 Task: Find connections with filter location San Vicente de Moravia with filter topic #helpingothers with filter profile language Spanish with filter current company American Express with filter school Sinhgad Institute of Technology & Science with filter industry Renewable Energy Semiconductor Manufacturing with filter service category Logo Design with filter keywords title Graphic Designer
Action: Mouse moved to (678, 117)
Screenshot: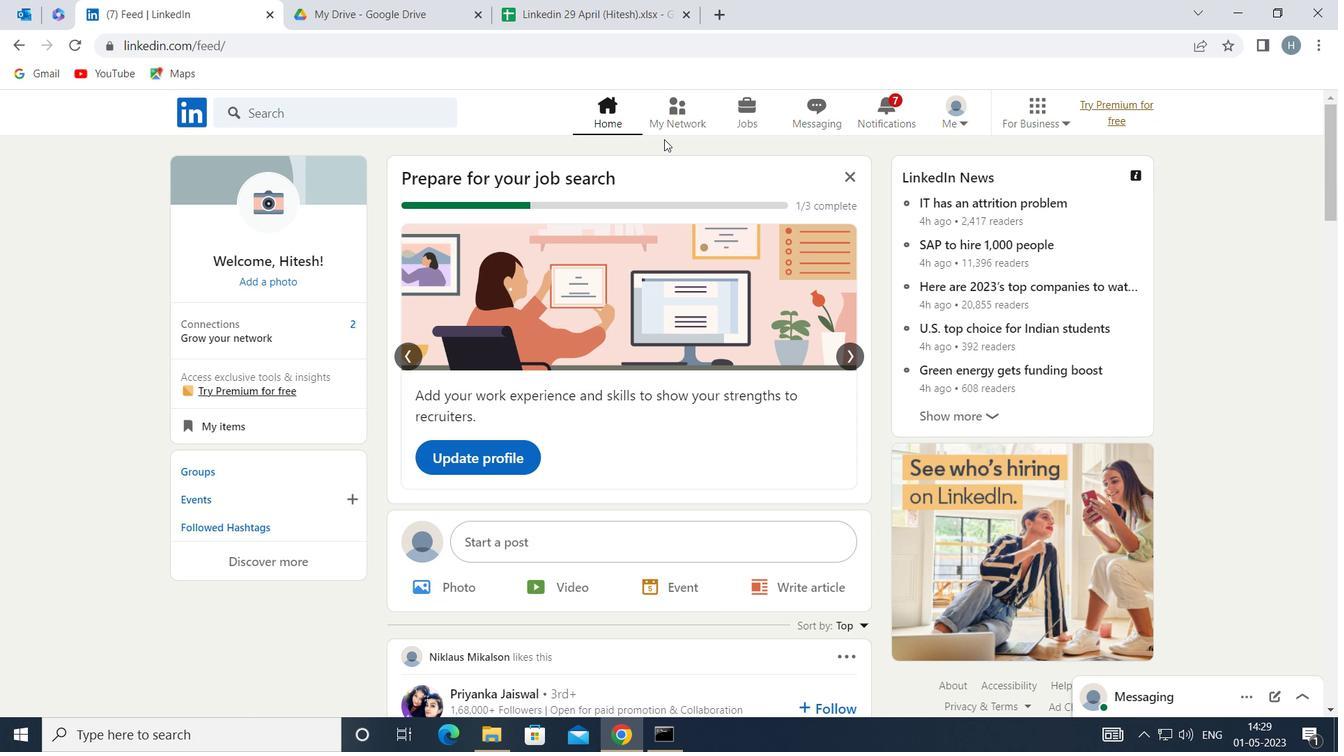 
Action: Mouse pressed left at (678, 117)
Screenshot: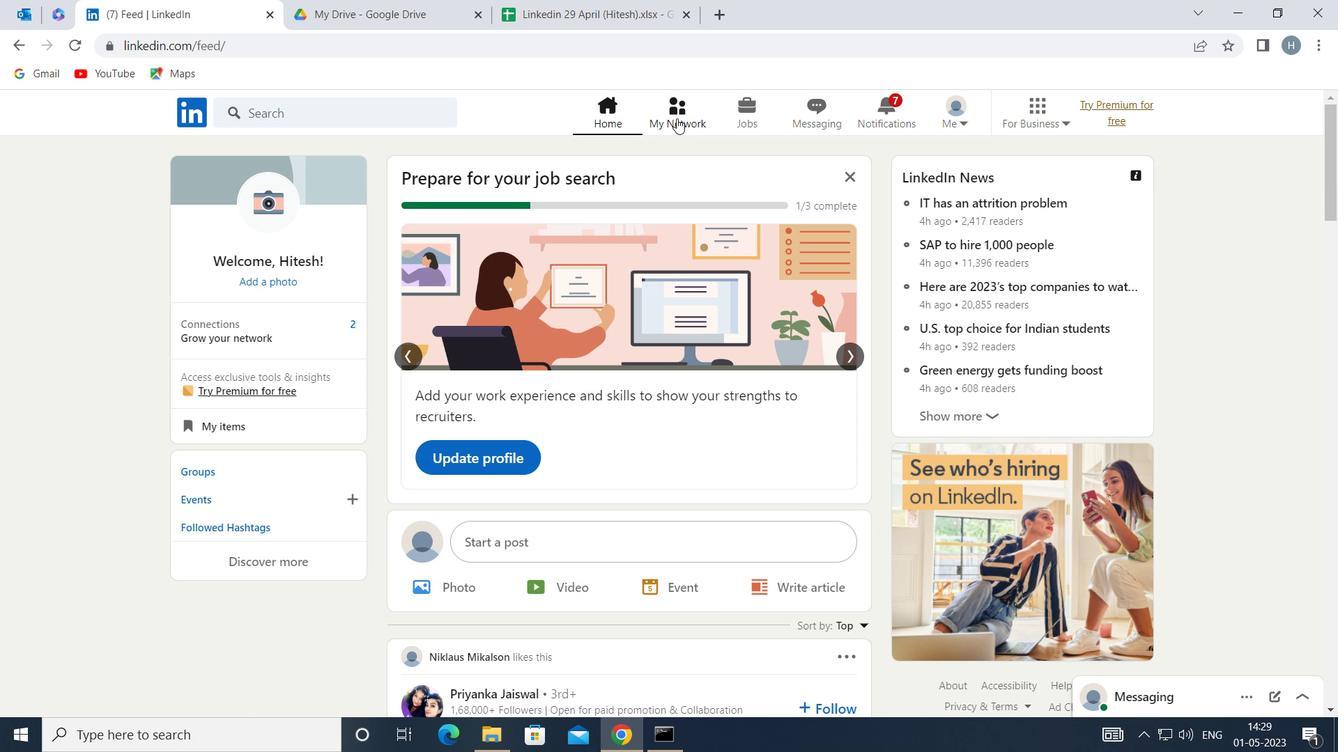 
Action: Mouse moved to (373, 210)
Screenshot: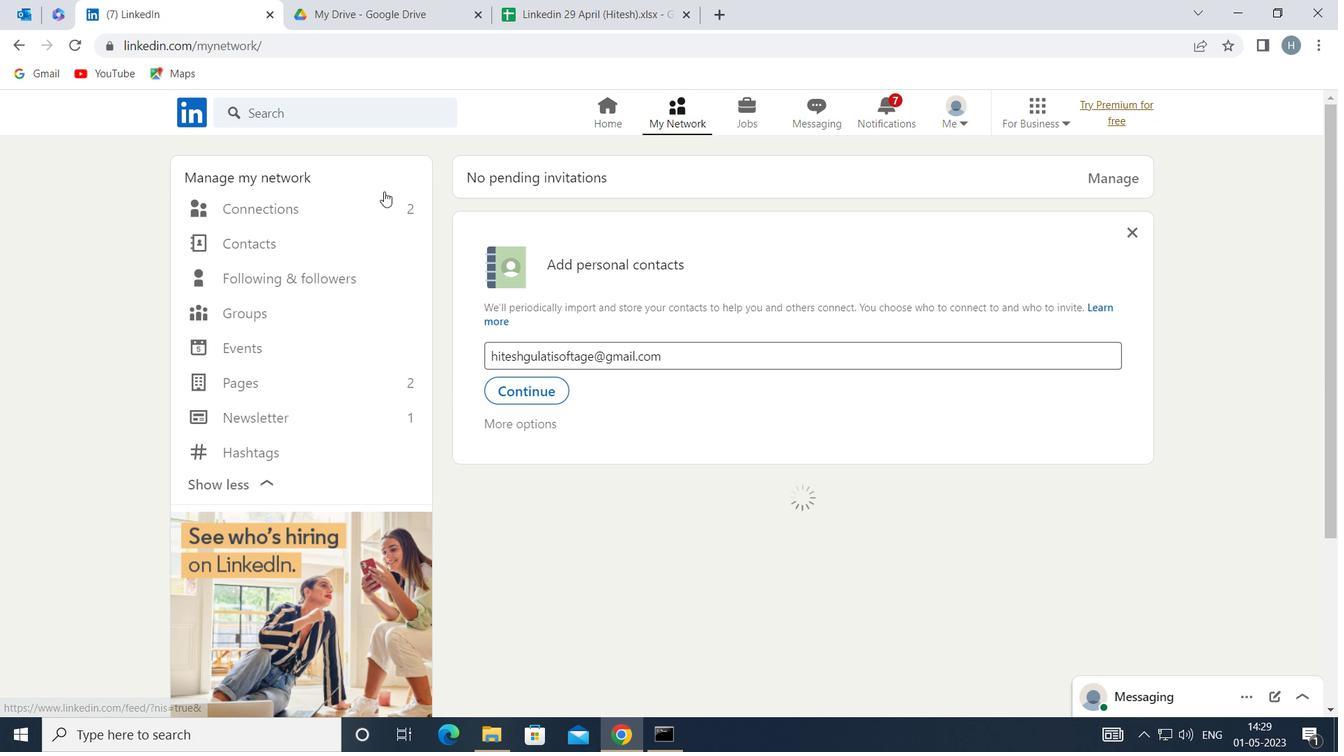 
Action: Mouse pressed left at (373, 210)
Screenshot: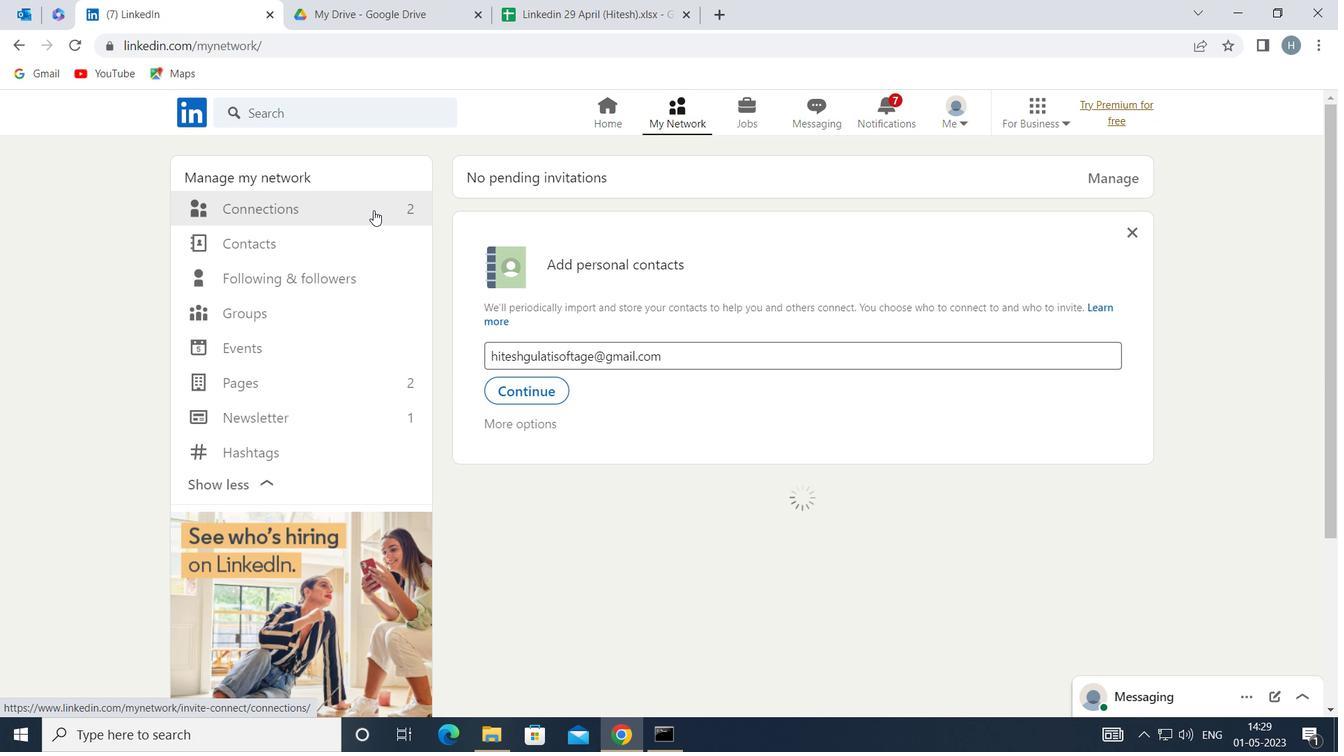 
Action: Mouse moved to (802, 209)
Screenshot: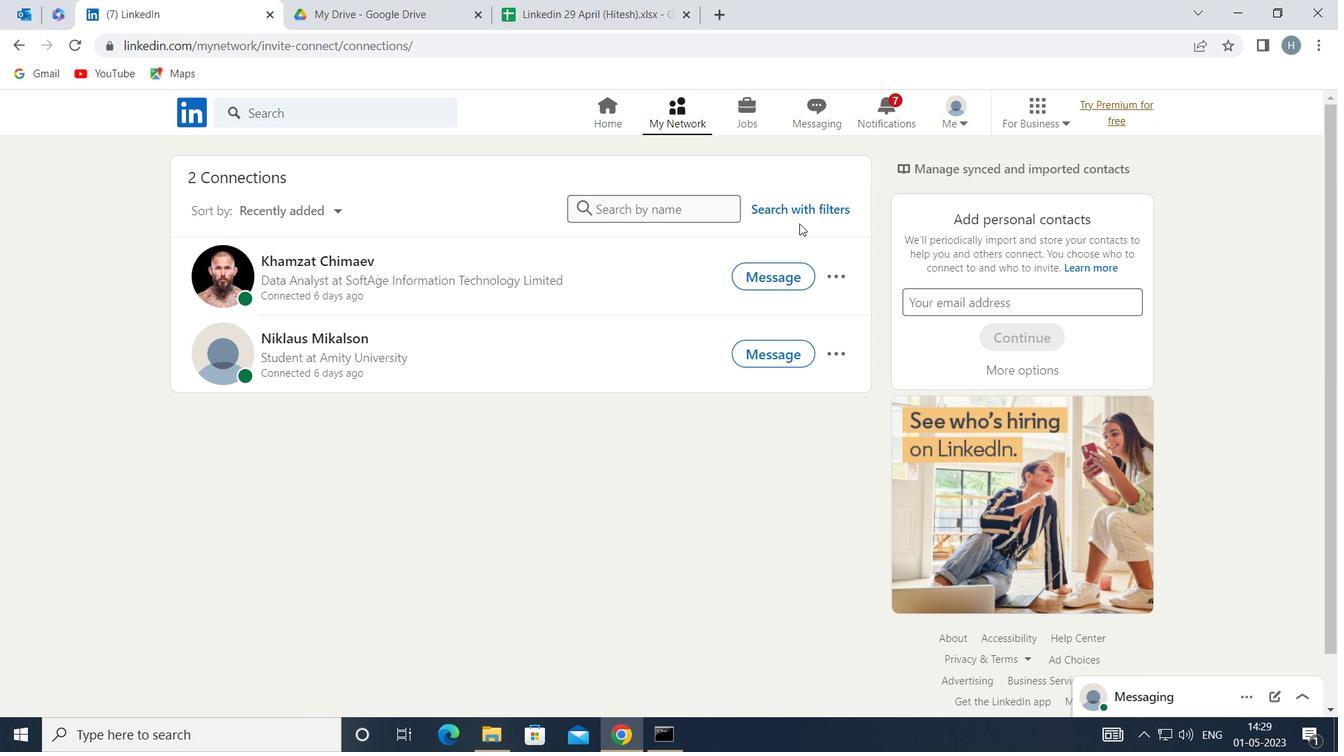 
Action: Mouse pressed left at (802, 209)
Screenshot: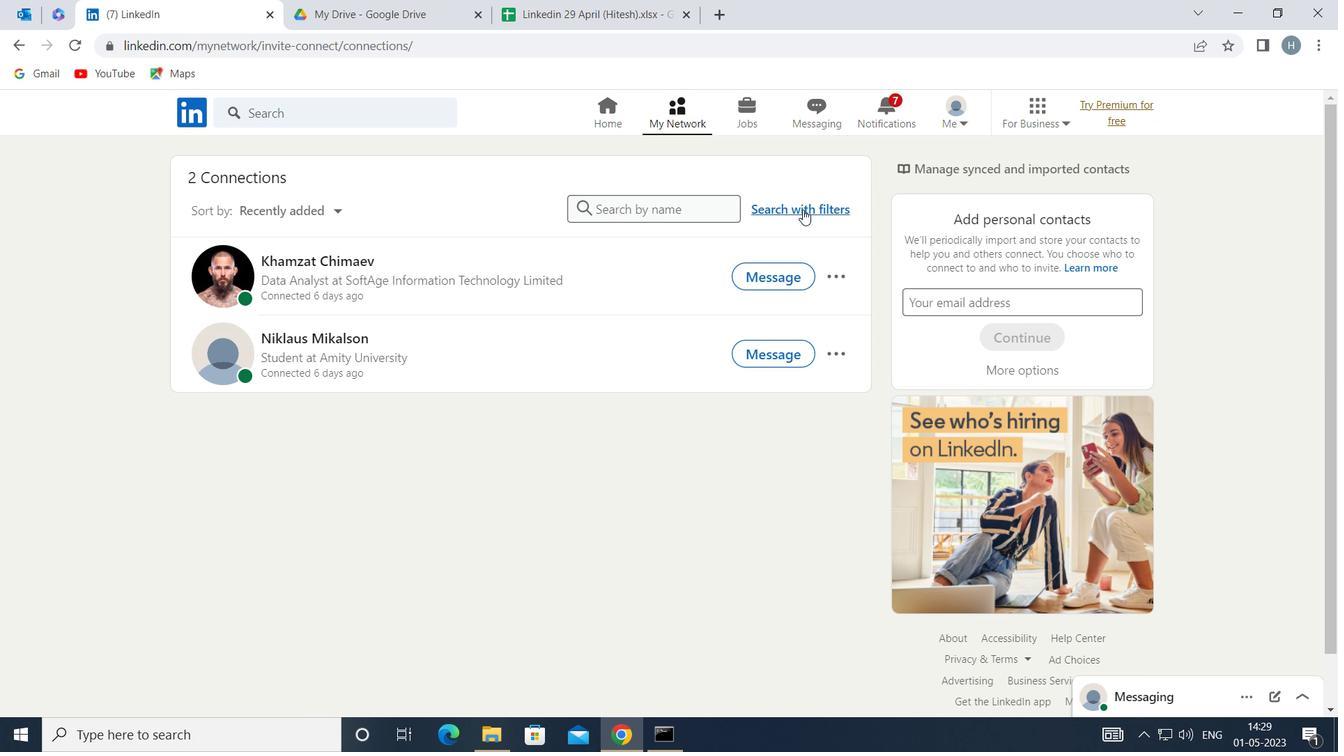 
Action: Mouse moved to (729, 160)
Screenshot: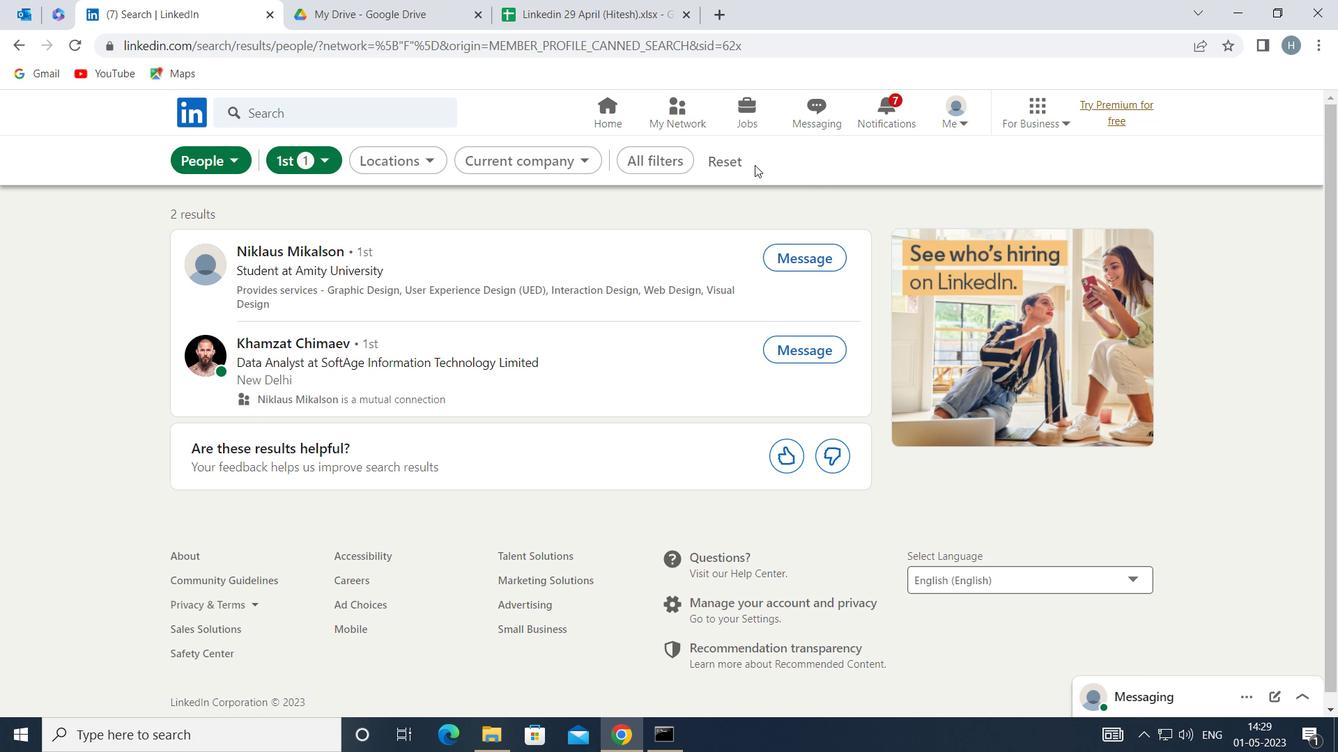 
Action: Mouse pressed left at (729, 160)
Screenshot: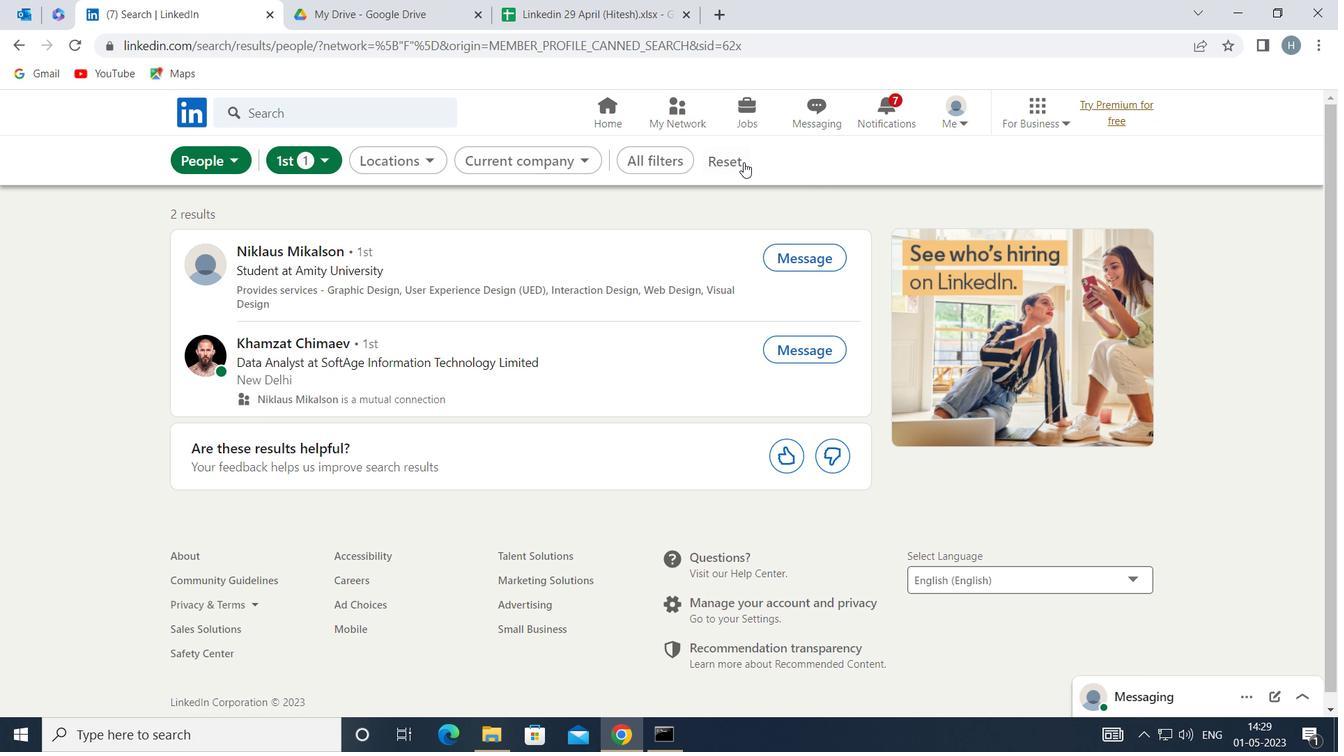 
Action: Mouse moved to (712, 160)
Screenshot: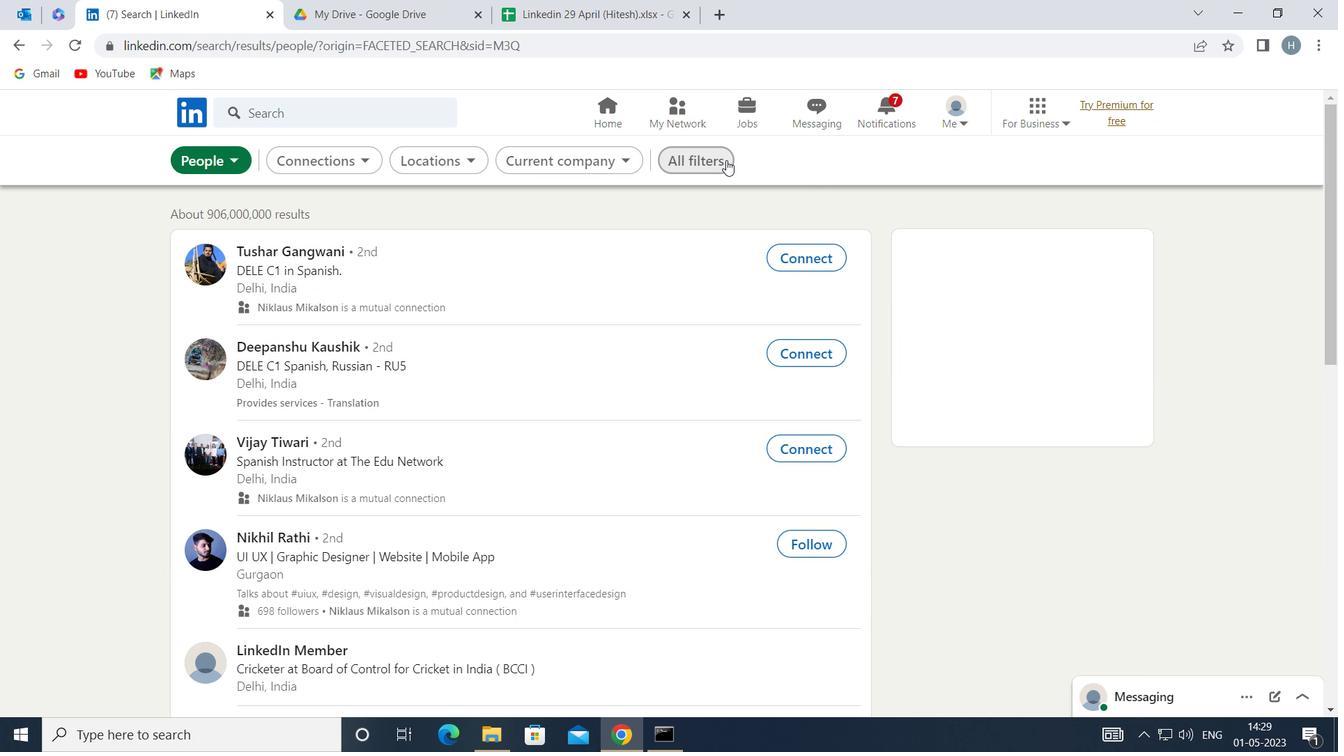 
Action: Mouse pressed left at (712, 160)
Screenshot: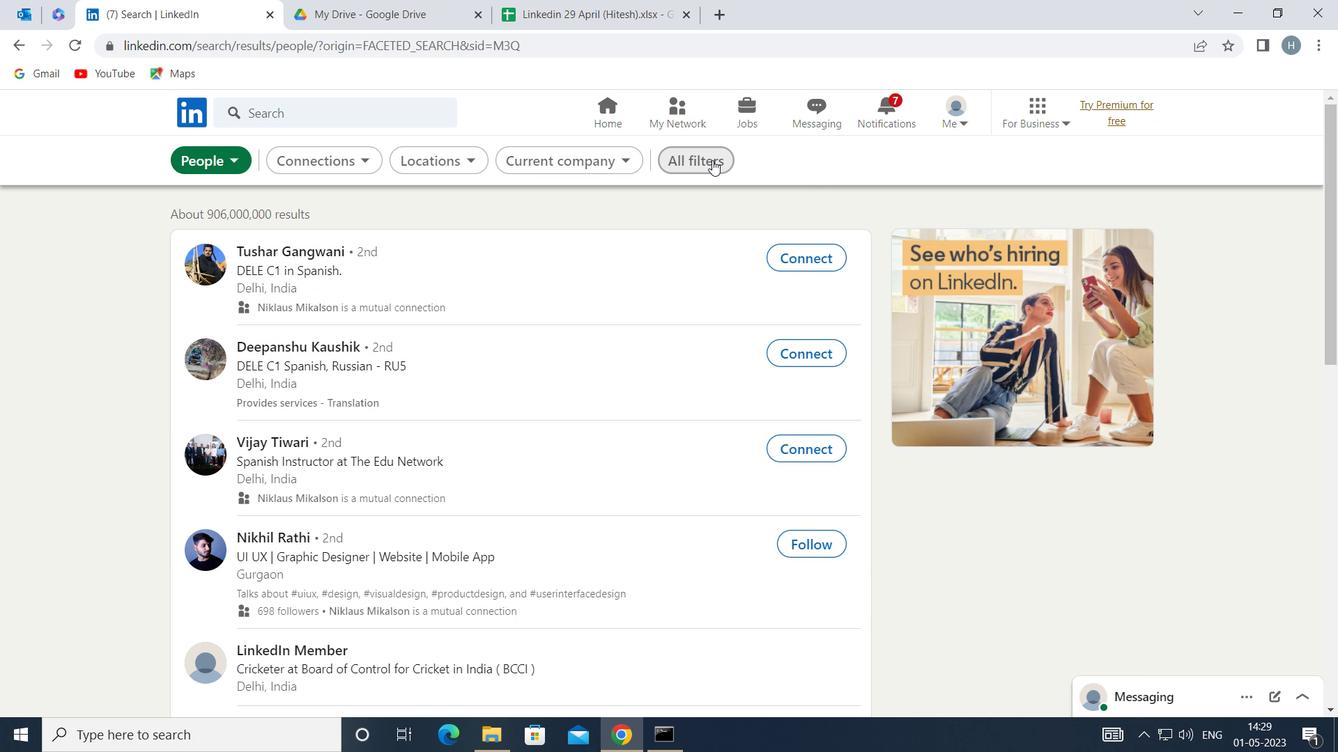 
Action: Mouse moved to (979, 352)
Screenshot: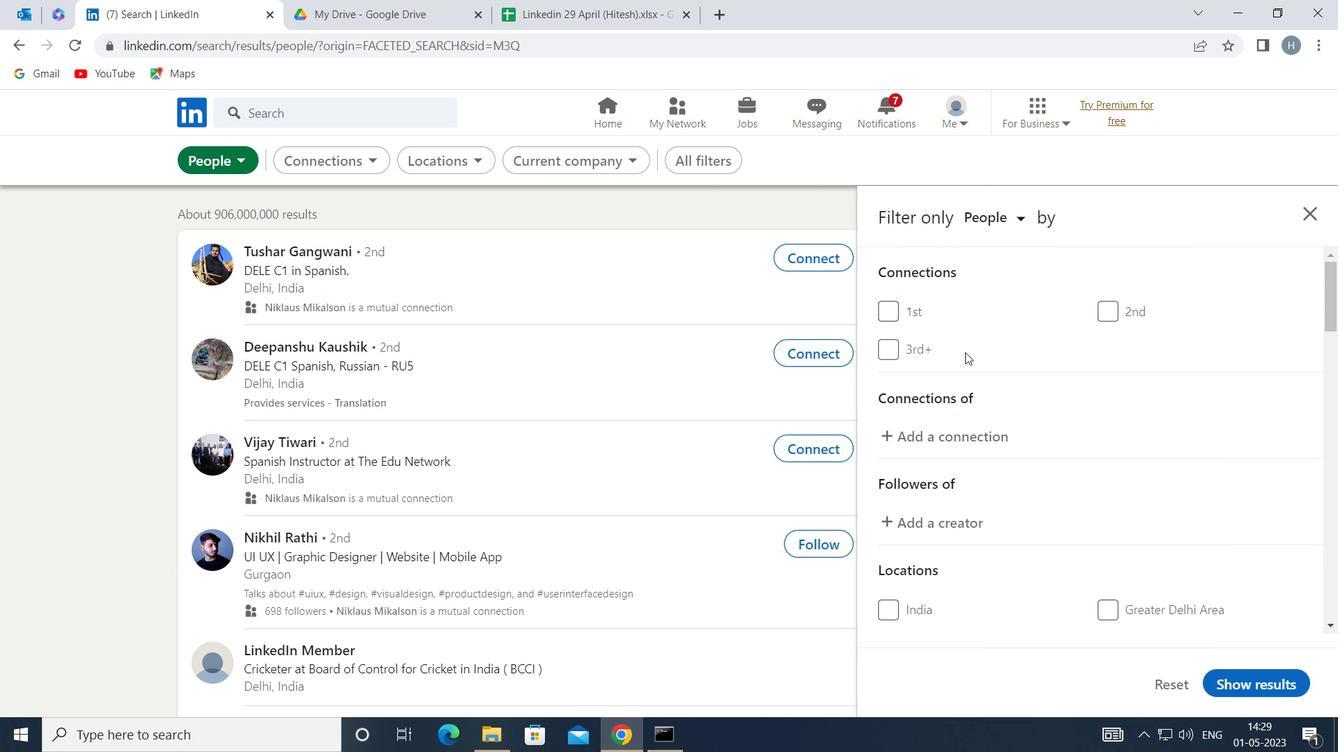 
Action: Mouse scrolled (979, 351) with delta (0, 0)
Screenshot: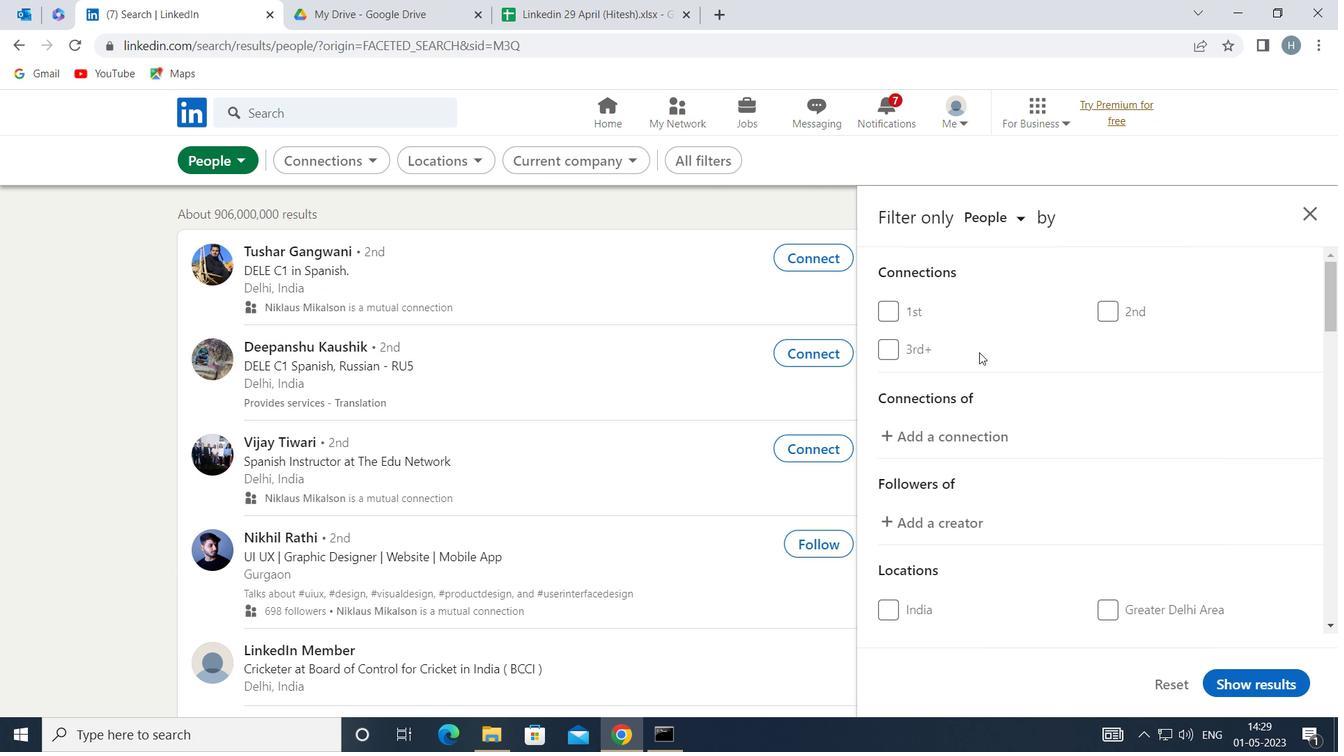 
Action: Mouse scrolled (979, 351) with delta (0, 0)
Screenshot: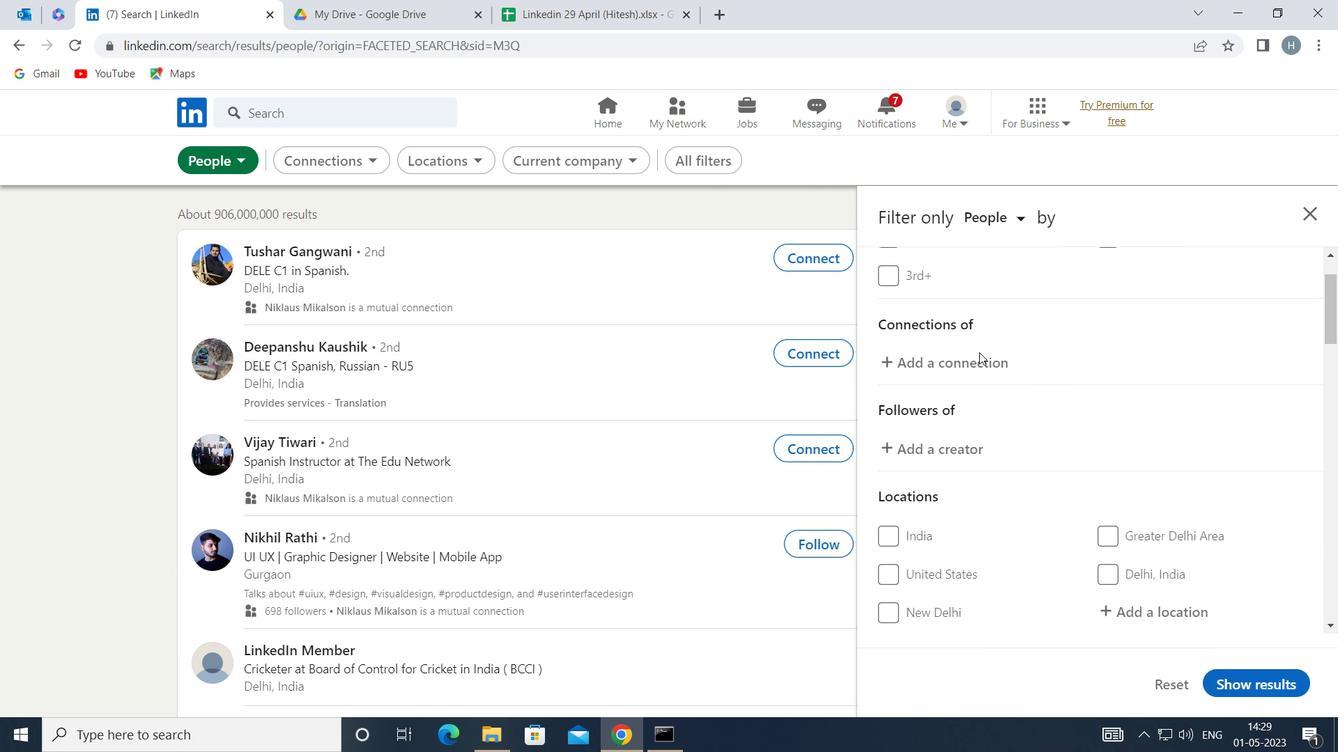 
Action: Mouse scrolled (979, 351) with delta (0, 0)
Screenshot: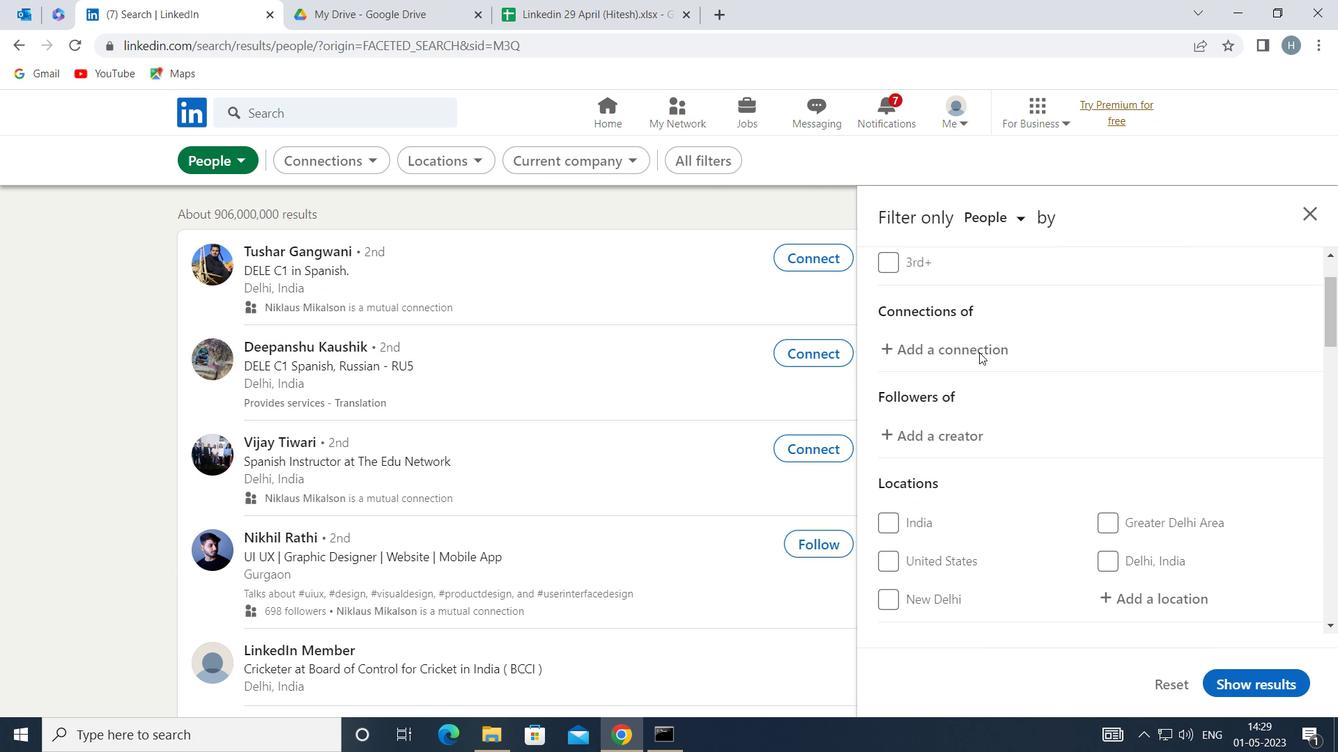
Action: Mouse moved to (1130, 414)
Screenshot: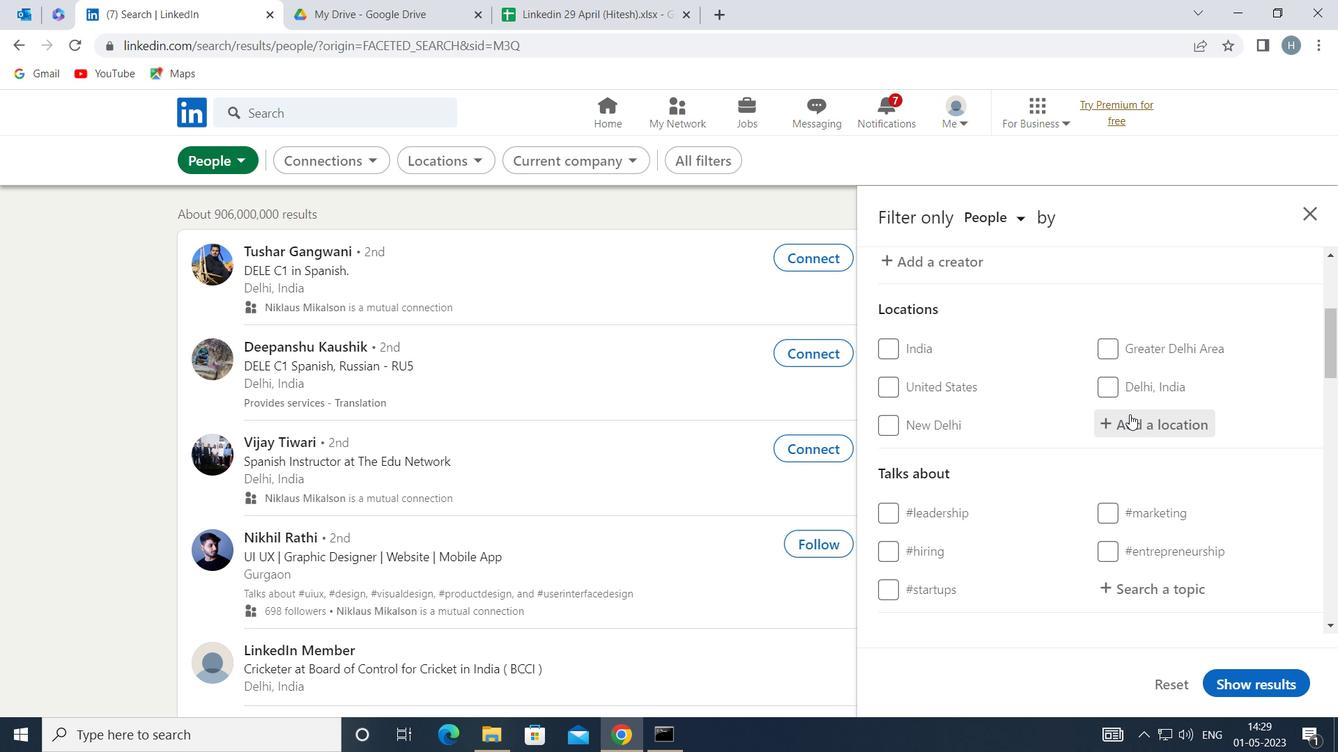 
Action: Mouse pressed left at (1130, 414)
Screenshot: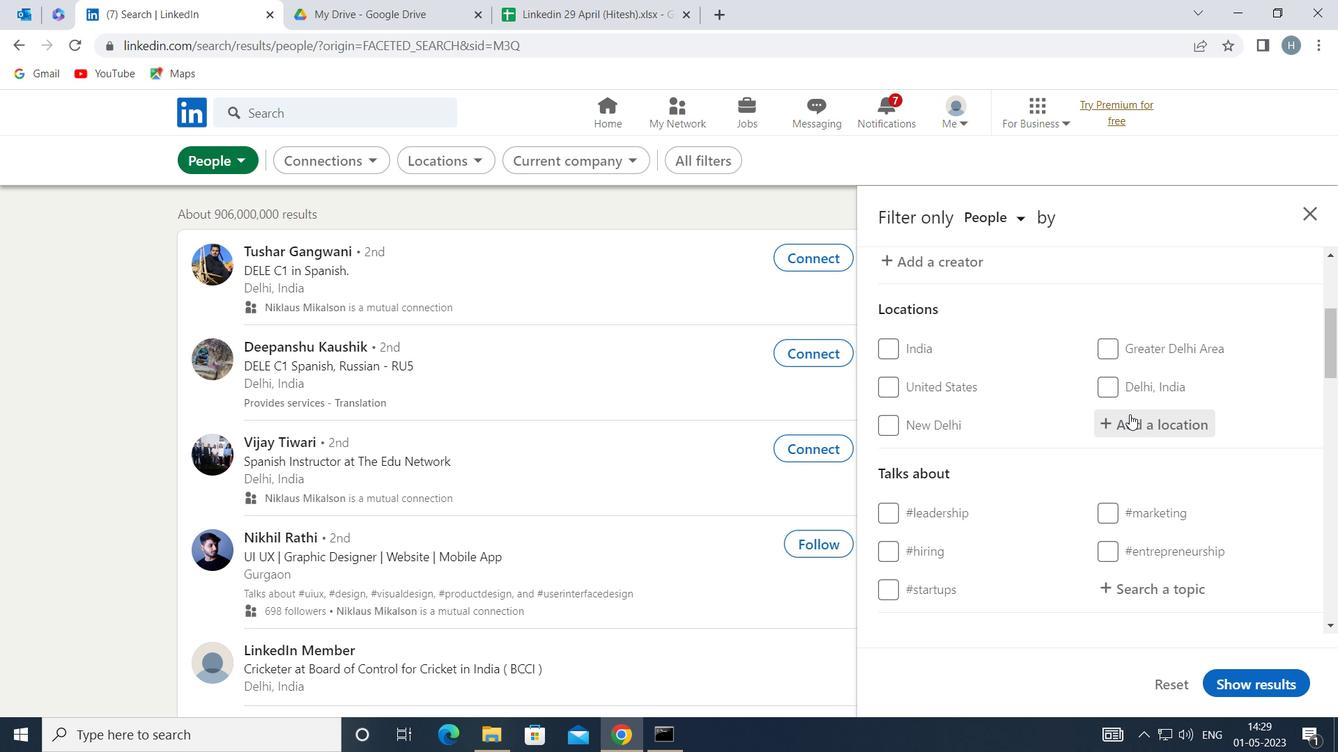 
Action: Mouse moved to (1131, 414)
Screenshot: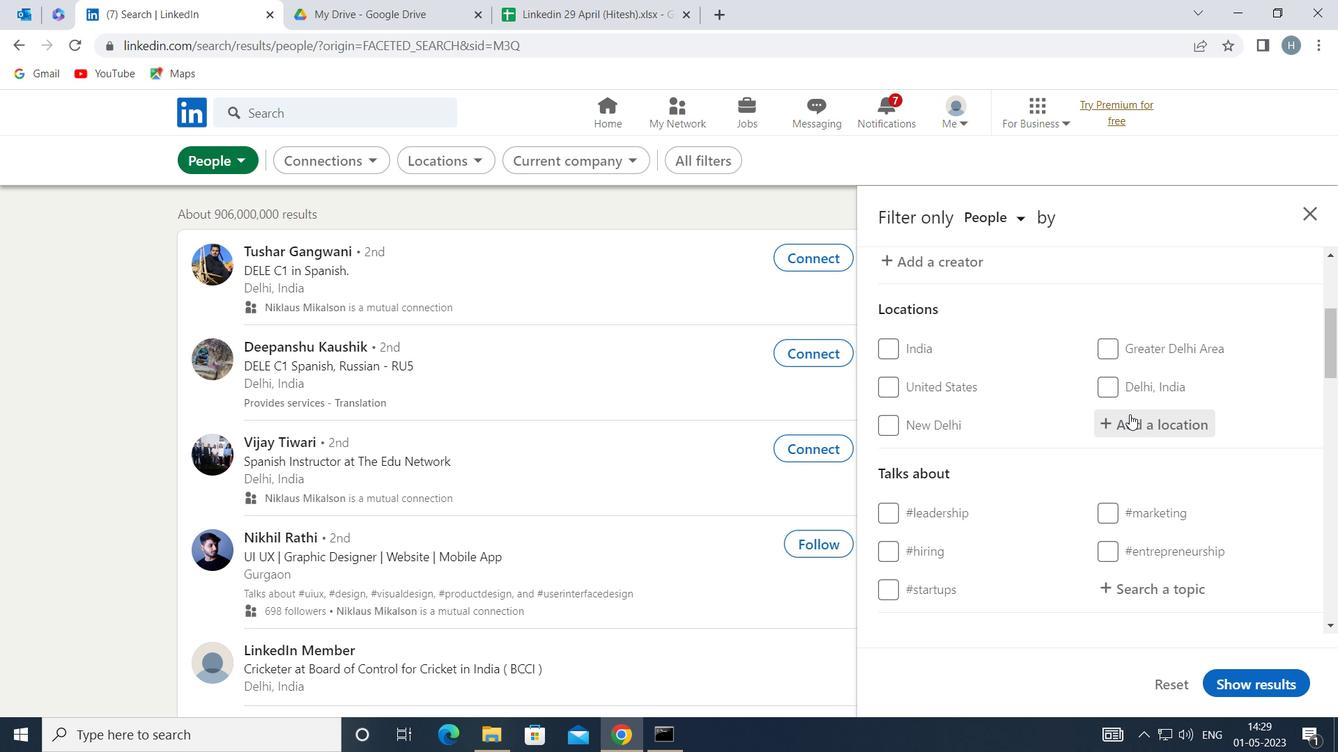 
Action: Key pressed <Key.shift><Key.shift>SAN<Key.space><Key.shift>VICENTE<Key.space><Key.shift>DE<Key.space><Key.shift>MORAV
Screenshot: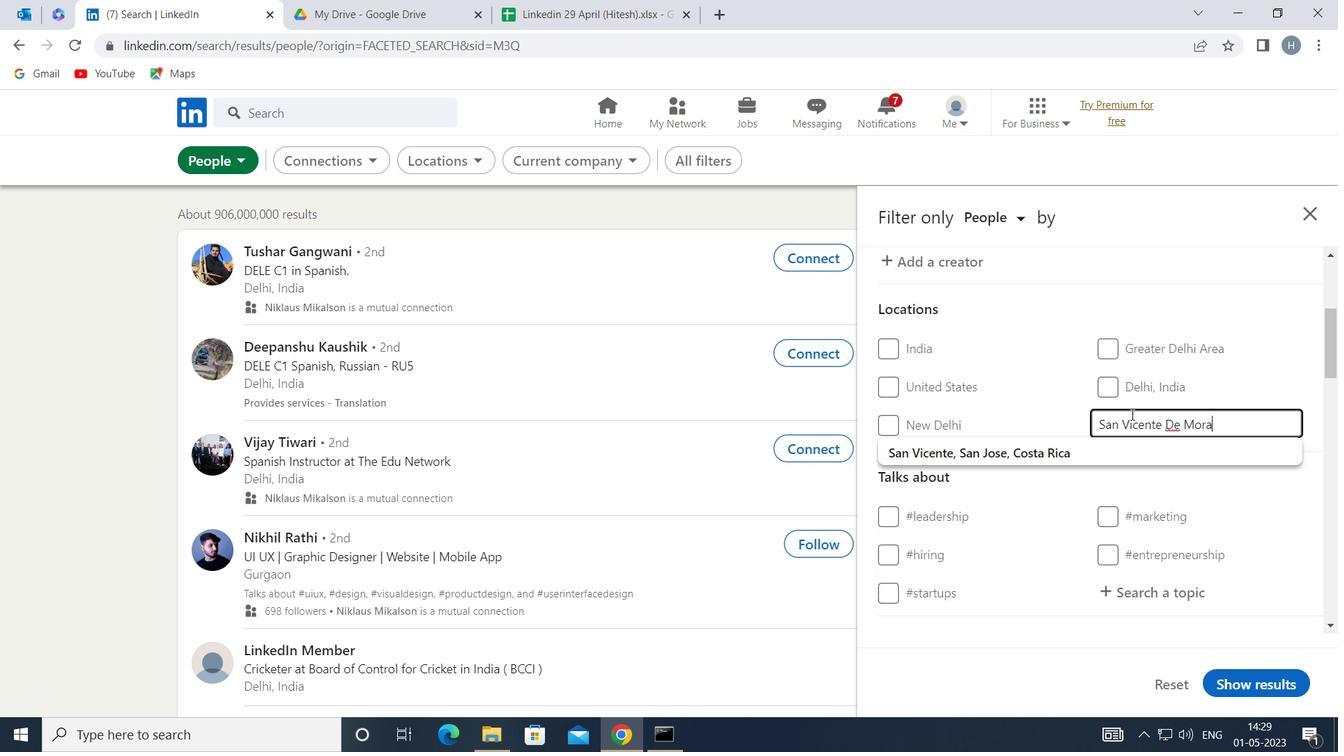 
Action: Mouse moved to (1180, 437)
Screenshot: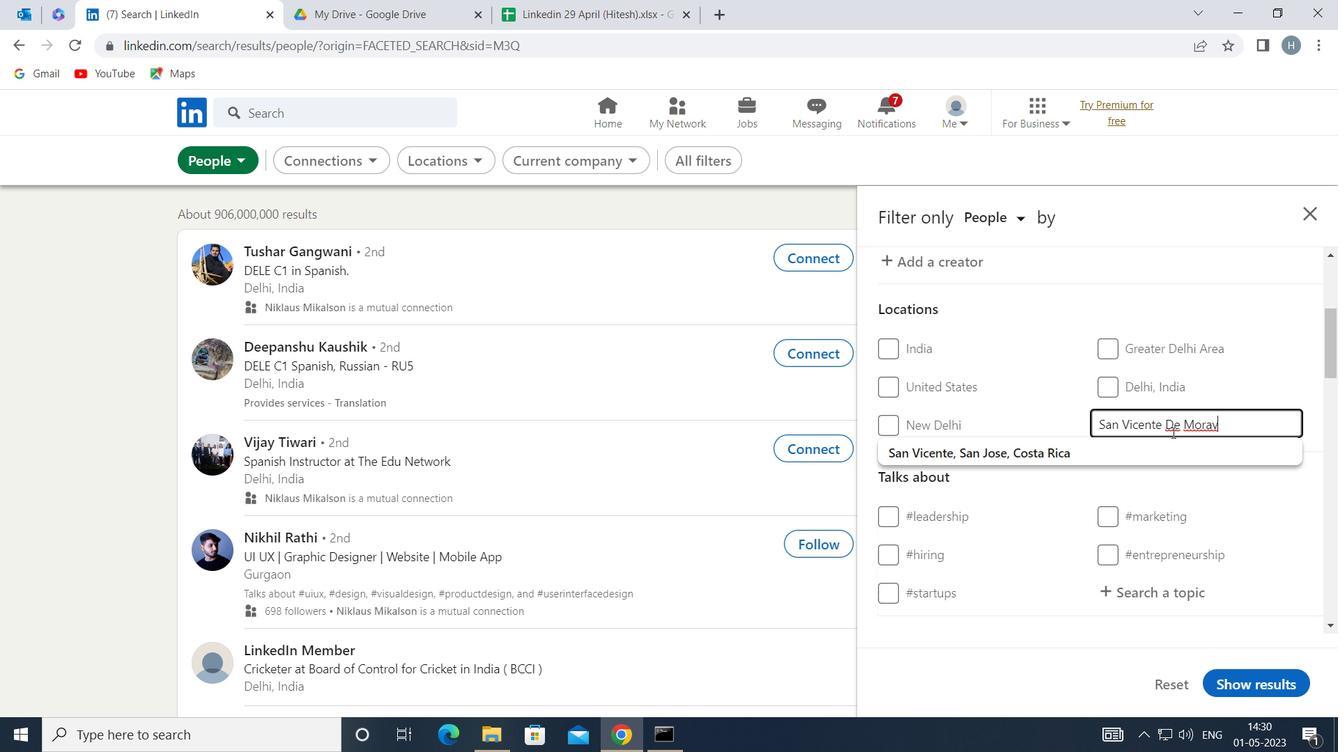 
Action: Key pressed A
Screenshot: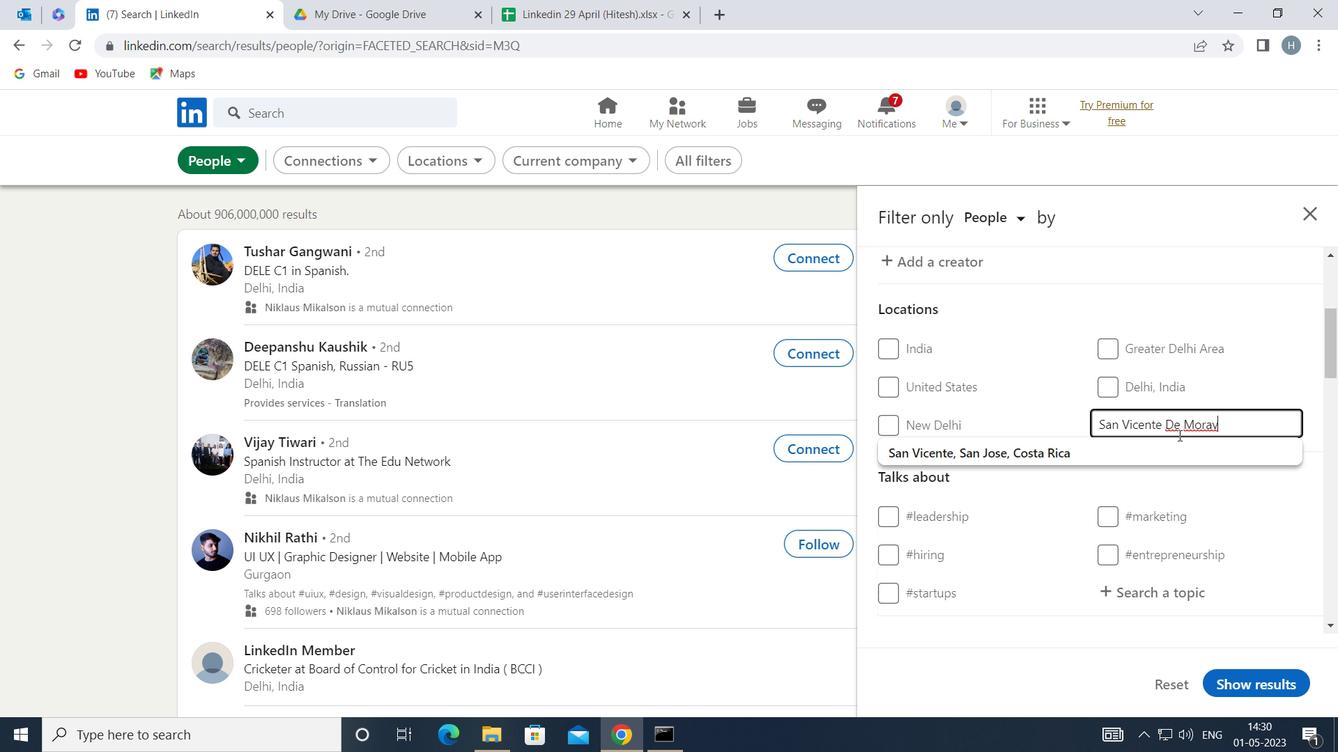 
Action: Mouse moved to (1193, 440)
Screenshot: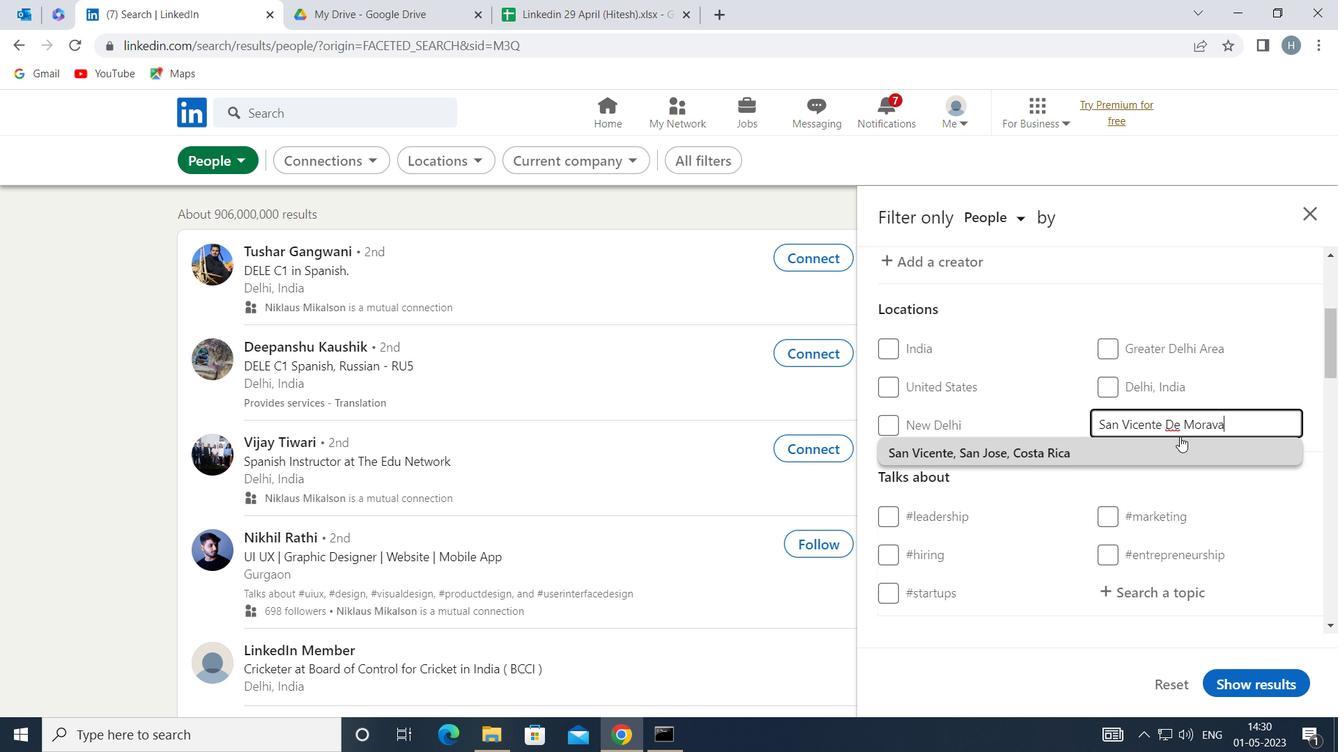 
Action: Key pressed <Key.backspace>IA<Key.enter>
Screenshot: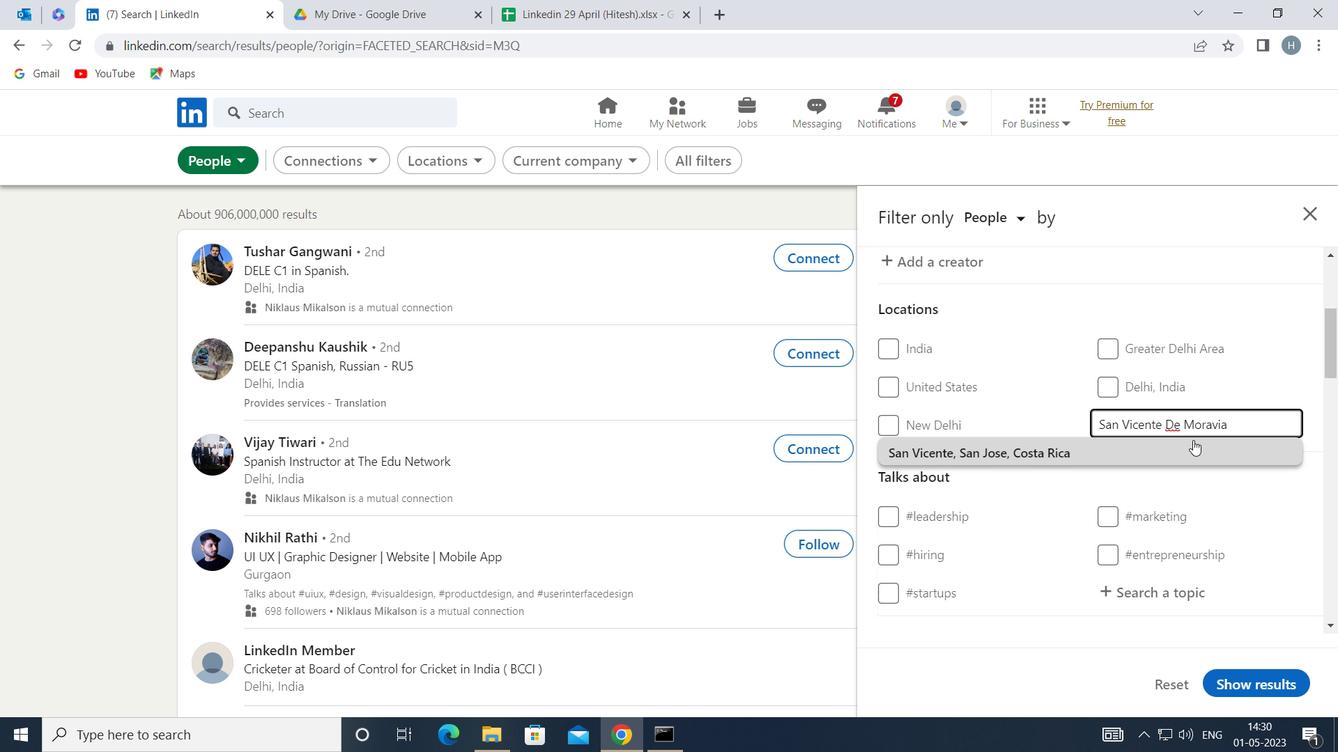 
Action: Mouse moved to (1163, 455)
Screenshot: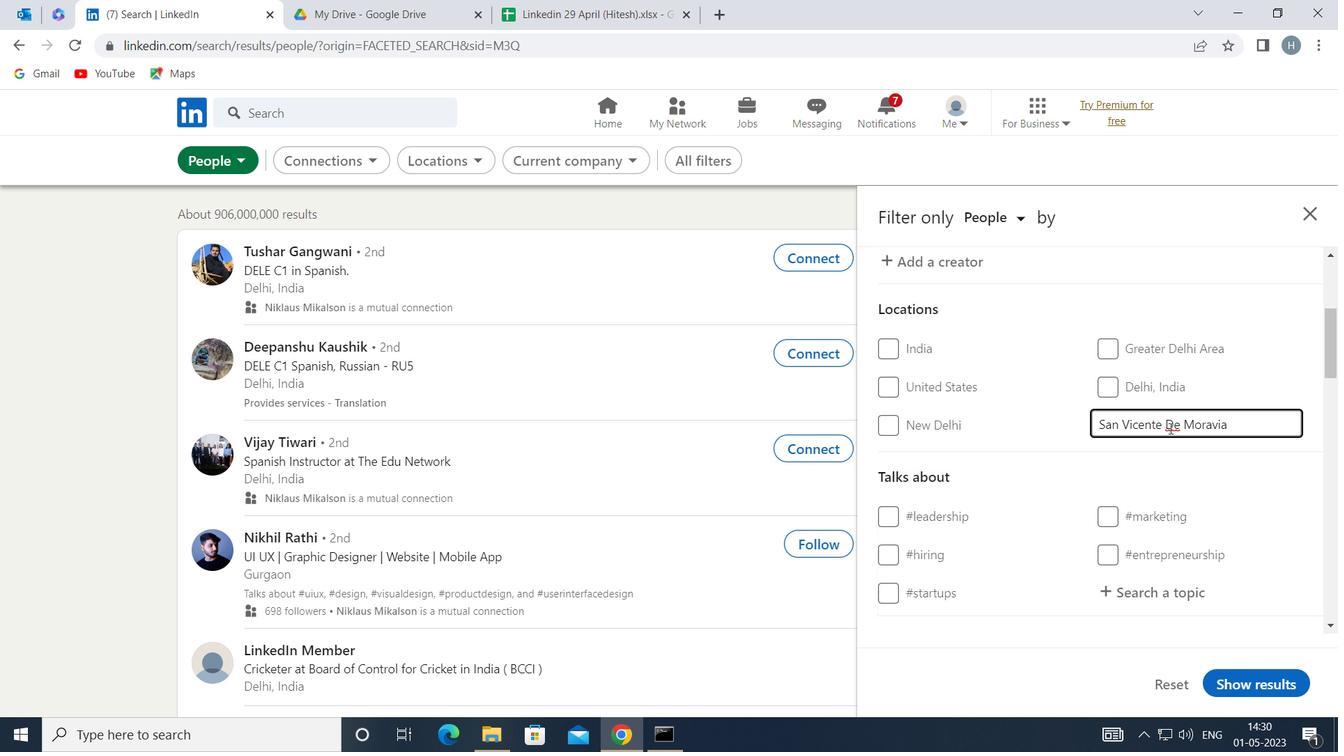 
Action: Mouse scrolled (1163, 455) with delta (0, 0)
Screenshot: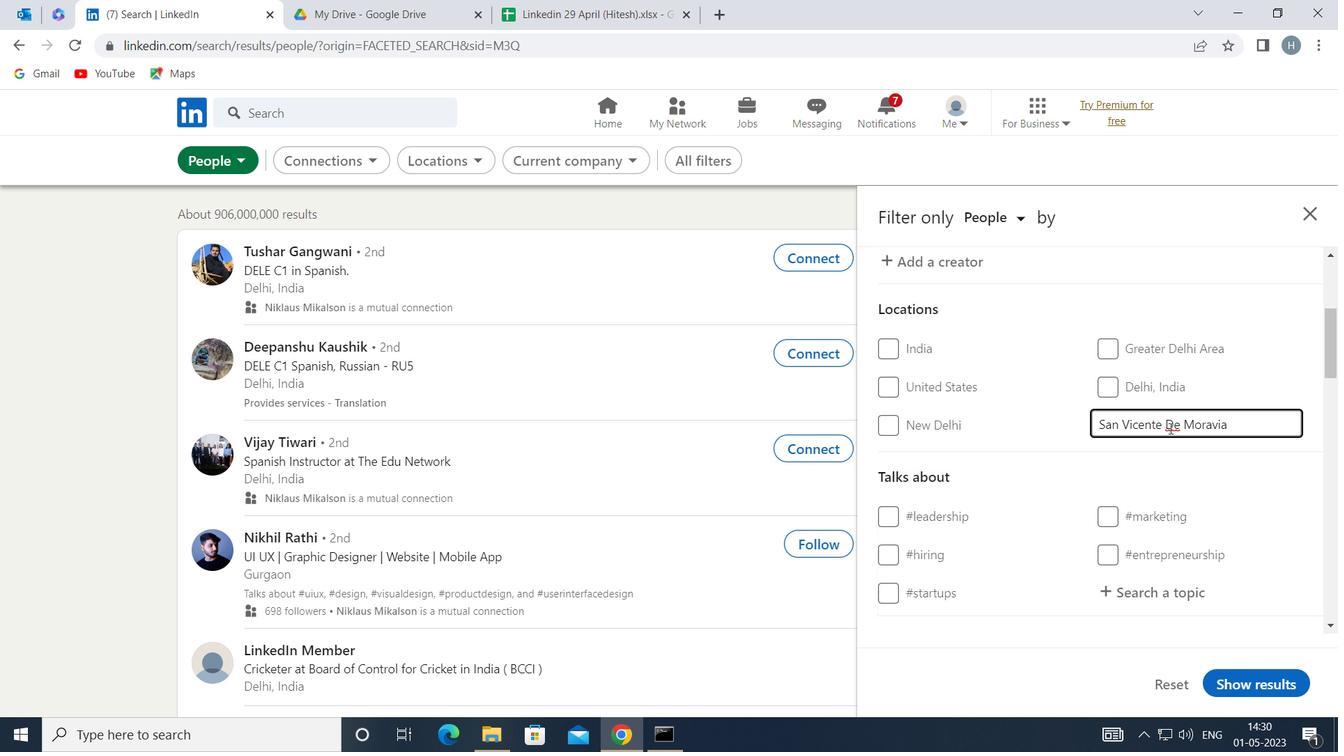 
Action: Mouse moved to (1163, 459)
Screenshot: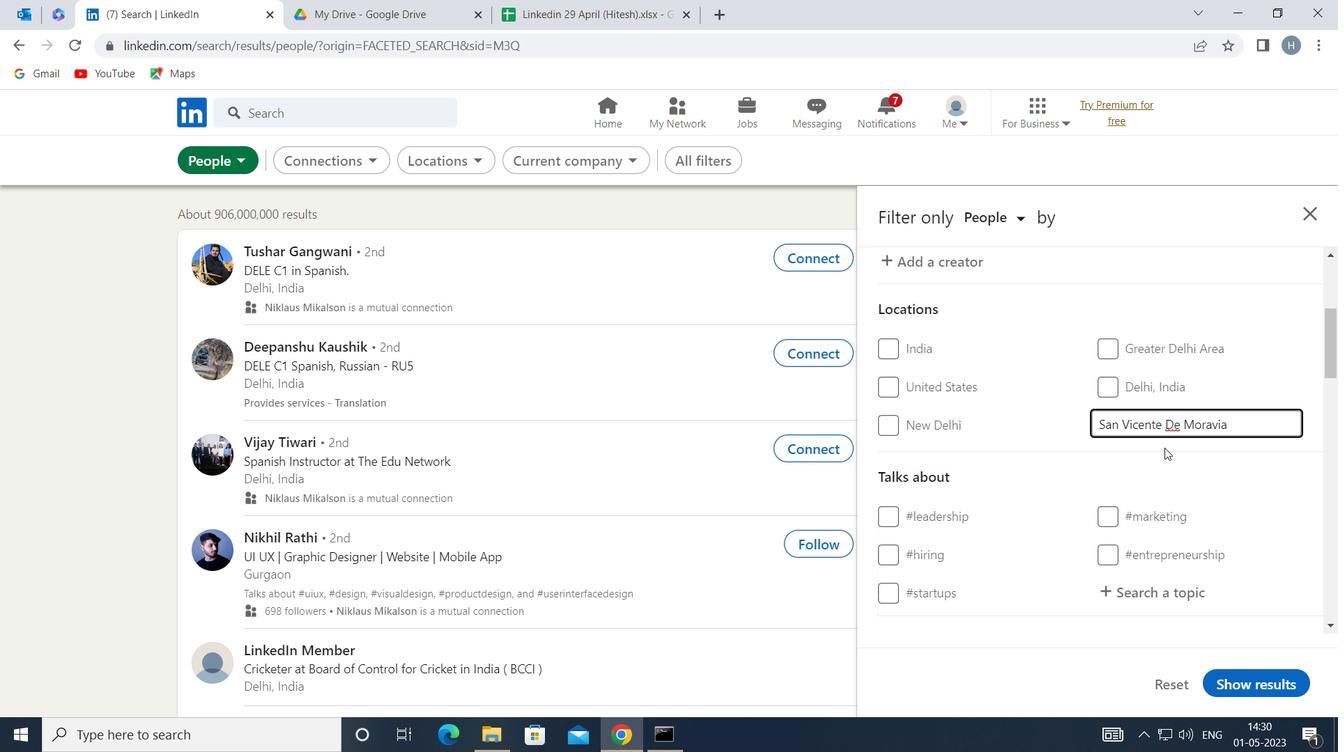 
Action: Mouse scrolled (1163, 459) with delta (0, 0)
Screenshot: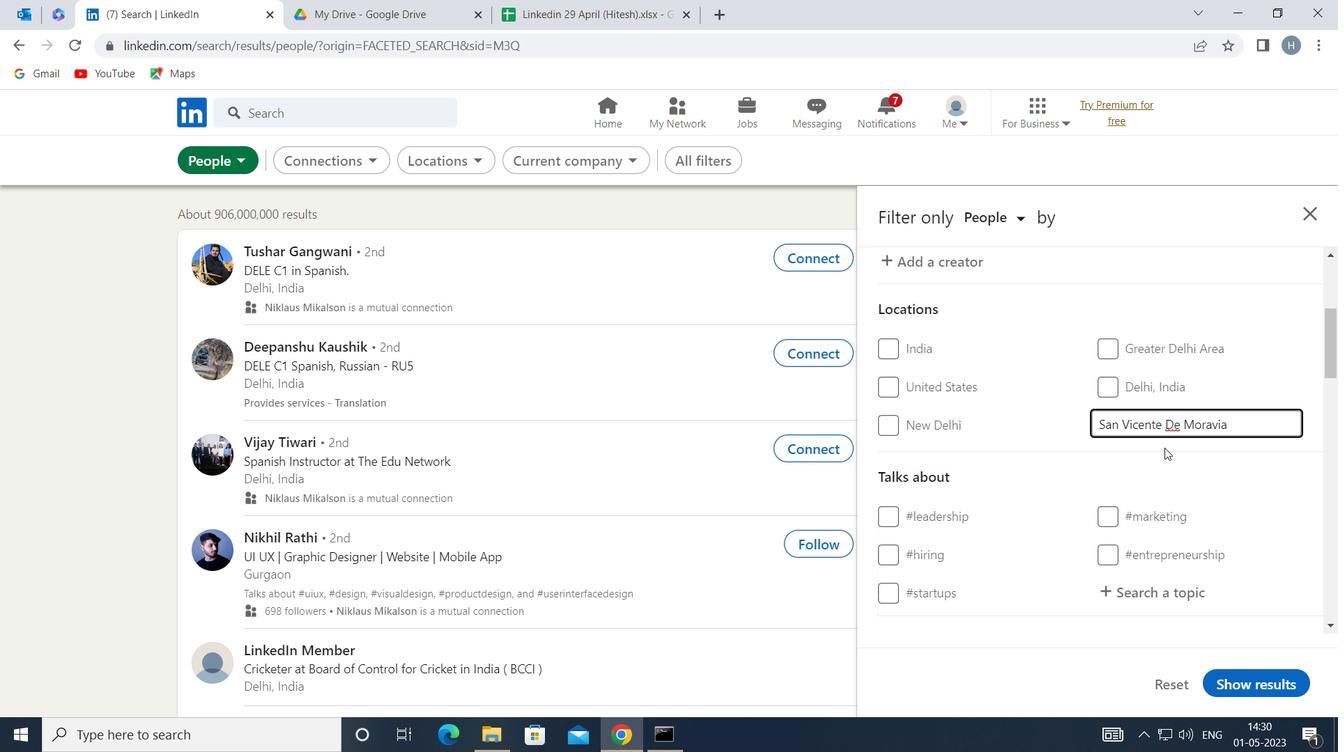 
Action: Mouse moved to (1195, 415)
Screenshot: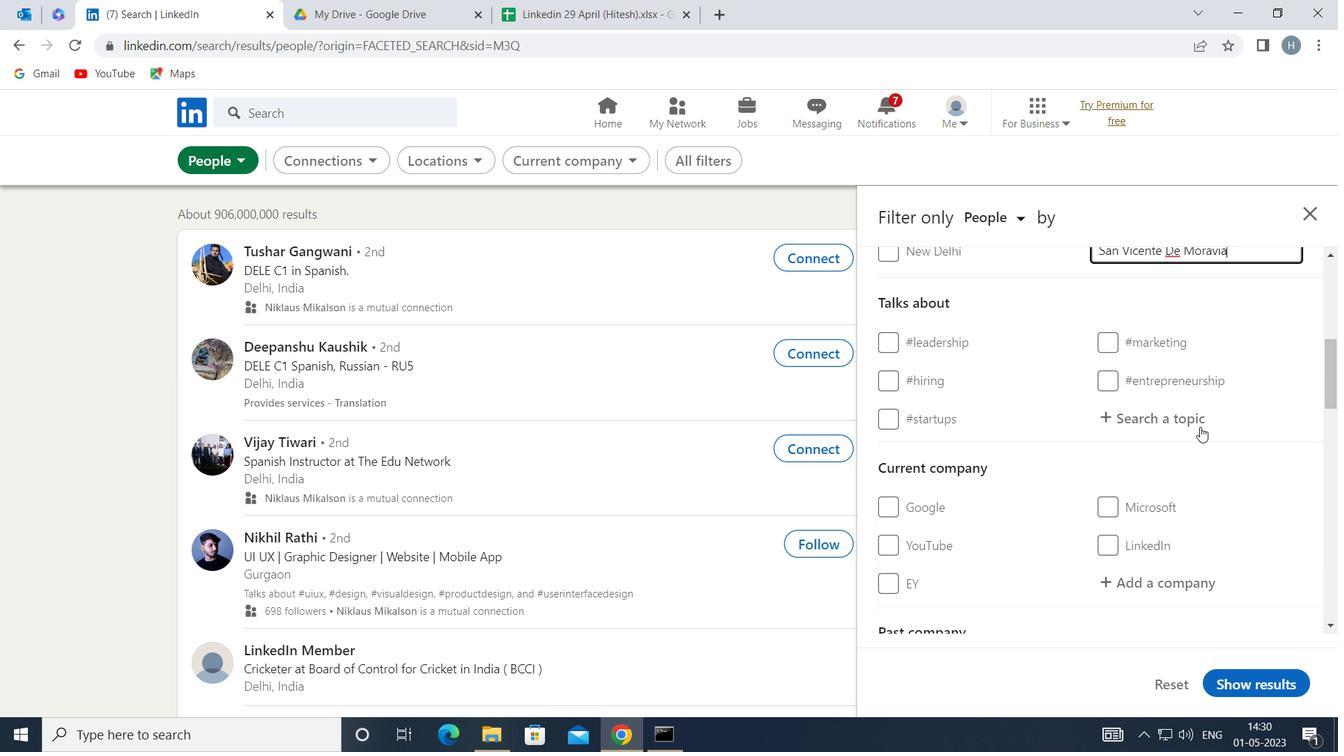 
Action: Mouse pressed left at (1195, 415)
Screenshot: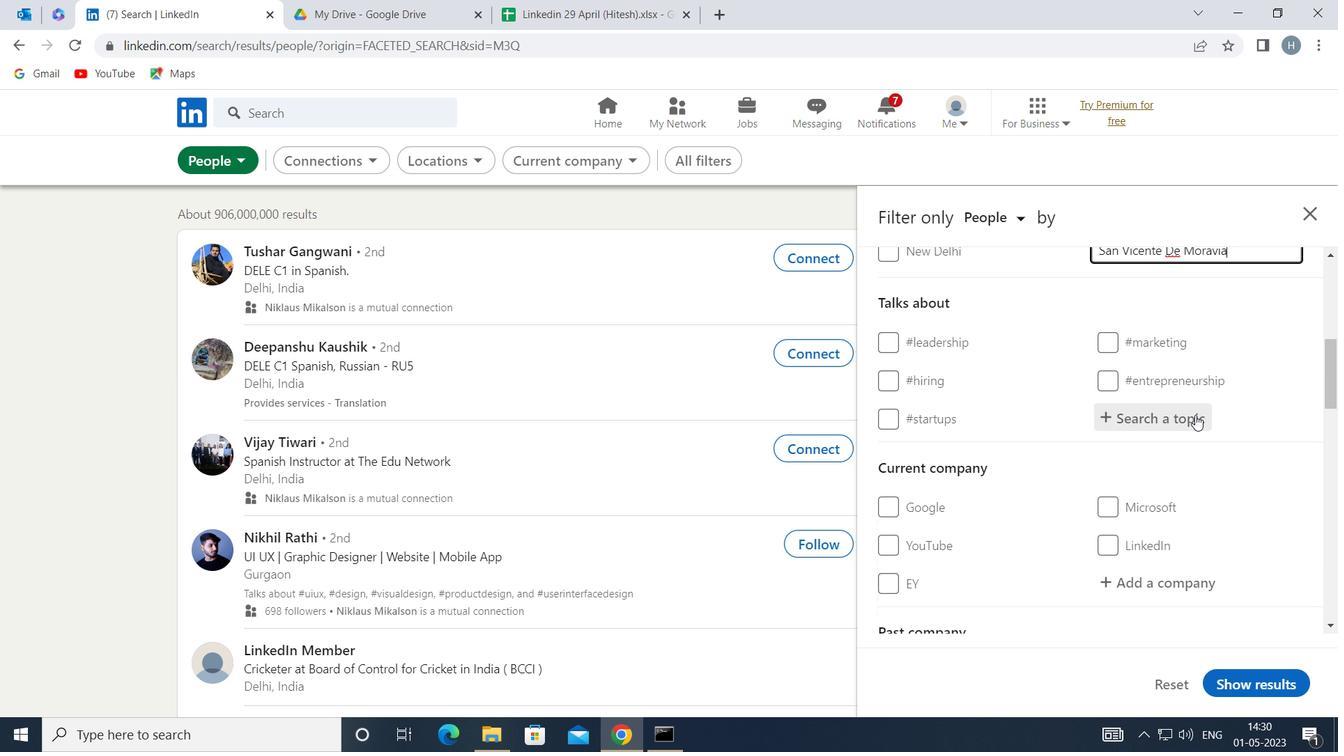 
Action: Key pressed <Key.shift>HELPINGOT
Screenshot: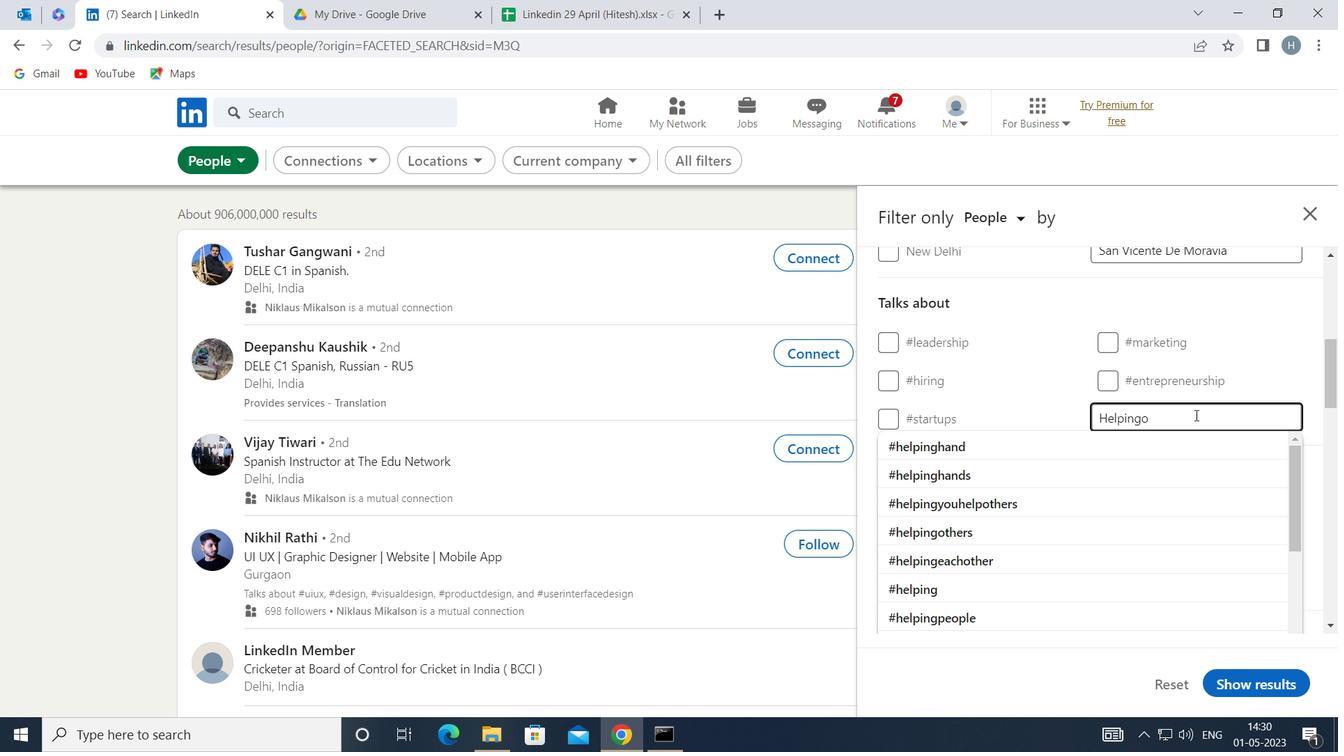 
Action: Mouse moved to (1088, 444)
Screenshot: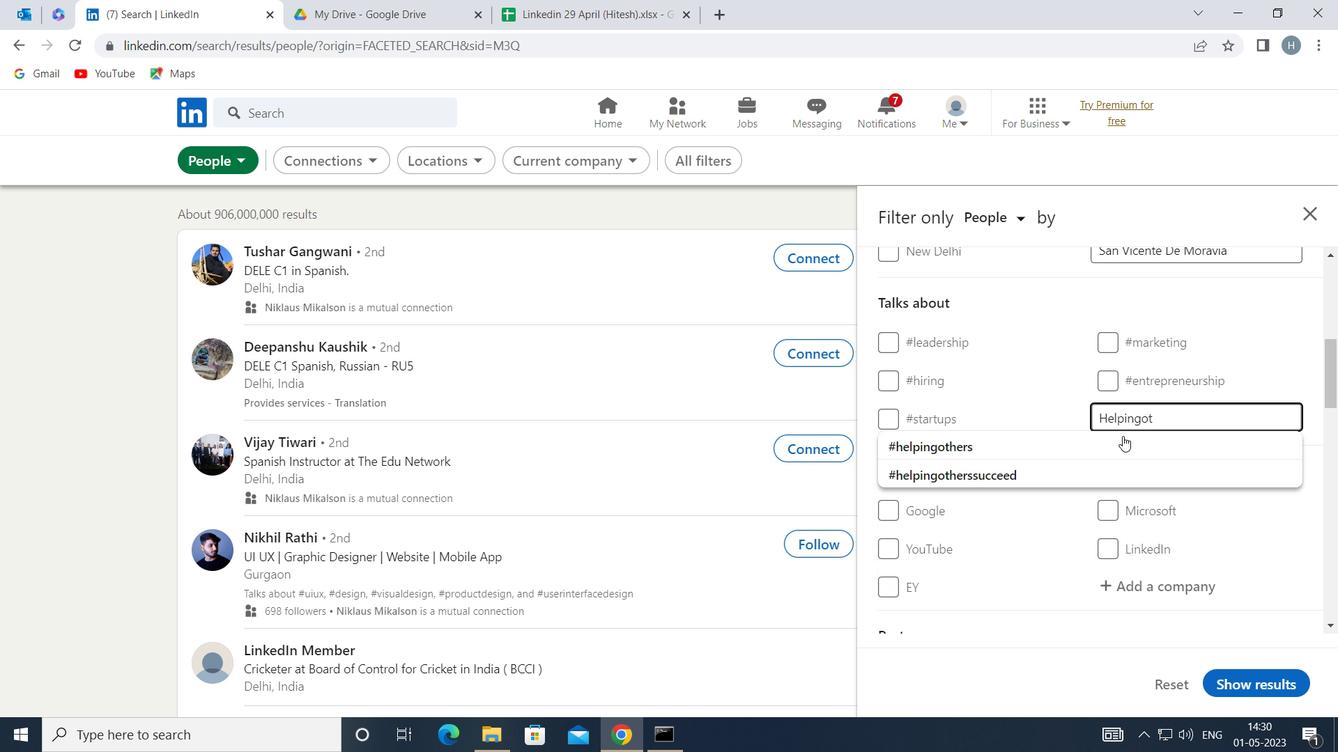 
Action: Mouse pressed left at (1088, 444)
Screenshot: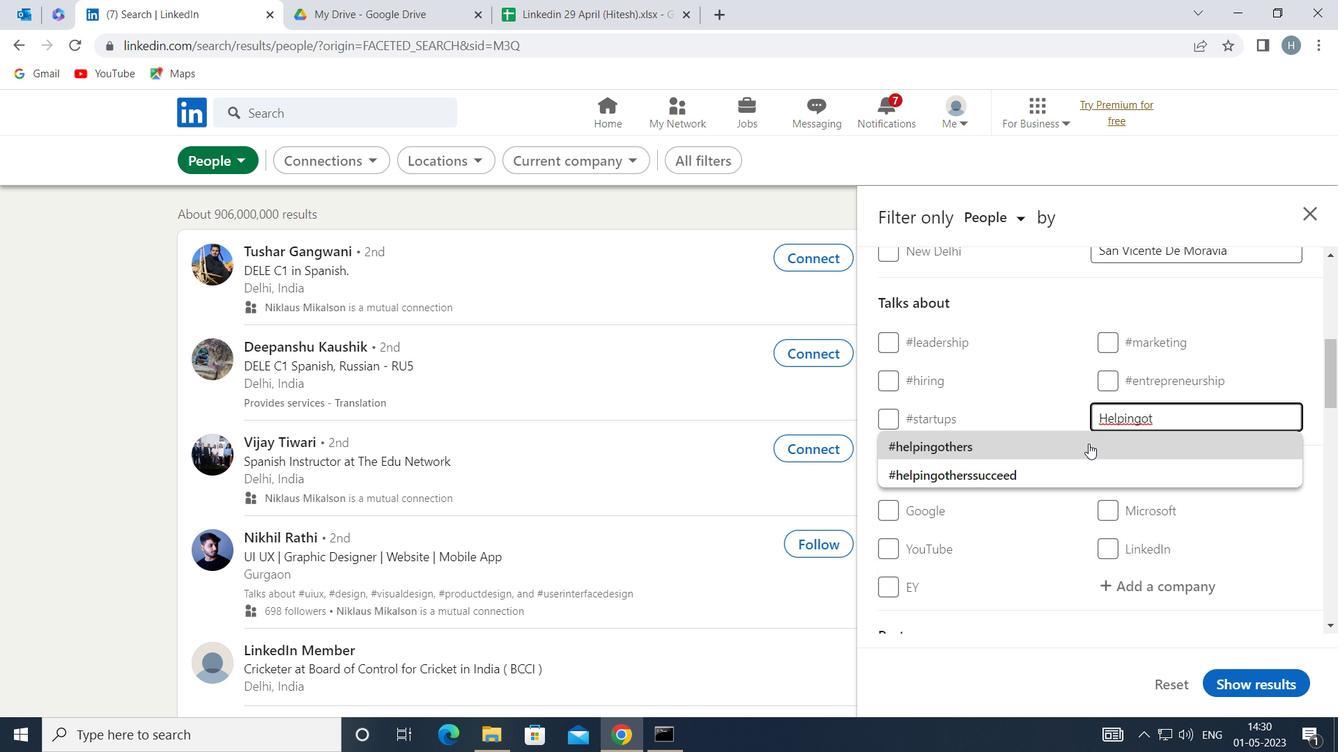 
Action: Mouse moved to (1013, 459)
Screenshot: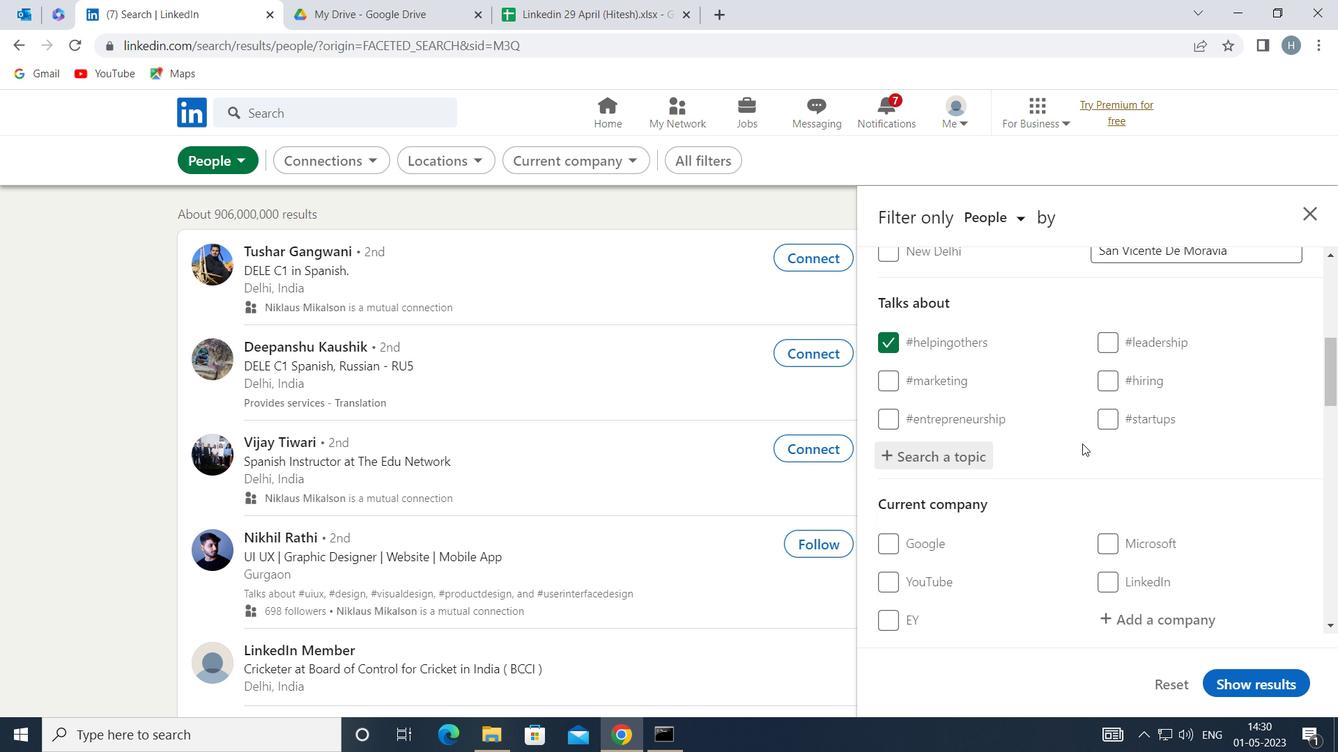
Action: Mouse scrolled (1013, 459) with delta (0, 0)
Screenshot: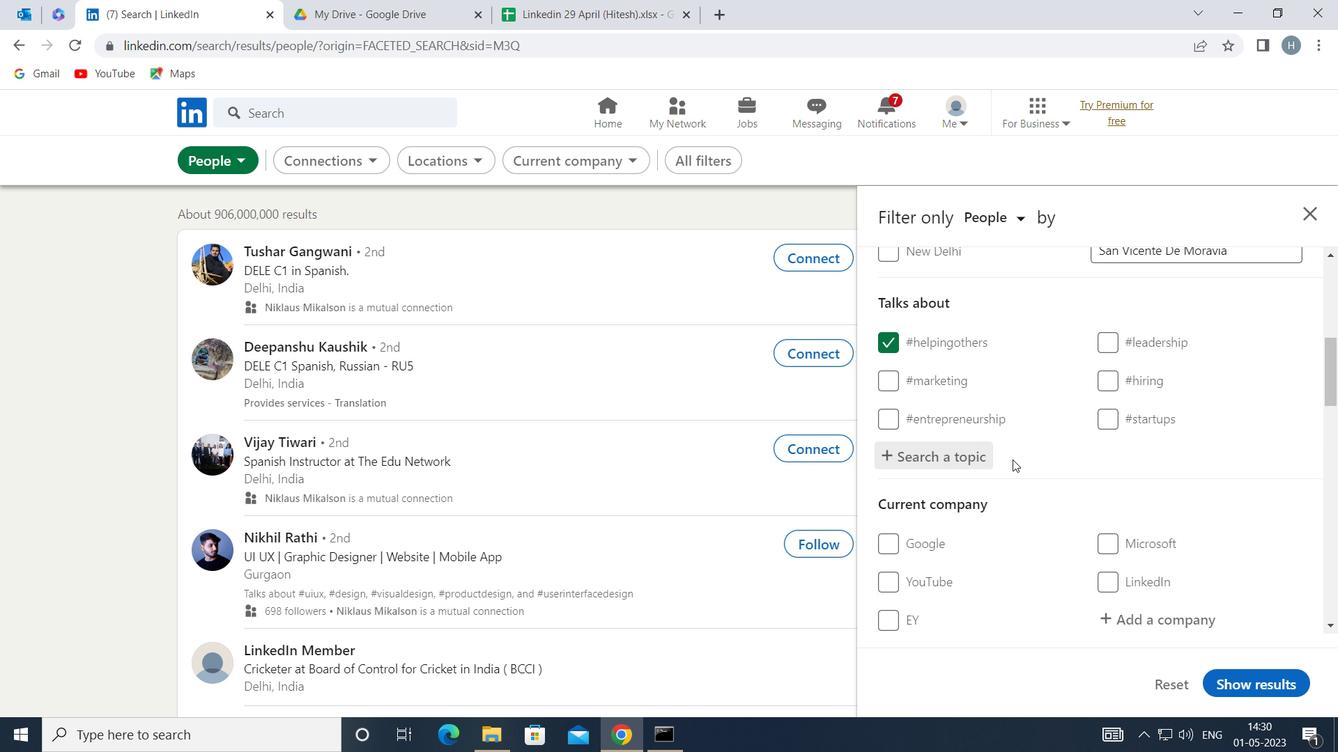 
Action: Mouse scrolled (1013, 459) with delta (0, 0)
Screenshot: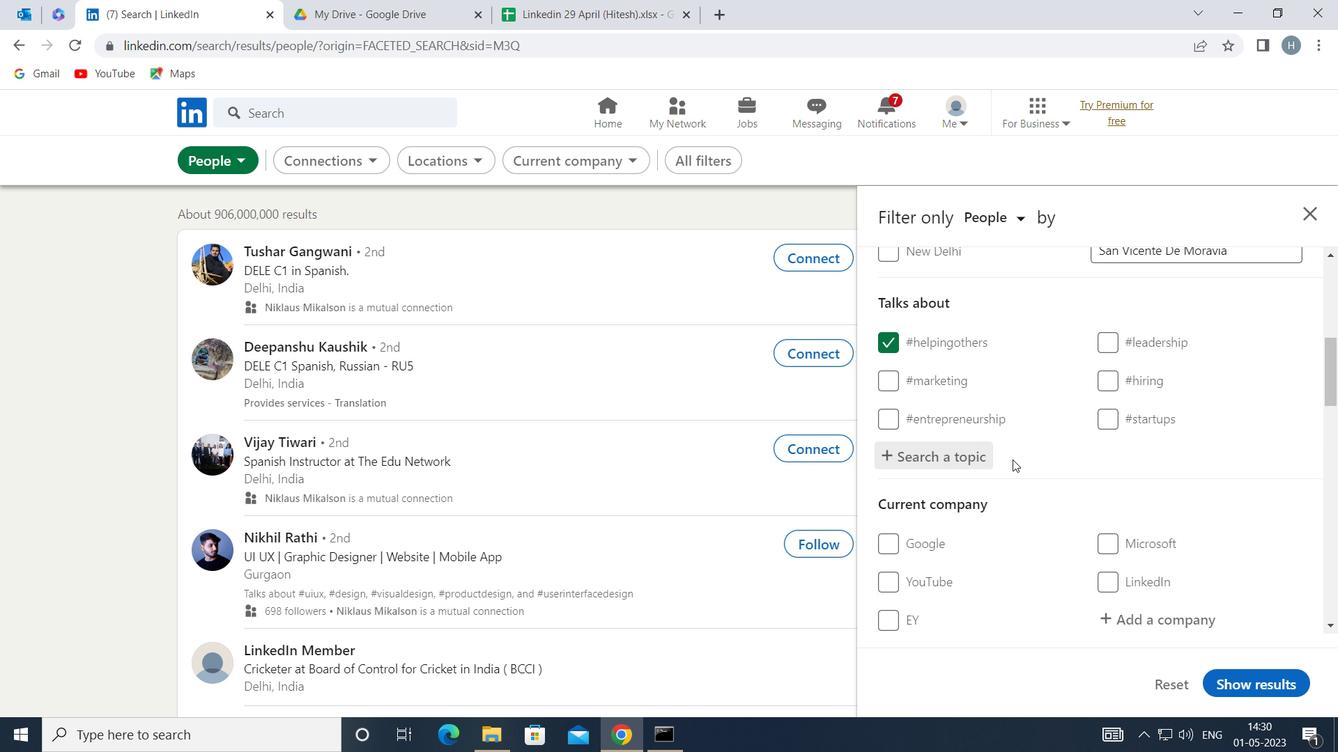 
Action: Mouse scrolled (1013, 459) with delta (0, 0)
Screenshot: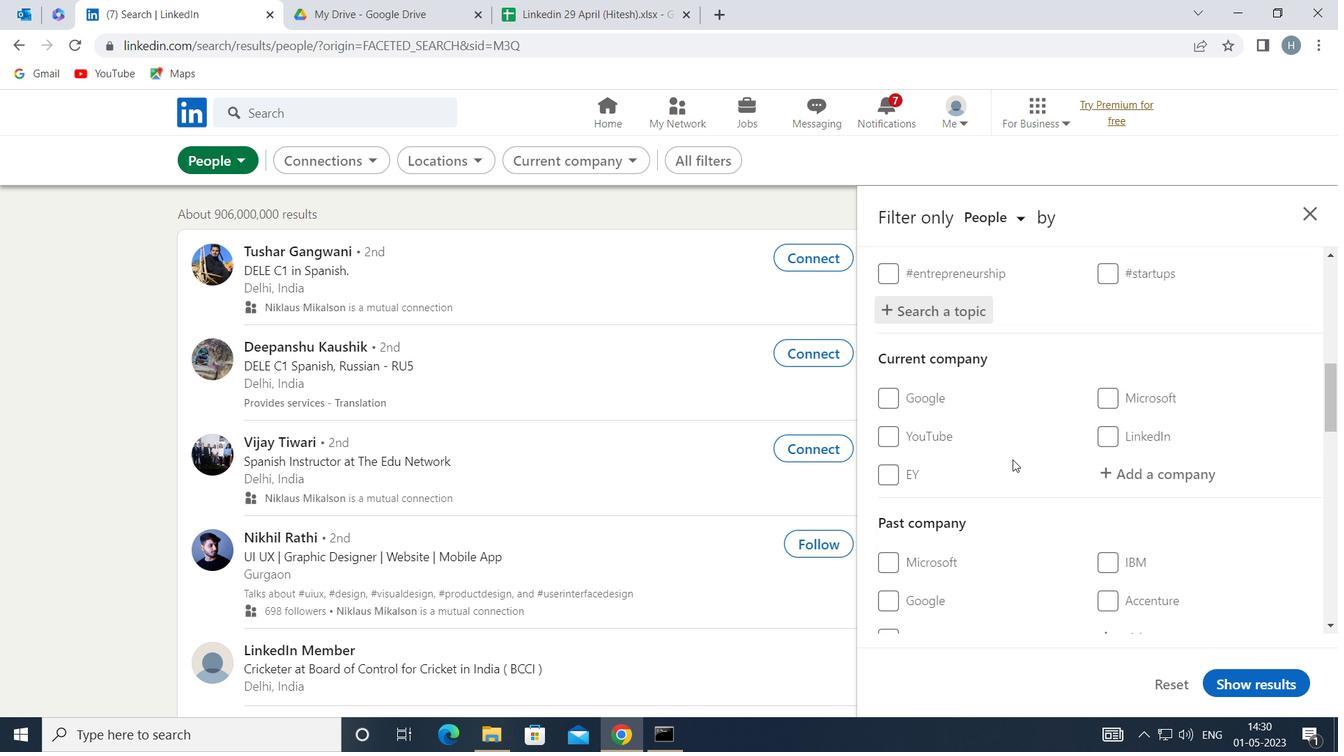 
Action: Mouse scrolled (1013, 459) with delta (0, 0)
Screenshot: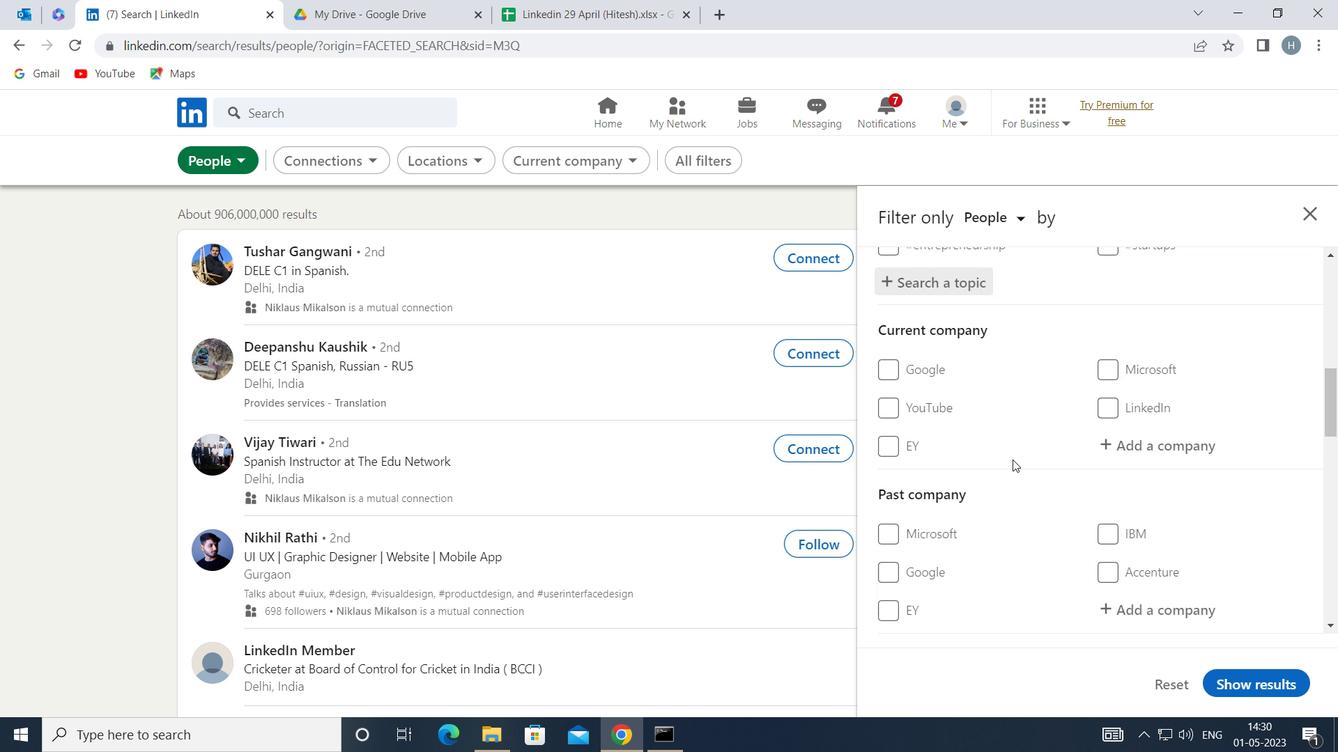 
Action: Mouse moved to (1012, 459)
Screenshot: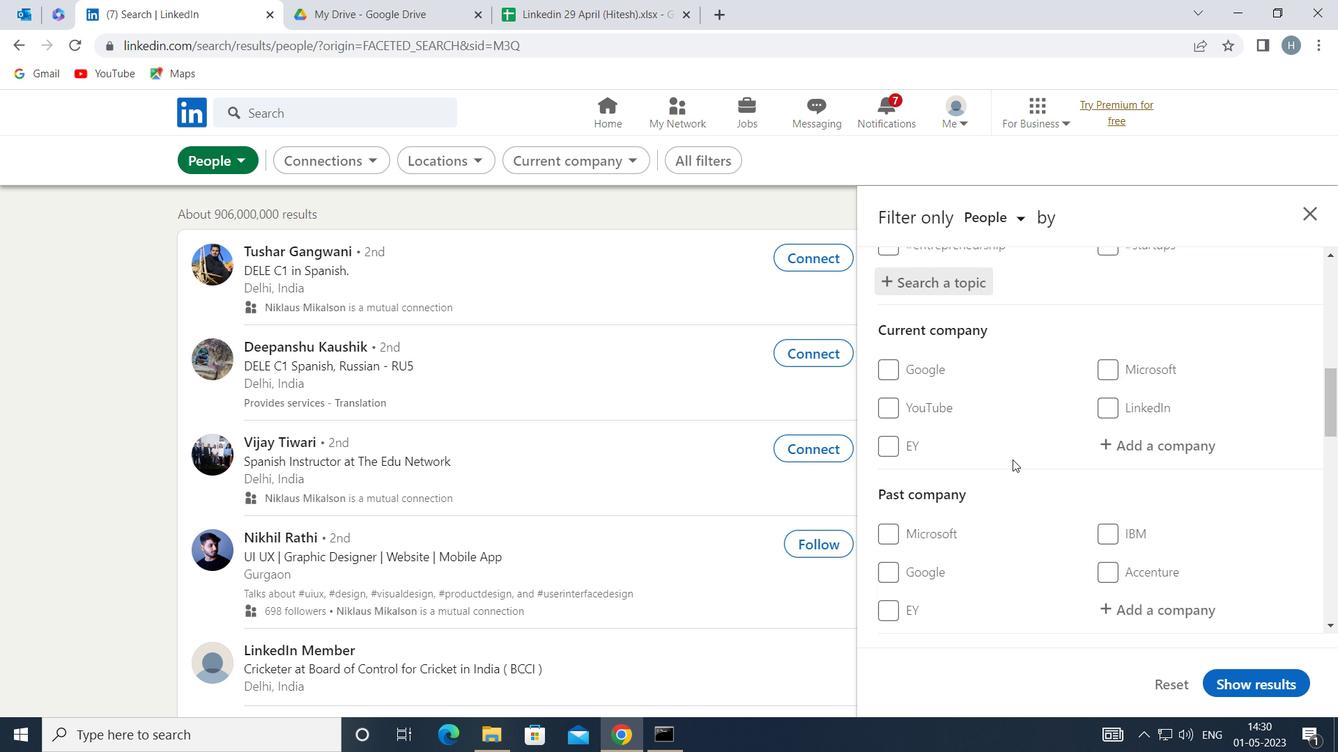 
Action: Mouse scrolled (1012, 459) with delta (0, 0)
Screenshot: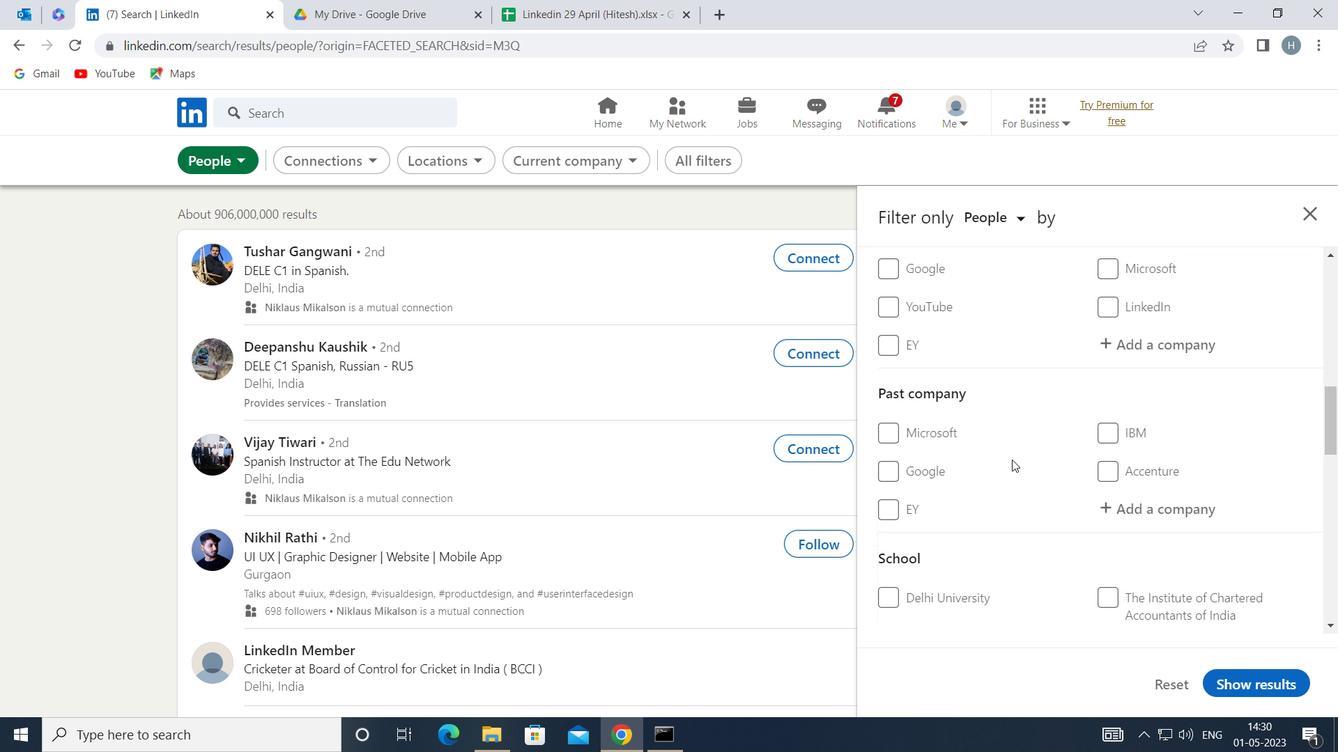 
Action: Mouse moved to (1012, 459)
Screenshot: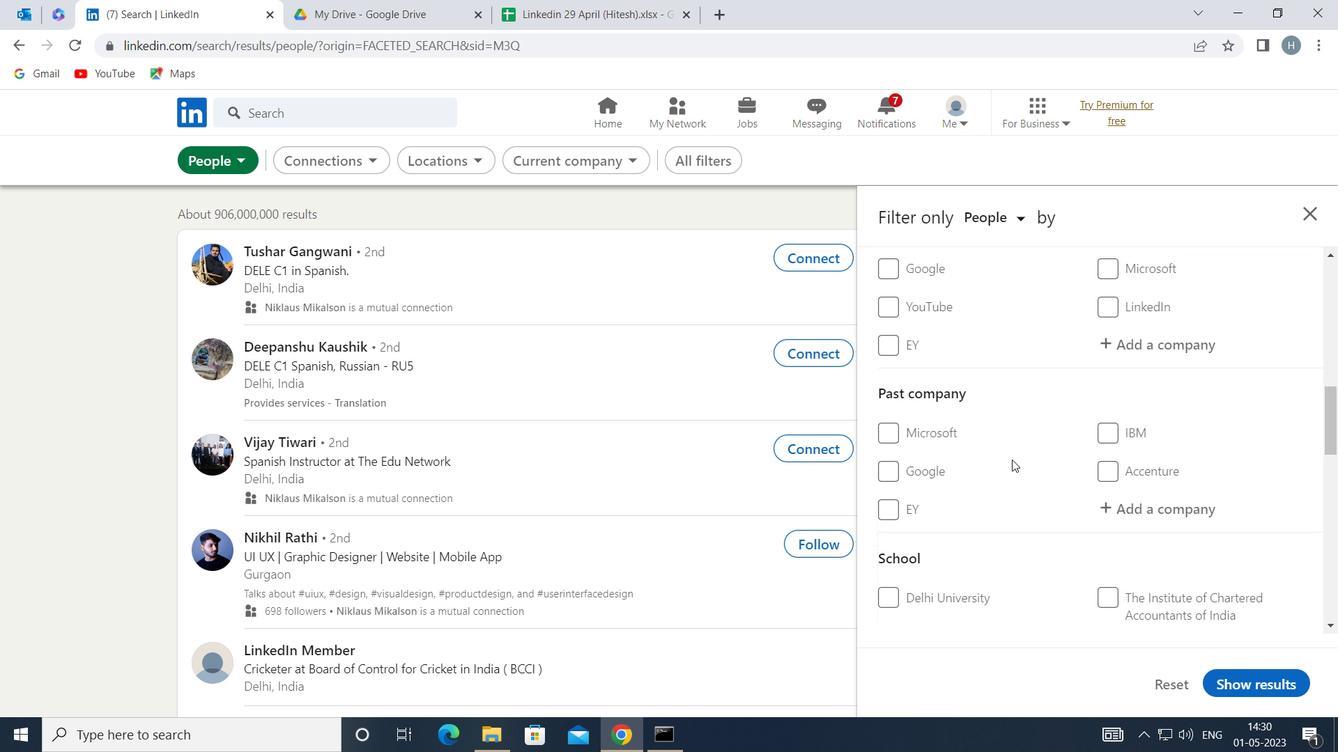 
Action: Mouse scrolled (1012, 459) with delta (0, 0)
Screenshot: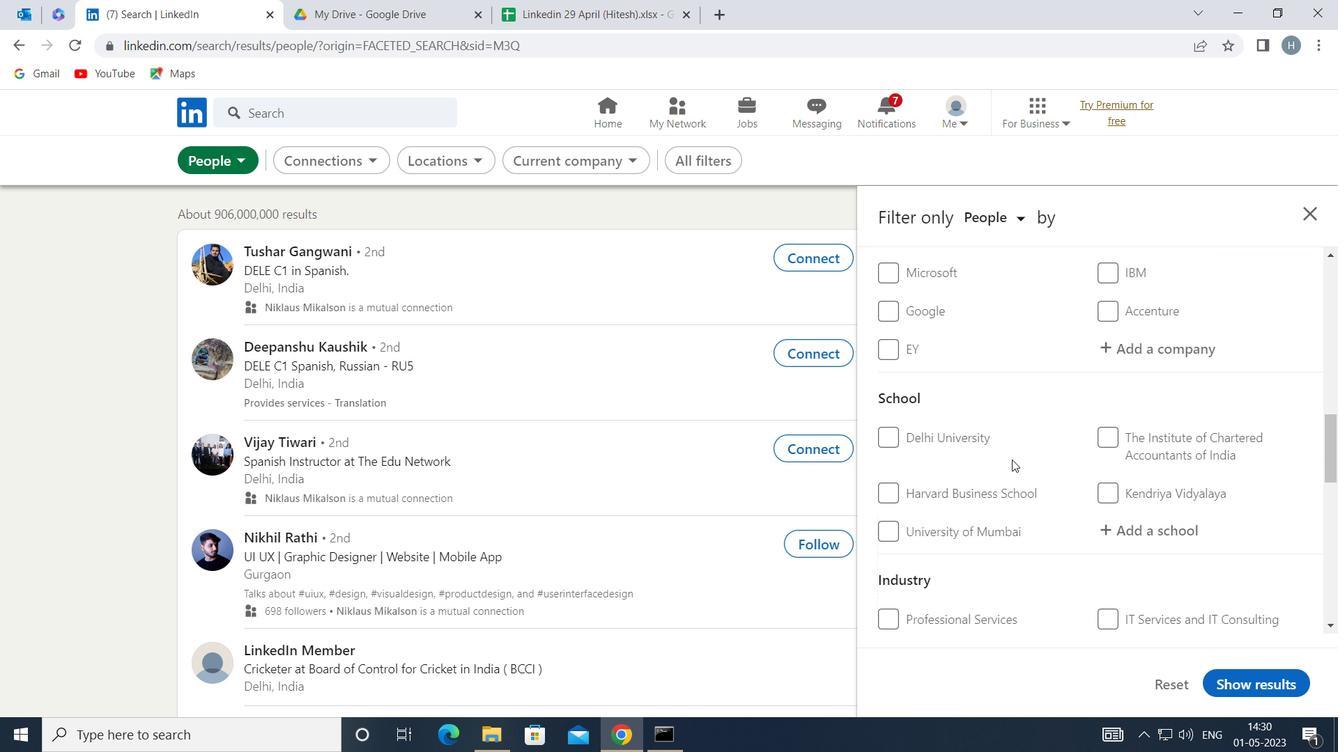 
Action: Mouse scrolled (1012, 459) with delta (0, 0)
Screenshot: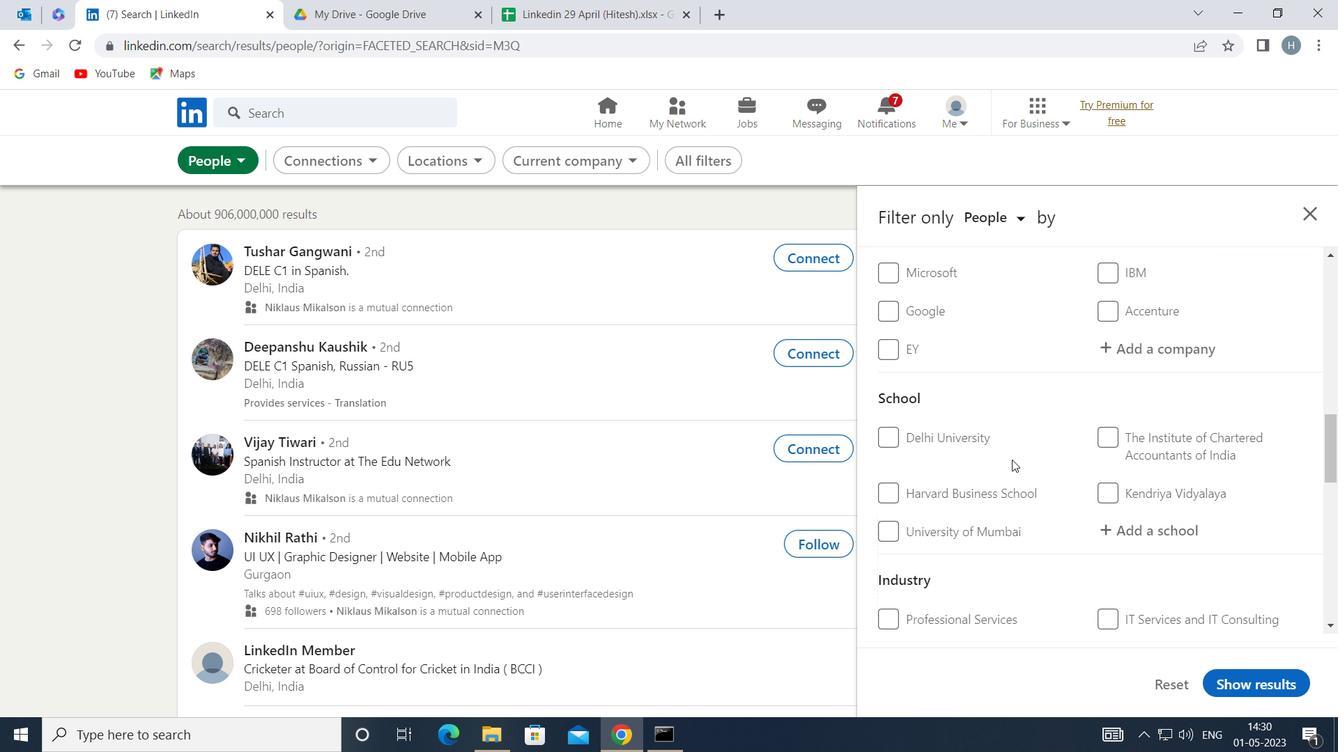 
Action: Mouse scrolled (1012, 459) with delta (0, 0)
Screenshot: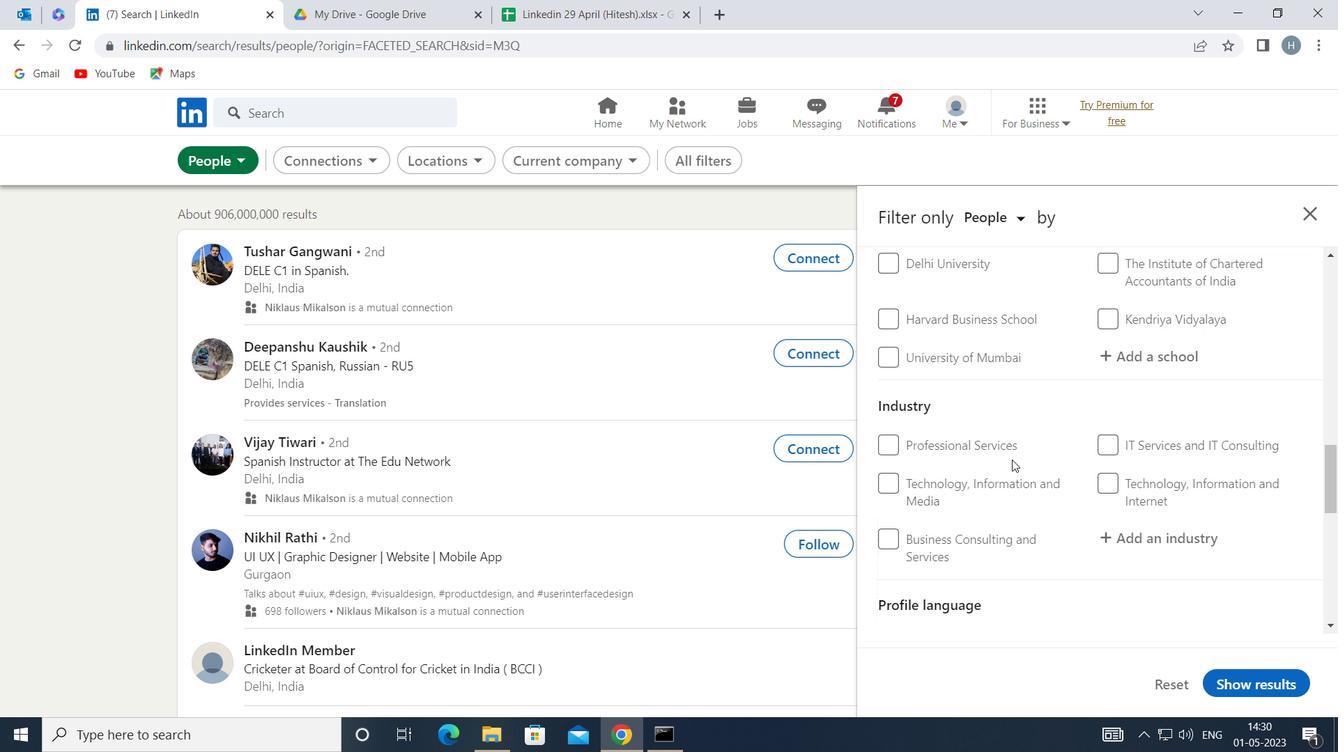 
Action: Mouse scrolled (1012, 459) with delta (0, 0)
Screenshot: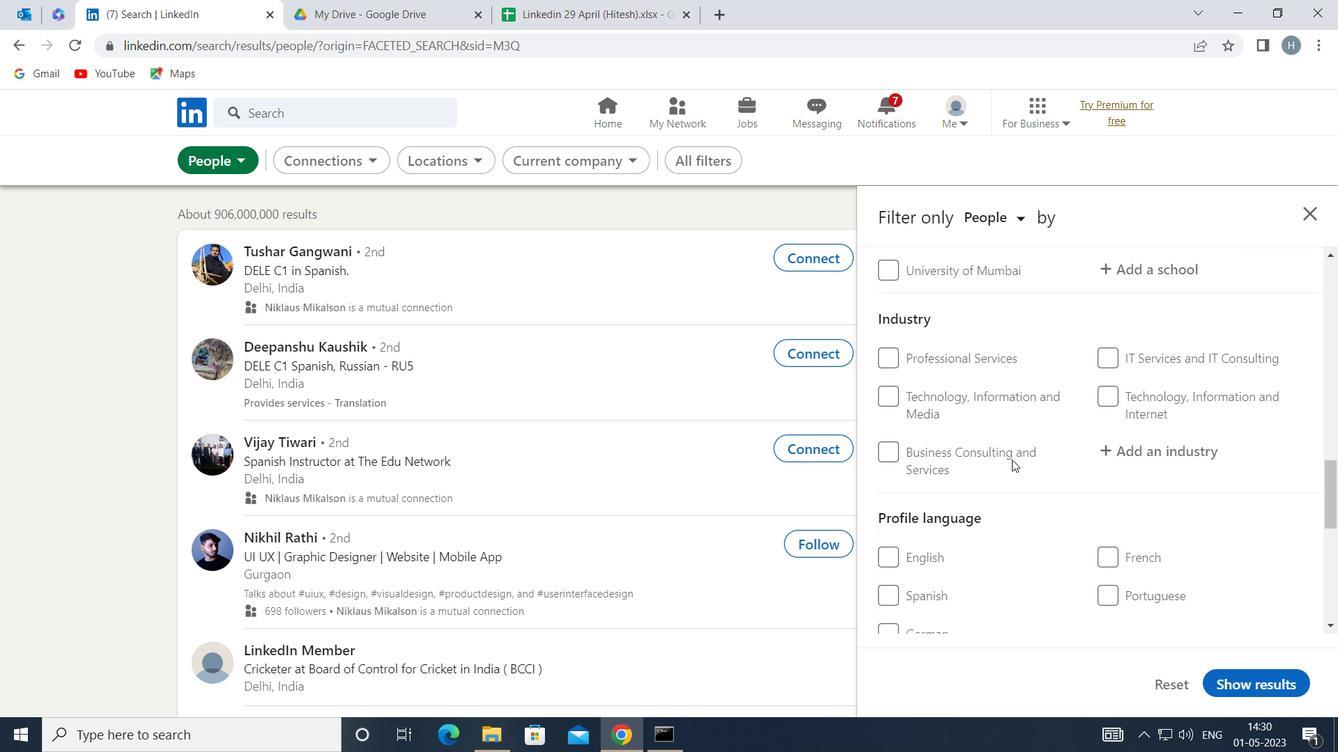 
Action: Mouse scrolled (1012, 459) with delta (0, 0)
Screenshot: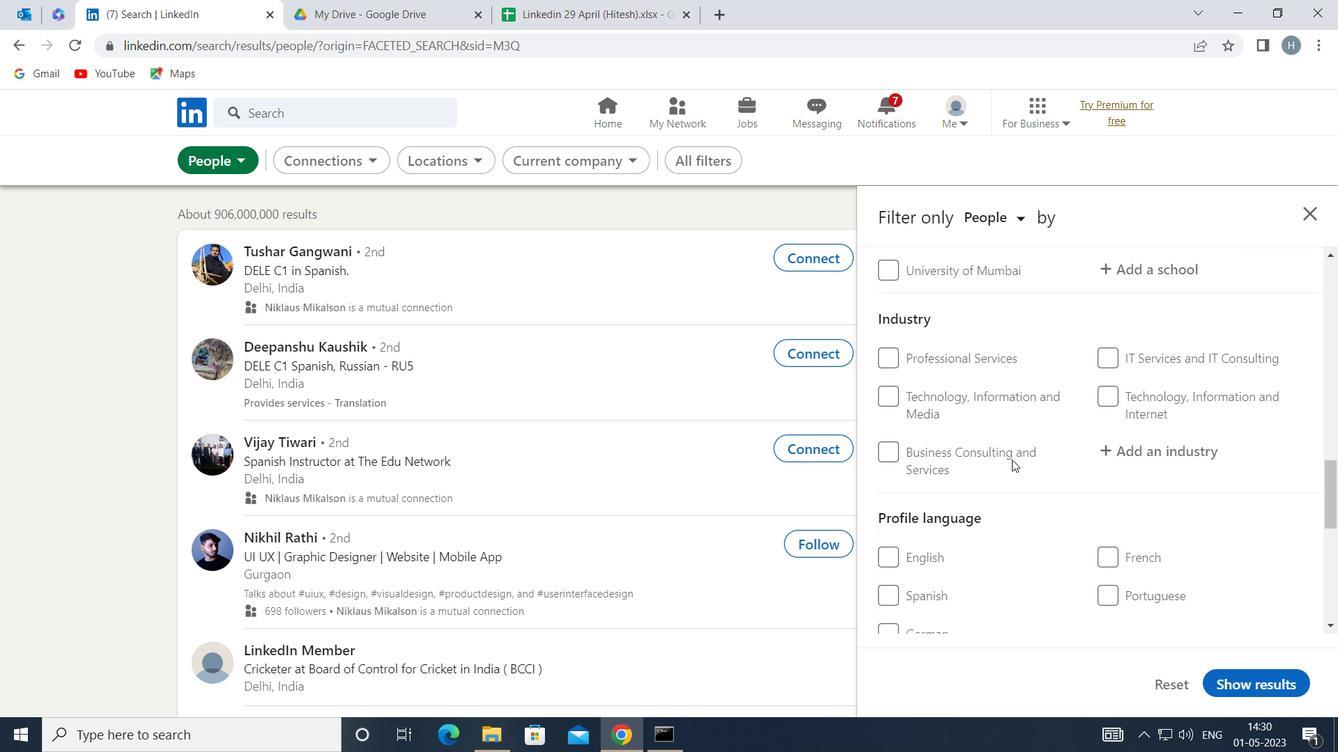 
Action: Mouse moved to (931, 421)
Screenshot: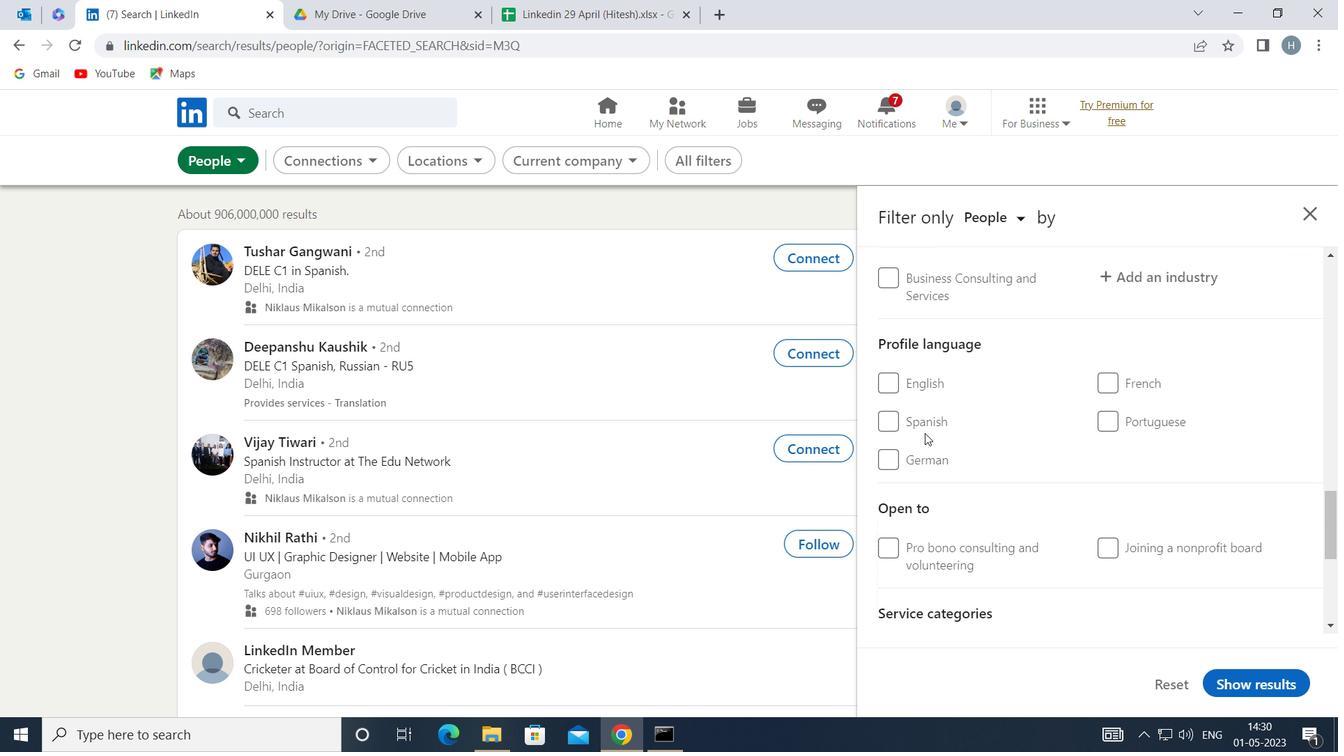 
Action: Mouse pressed left at (931, 421)
Screenshot: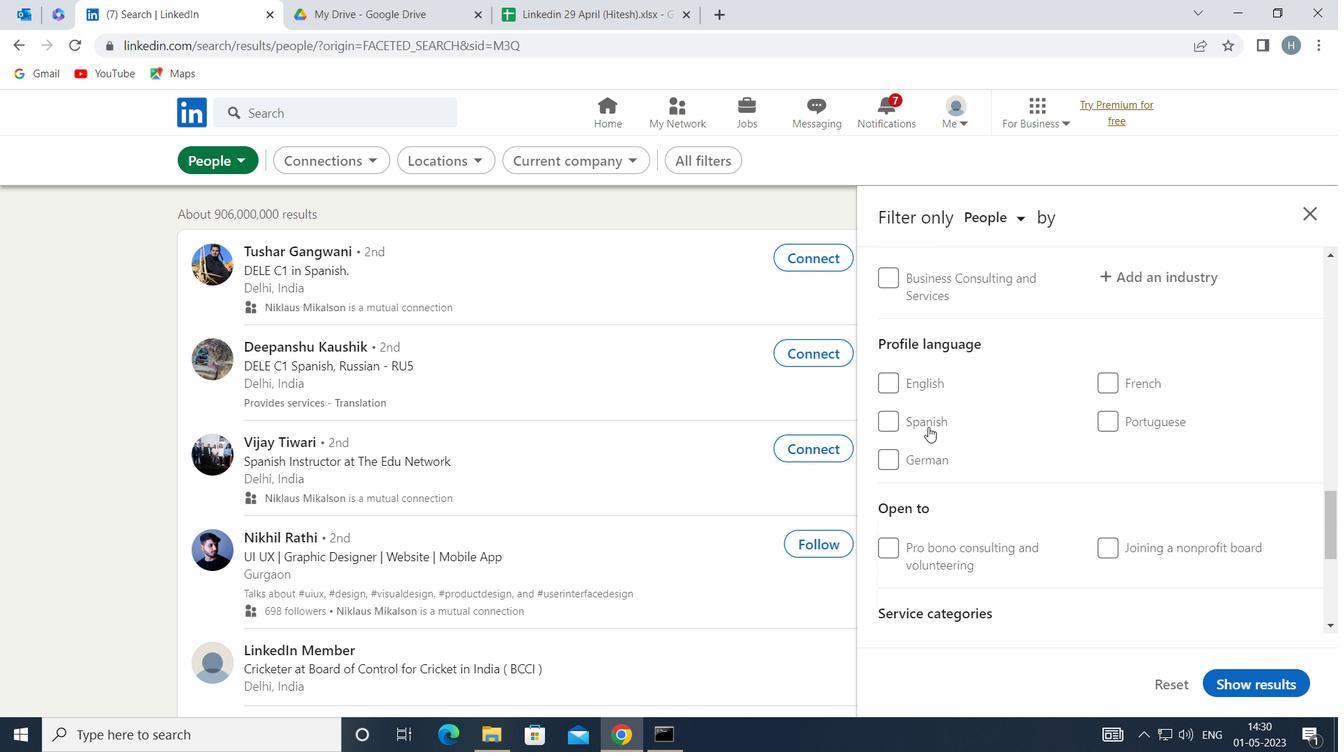 
Action: Mouse moved to (1060, 425)
Screenshot: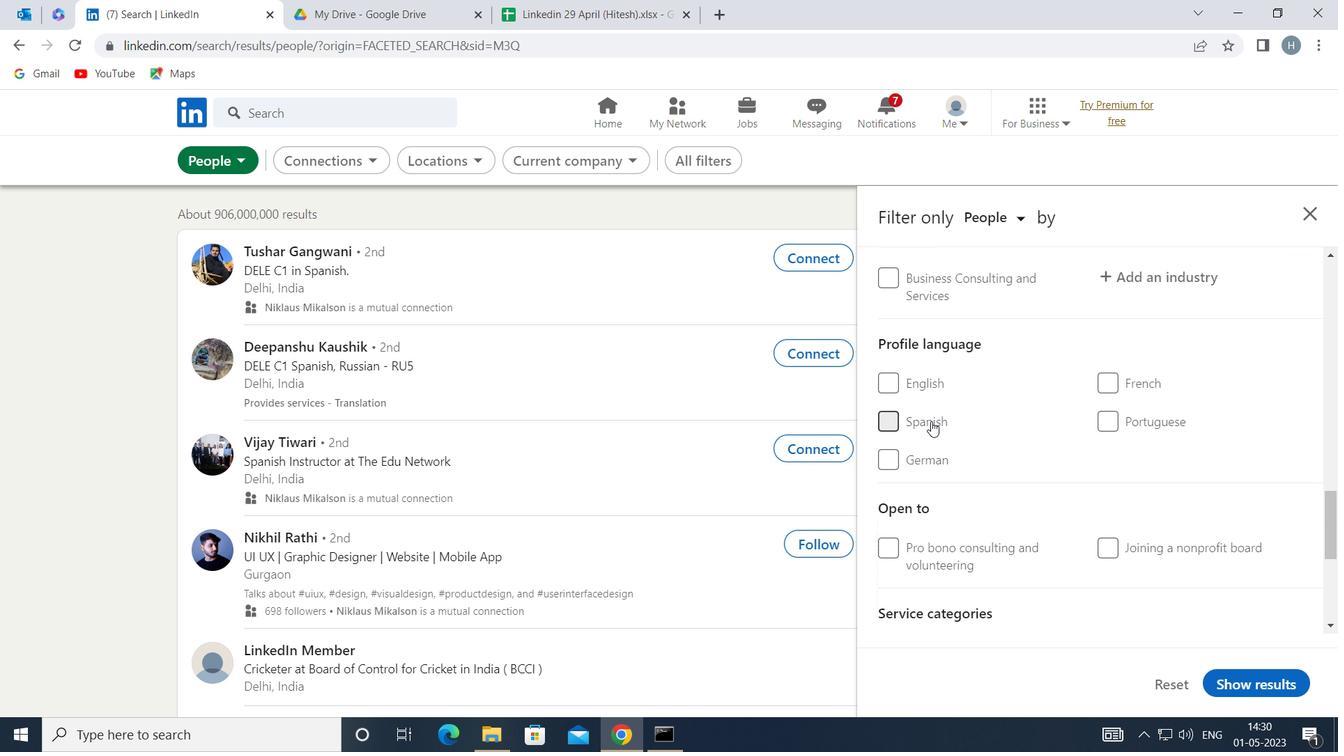 
Action: Mouse scrolled (1060, 425) with delta (0, 0)
Screenshot: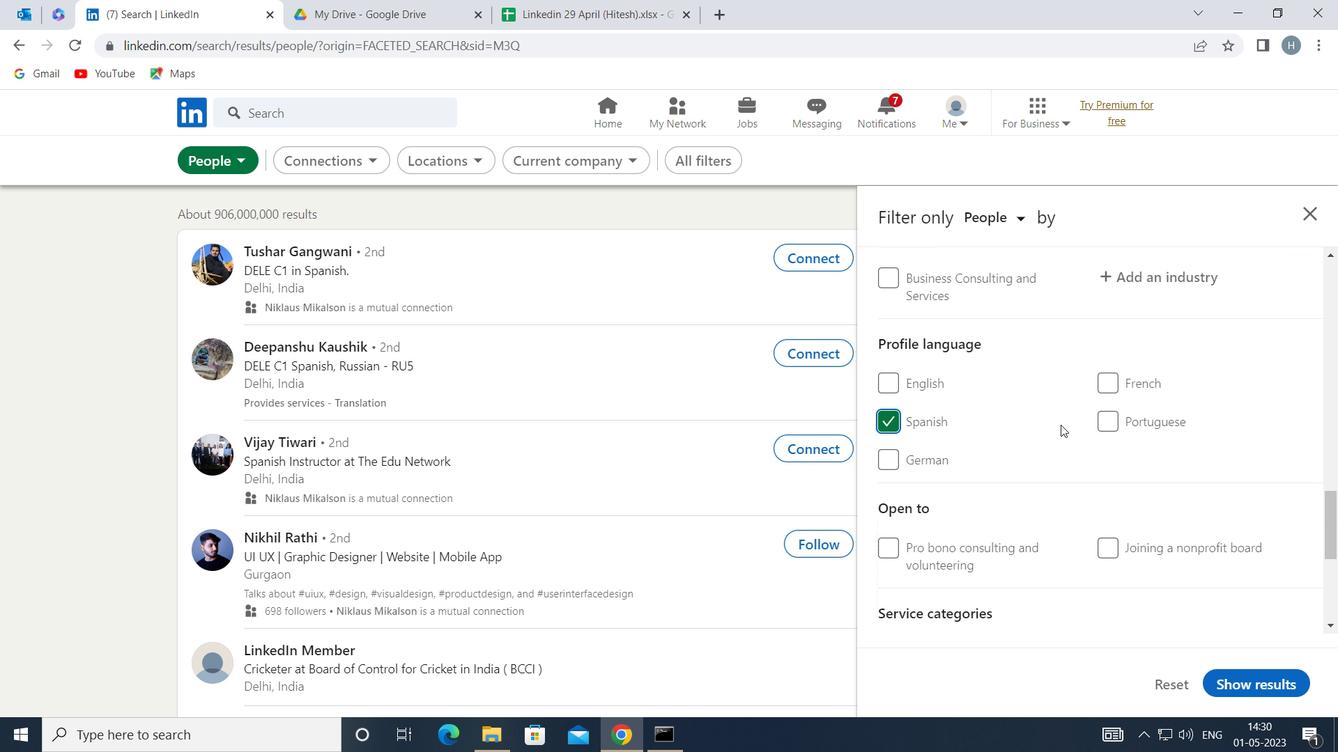 
Action: Mouse scrolled (1060, 425) with delta (0, 0)
Screenshot: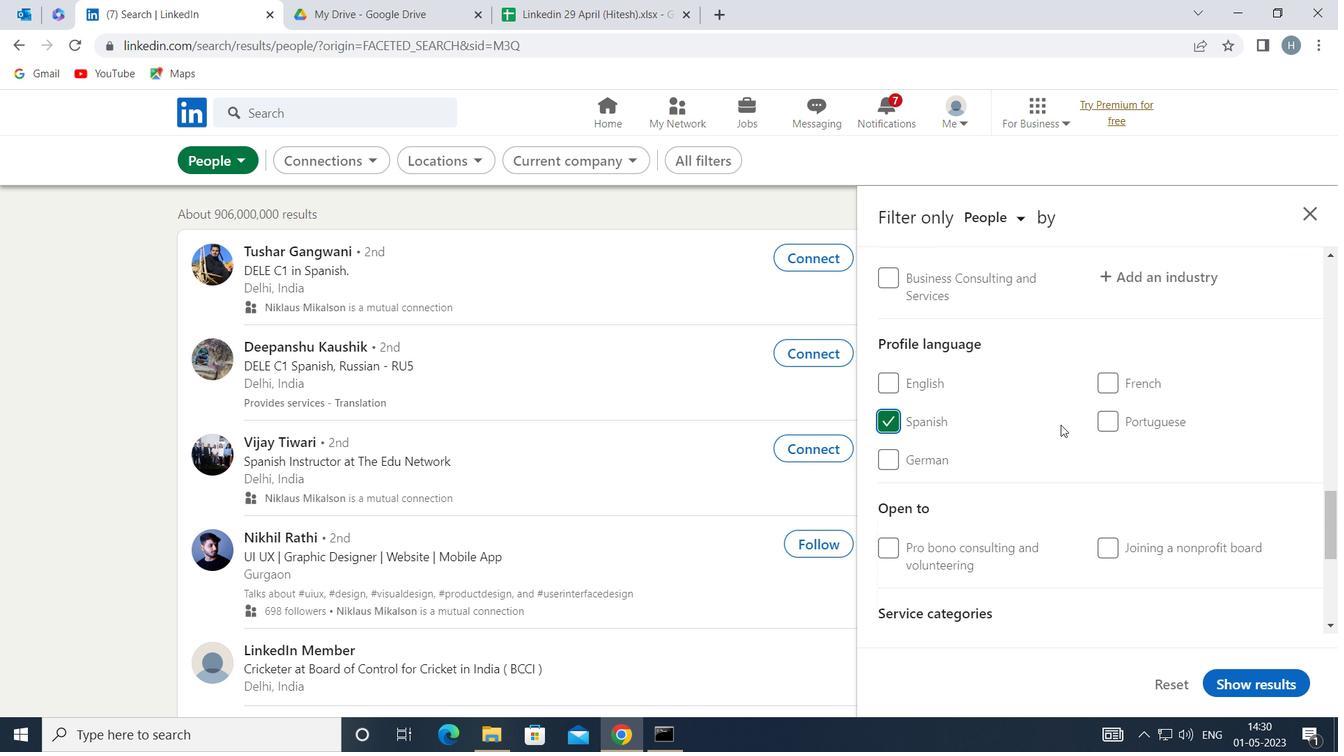 
Action: Mouse scrolled (1060, 425) with delta (0, 0)
Screenshot: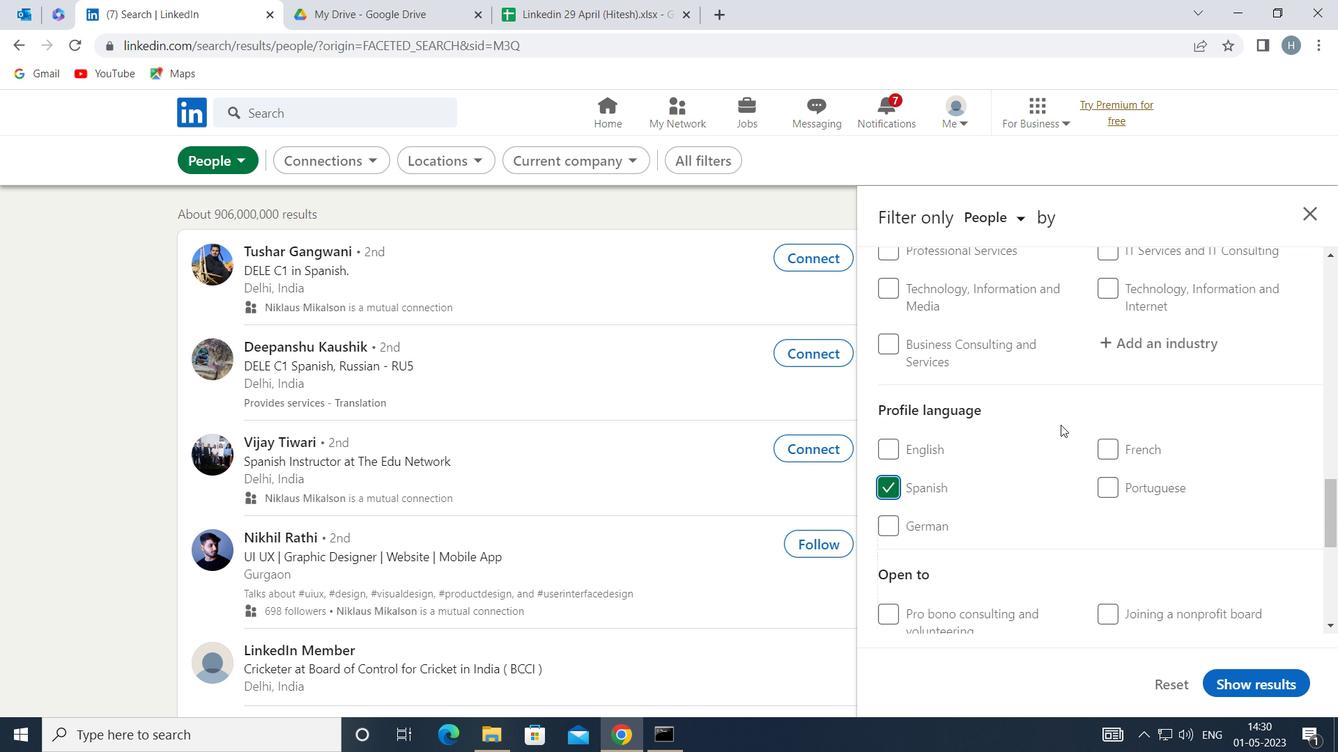 
Action: Mouse scrolled (1060, 425) with delta (0, 0)
Screenshot: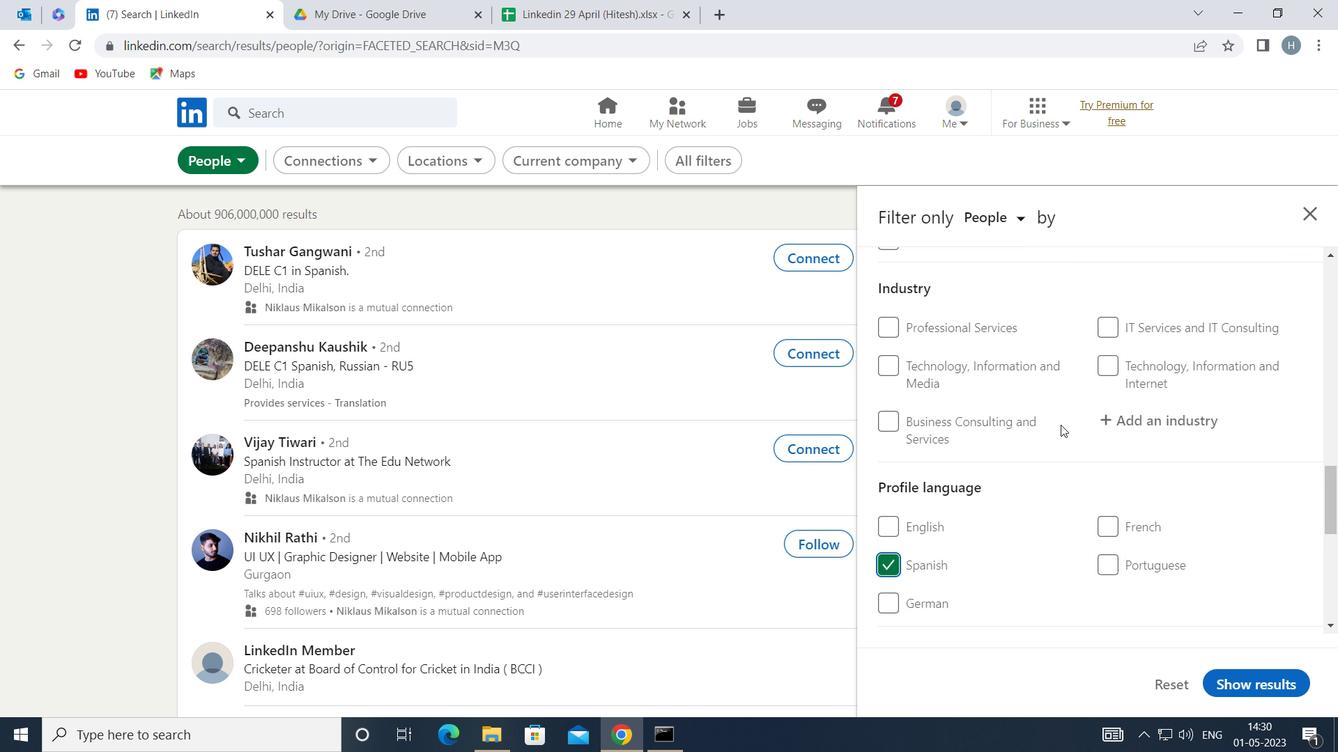 
Action: Mouse scrolled (1060, 425) with delta (0, 0)
Screenshot: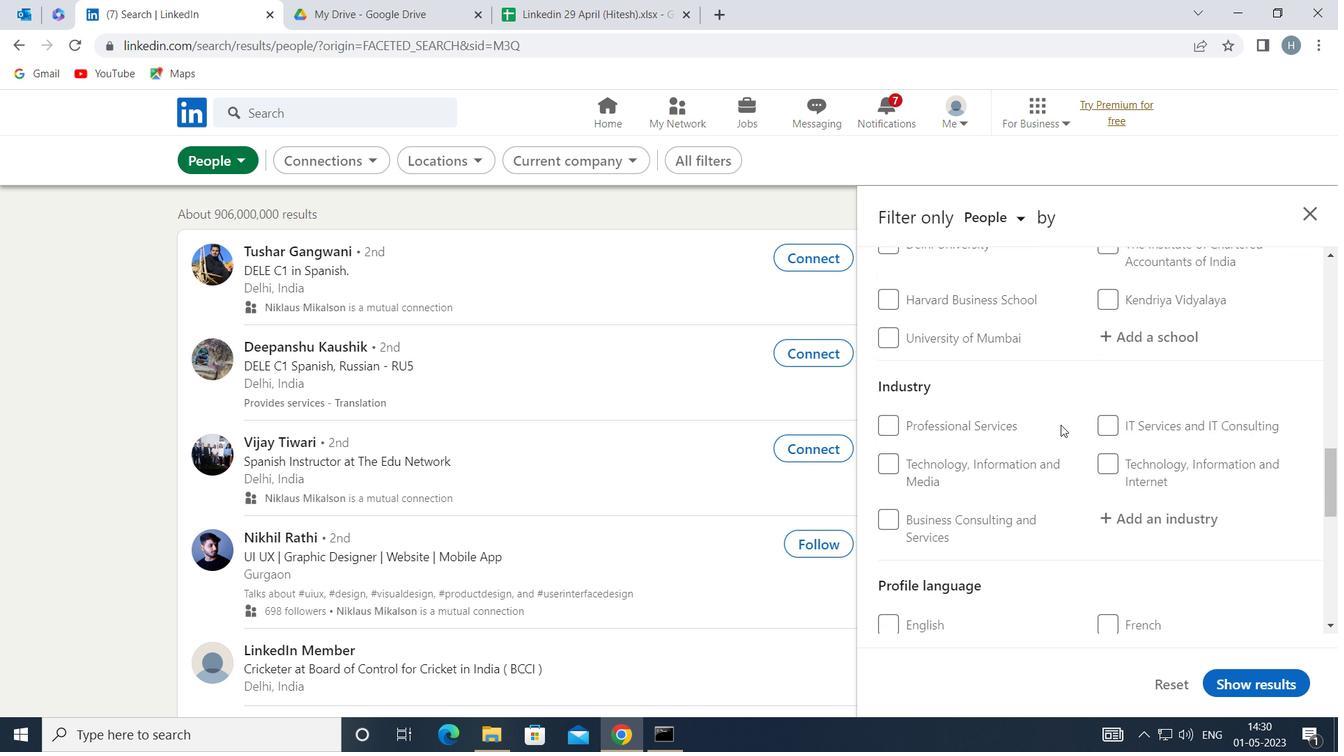 
Action: Mouse scrolled (1060, 425) with delta (0, 0)
Screenshot: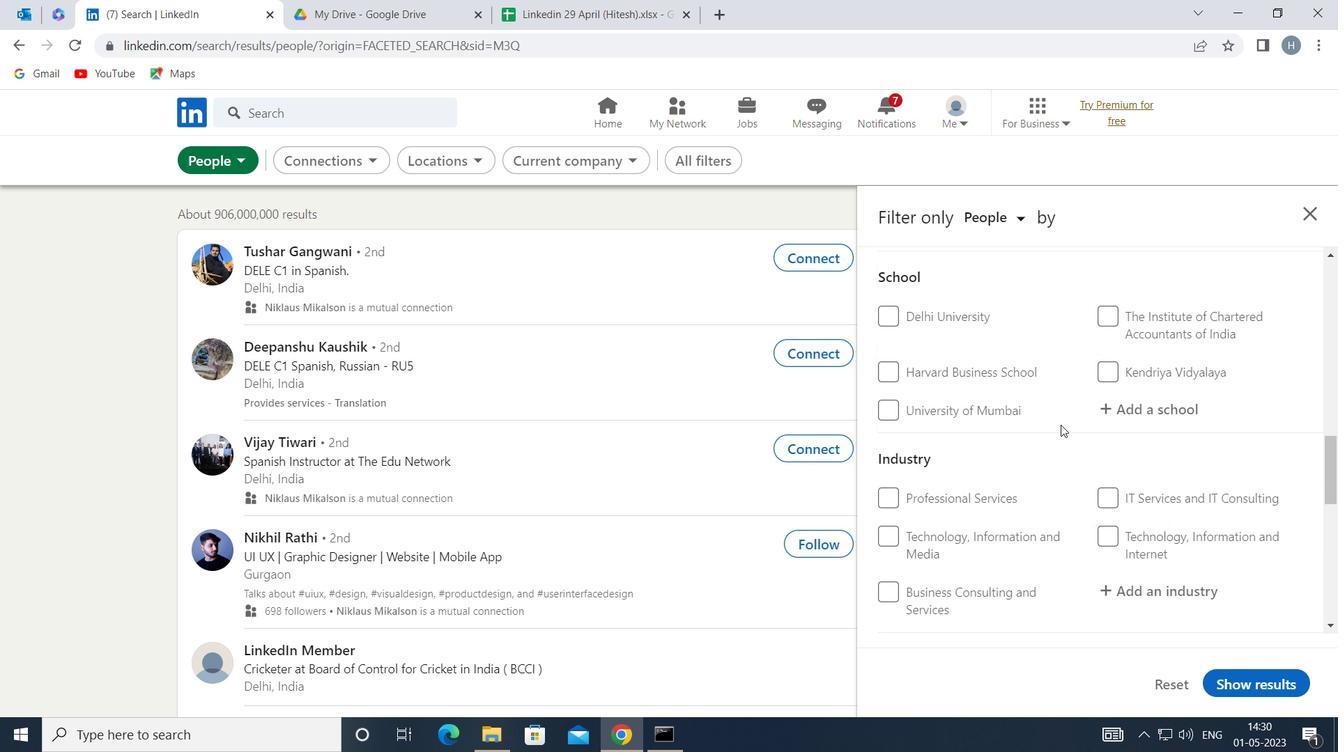 
Action: Mouse scrolled (1060, 425) with delta (0, 0)
Screenshot: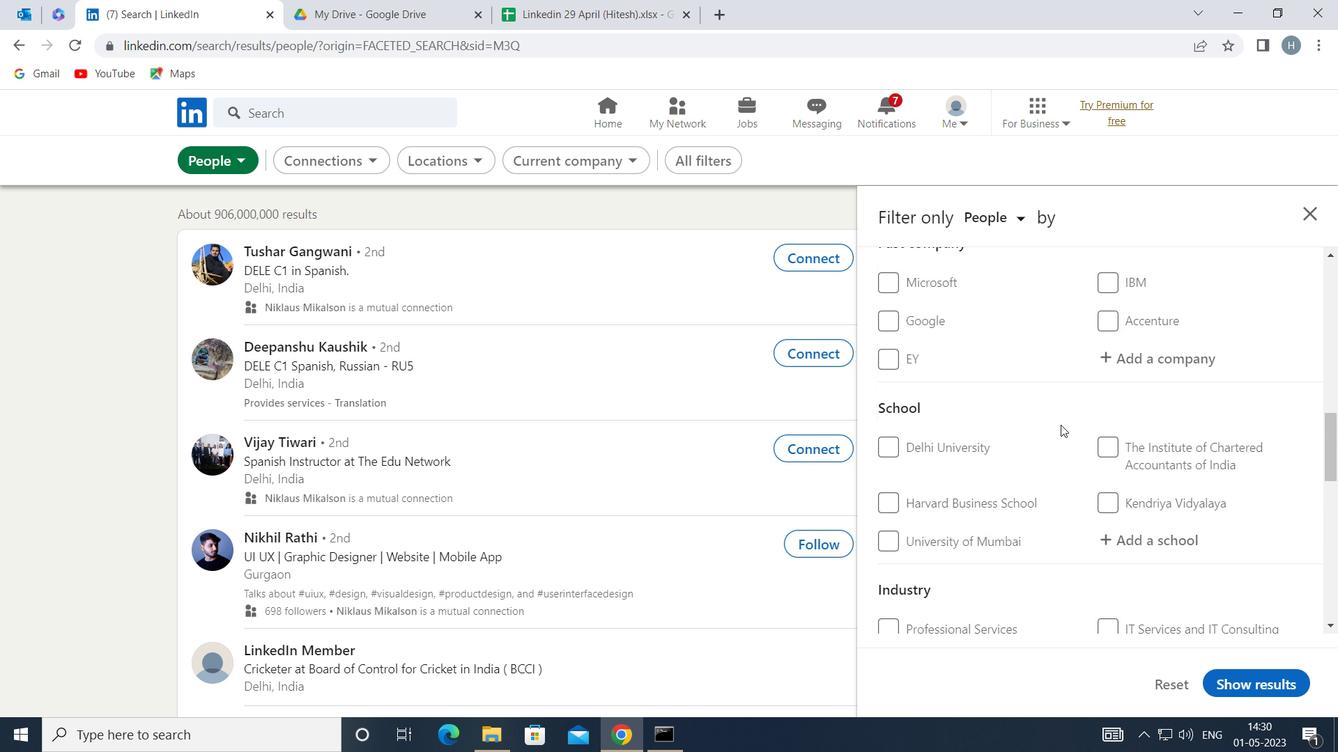 
Action: Mouse scrolled (1060, 425) with delta (0, 0)
Screenshot: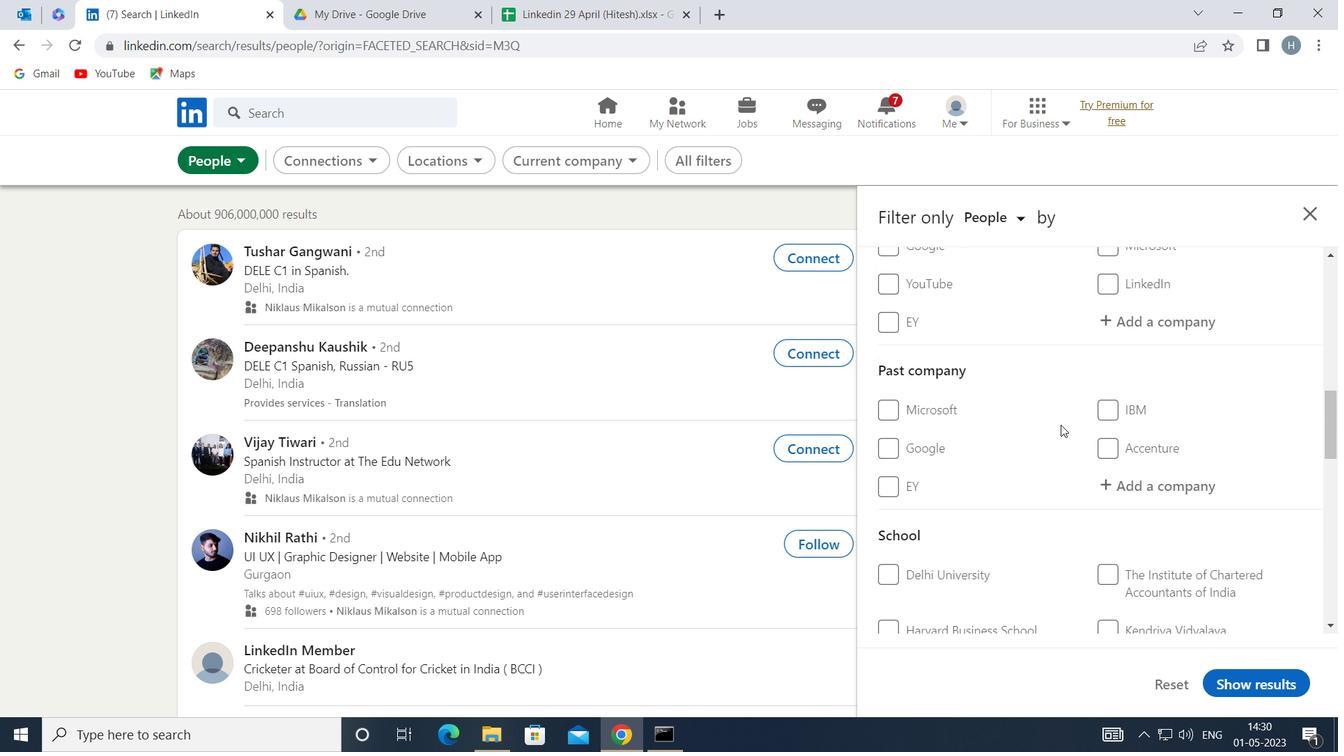 
Action: Mouse moved to (1156, 445)
Screenshot: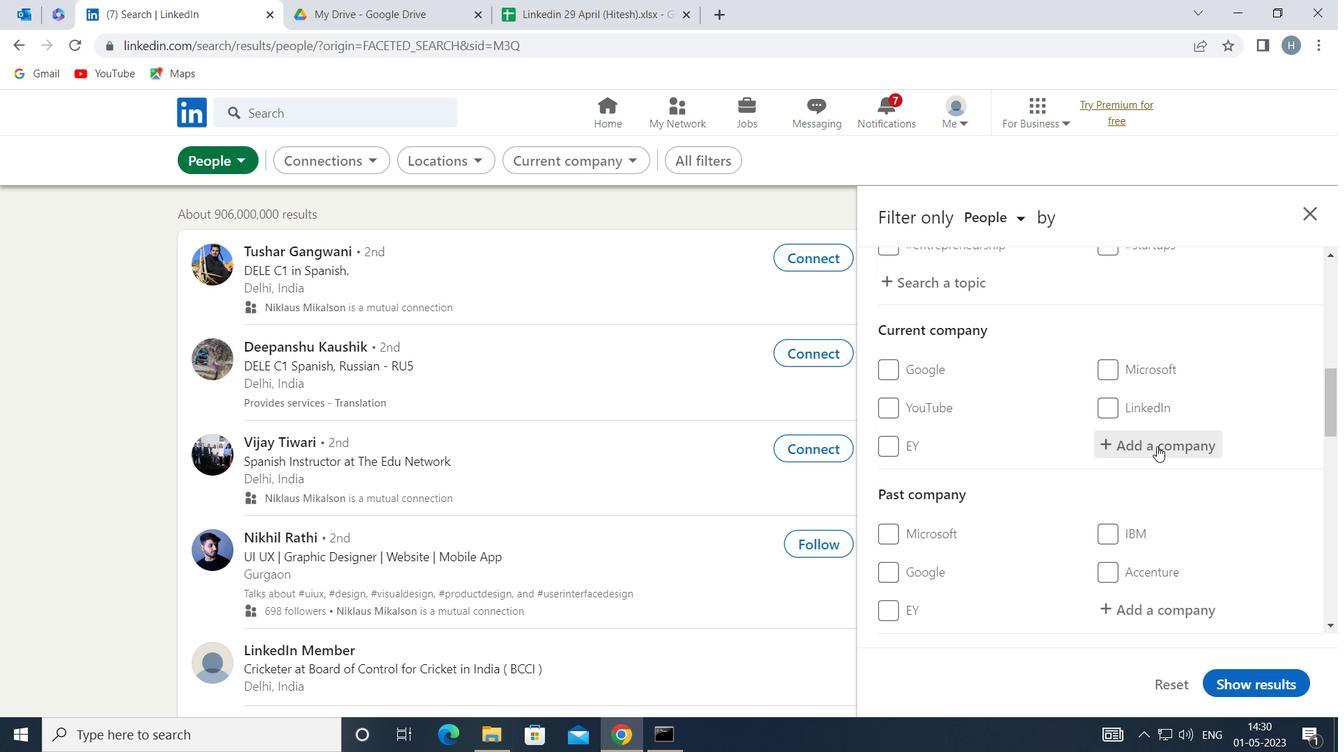 
Action: Mouse pressed left at (1156, 445)
Screenshot: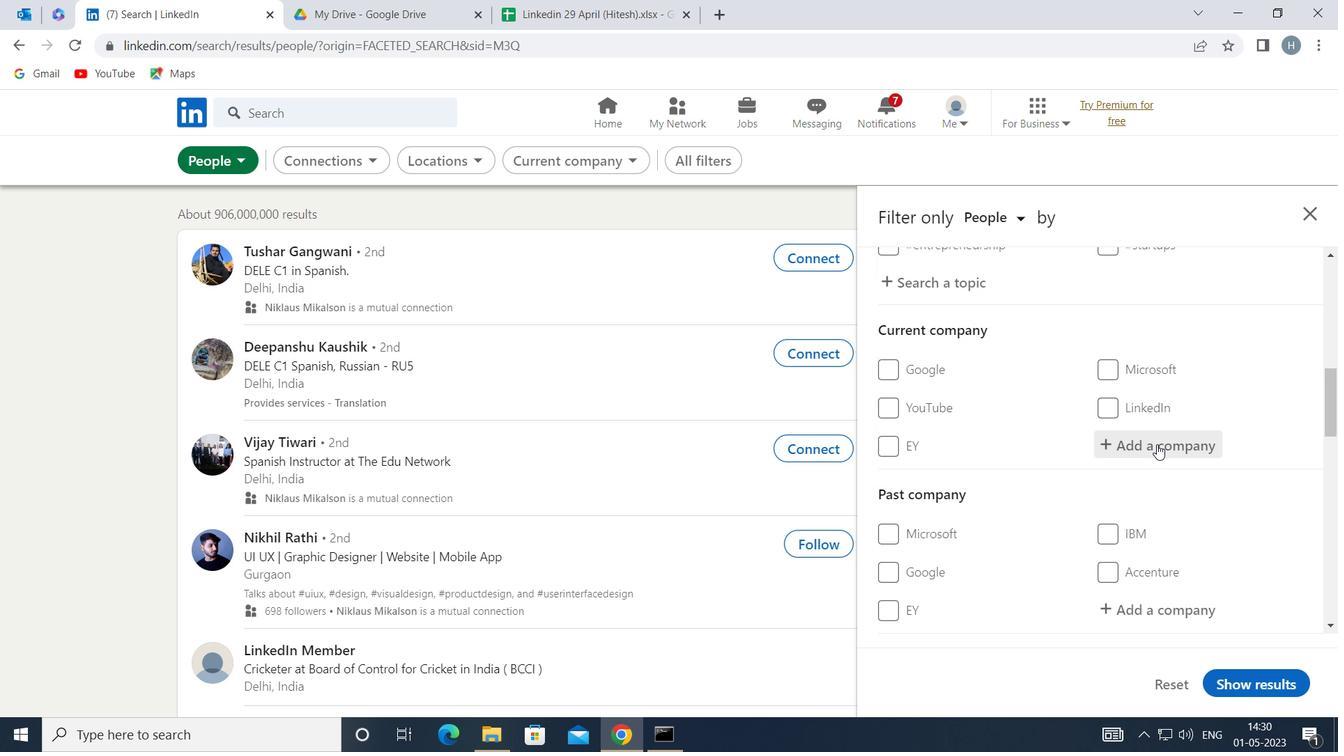 
Action: Key pressed <Key.shift>AMERICAN<Key.space><Key.shift>EXPRESS
Screenshot: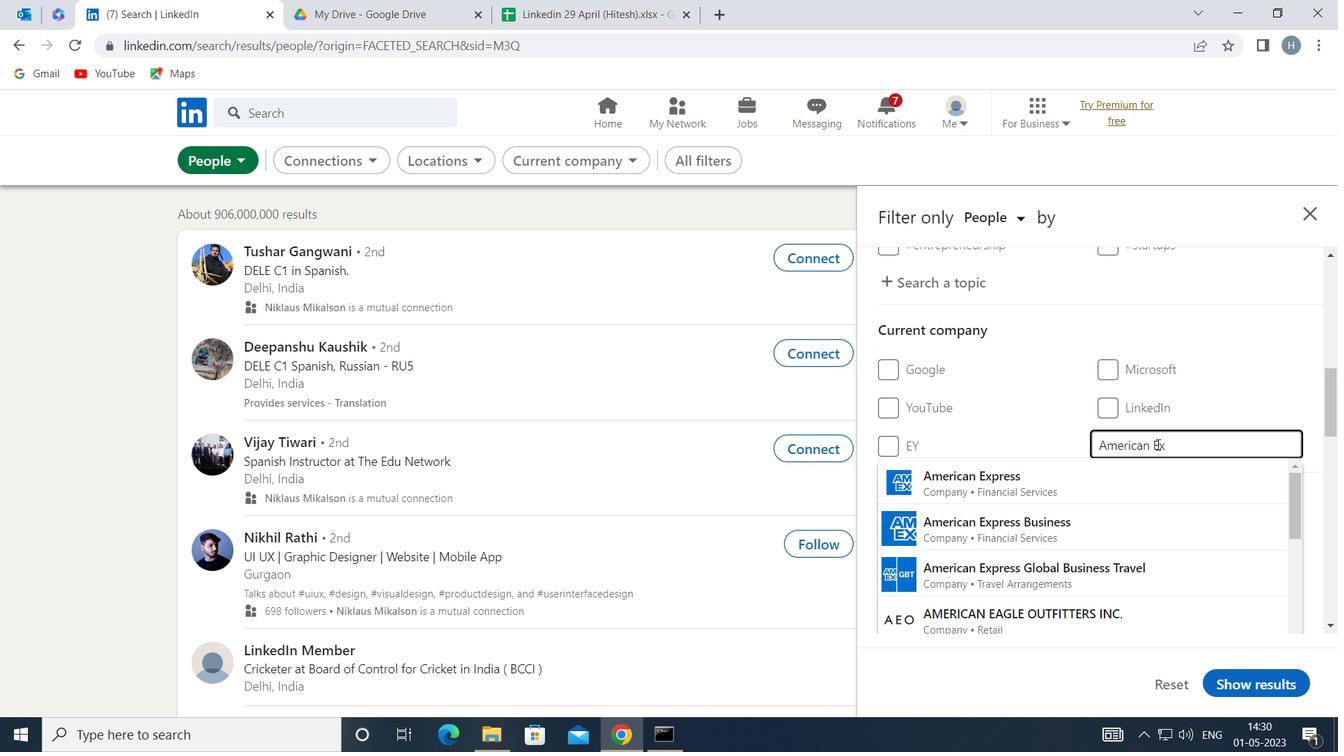 
Action: Mouse moved to (1075, 487)
Screenshot: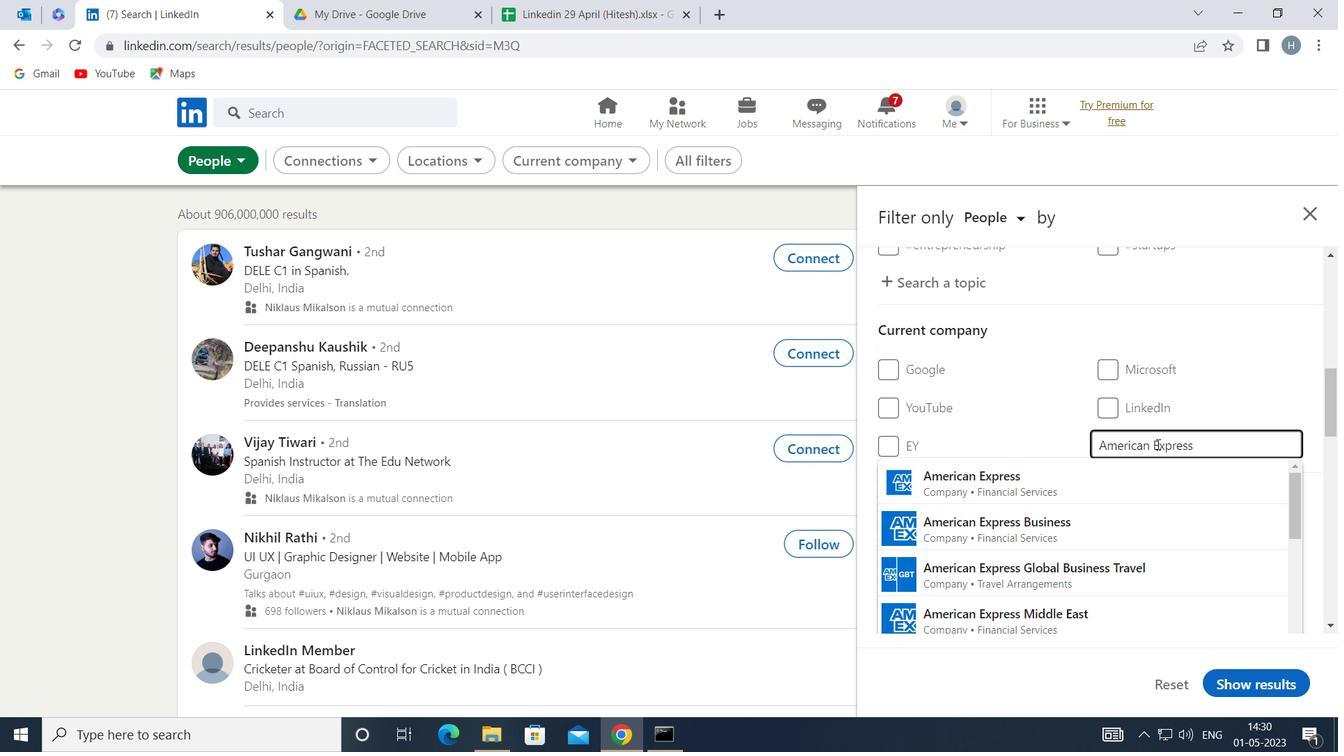 
Action: Mouse pressed left at (1075, 487)
Screenshot: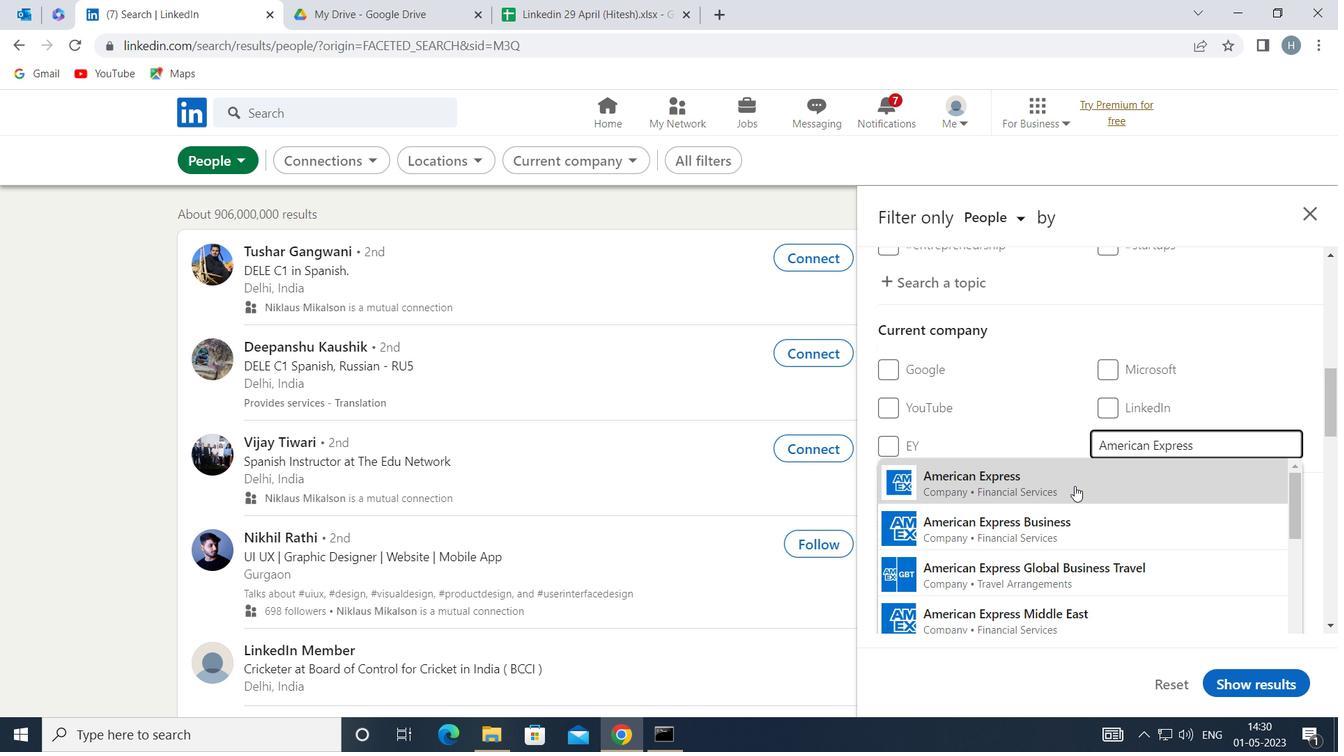 
Action: Mouse moved to (1069, 475)
Screenshot: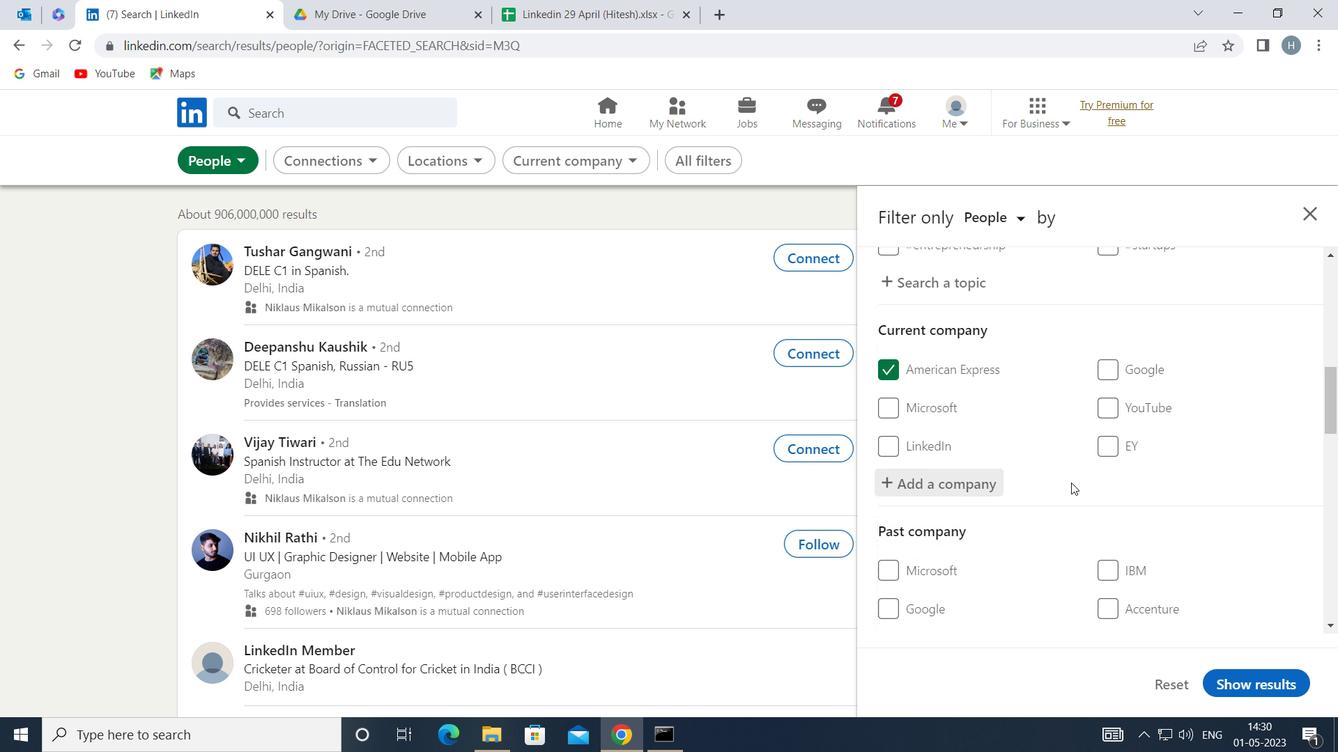 
Action: Mouse scrolled (1069, 474) with delta (0, 0)
Screenshot: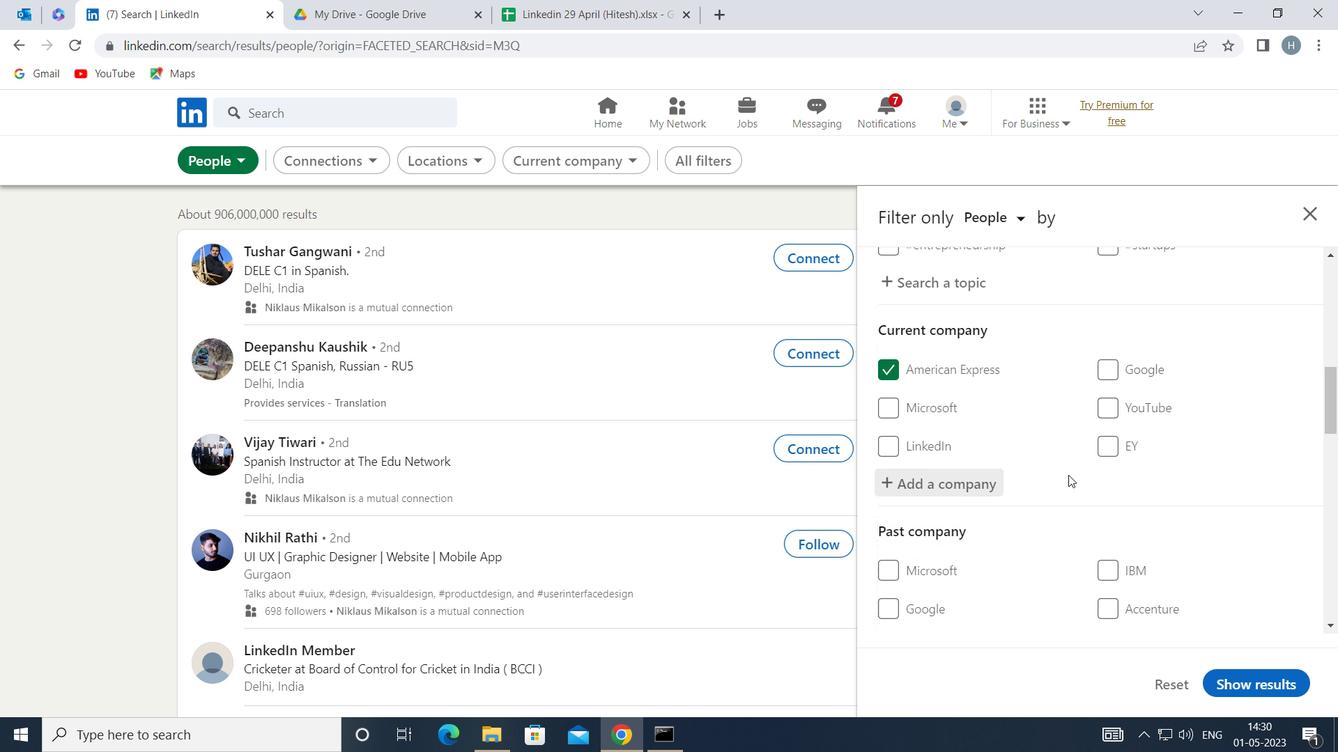 
Action: Mouse moved to (1067, 474)
Screenshot: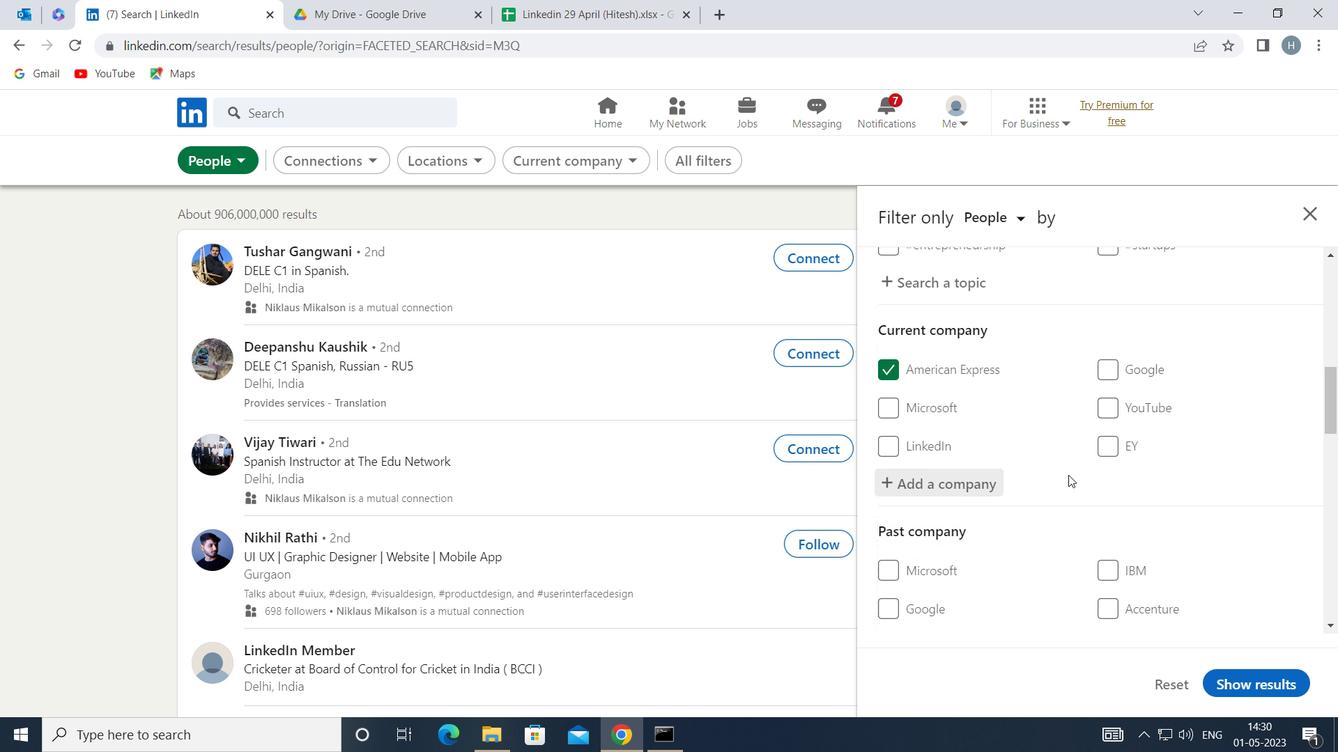 
Action: Mouse scrolled (1067, 473) with delta (0, 0)
Screenshot: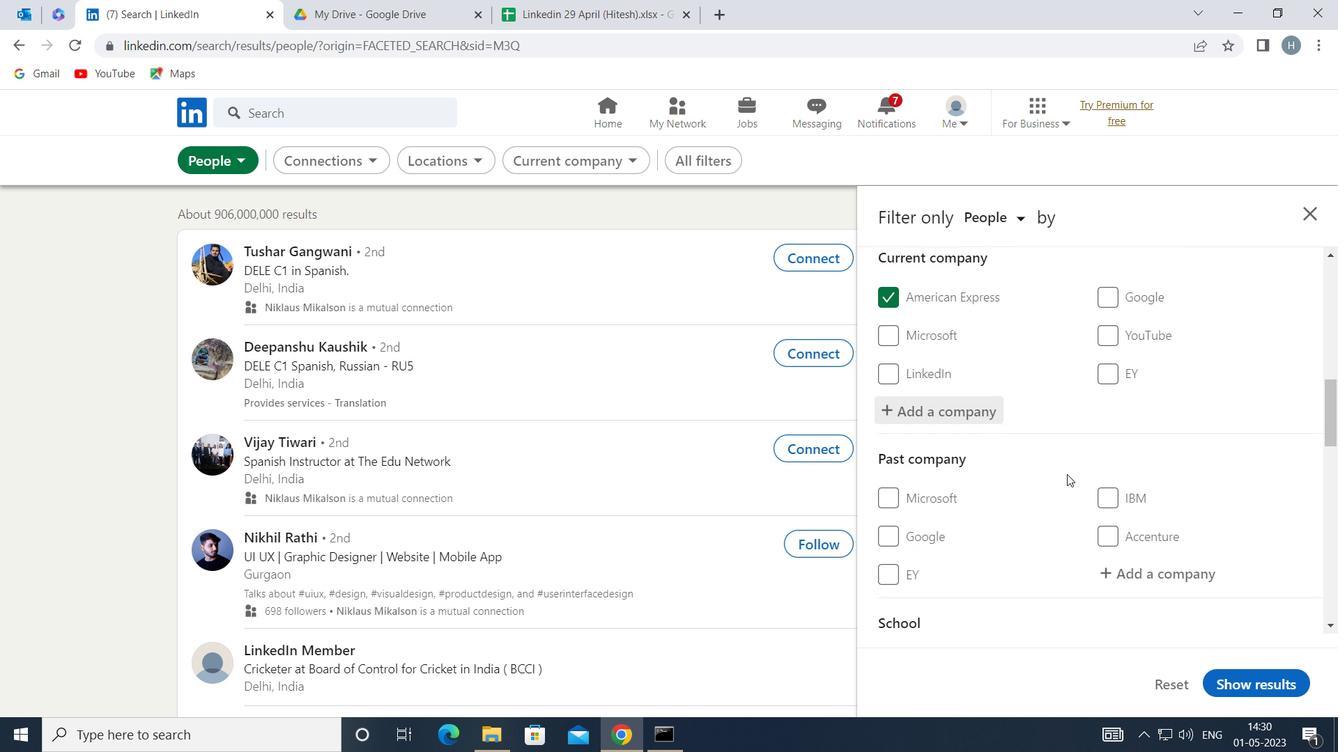 
Action: Mouse moved to (1064, 475)
Screenshot: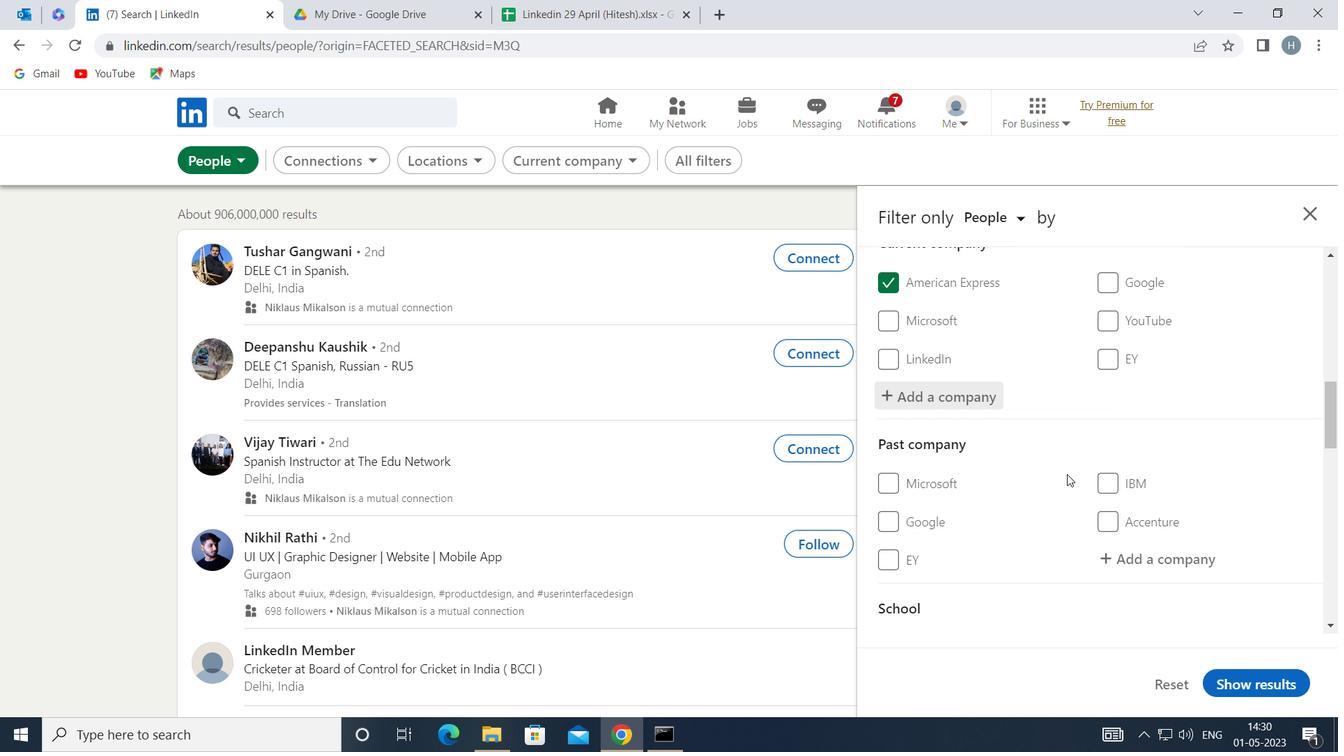 
Action: Mouse scrolled (1064, 474) with delta (0, 0)
Screenshot: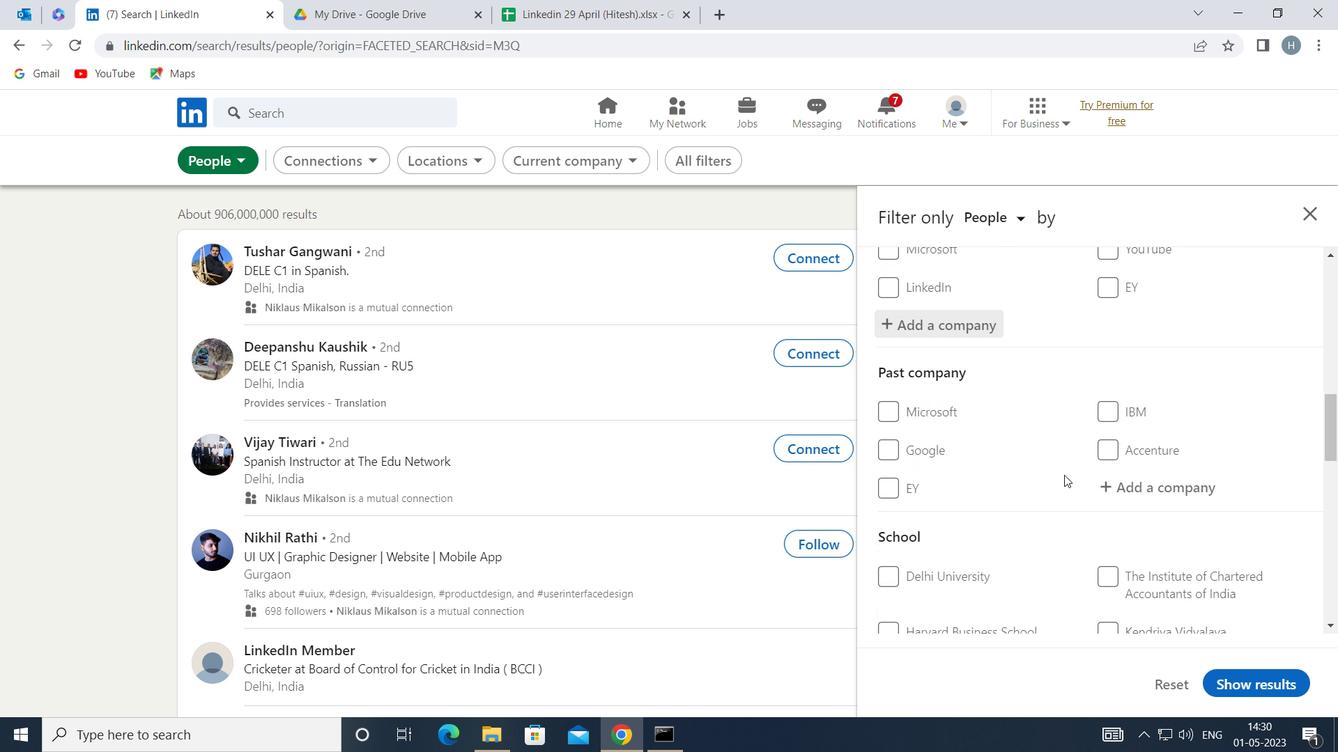 
Action: Mouse scrolled (1064, 474) with delta (0, 0)
Screenshot: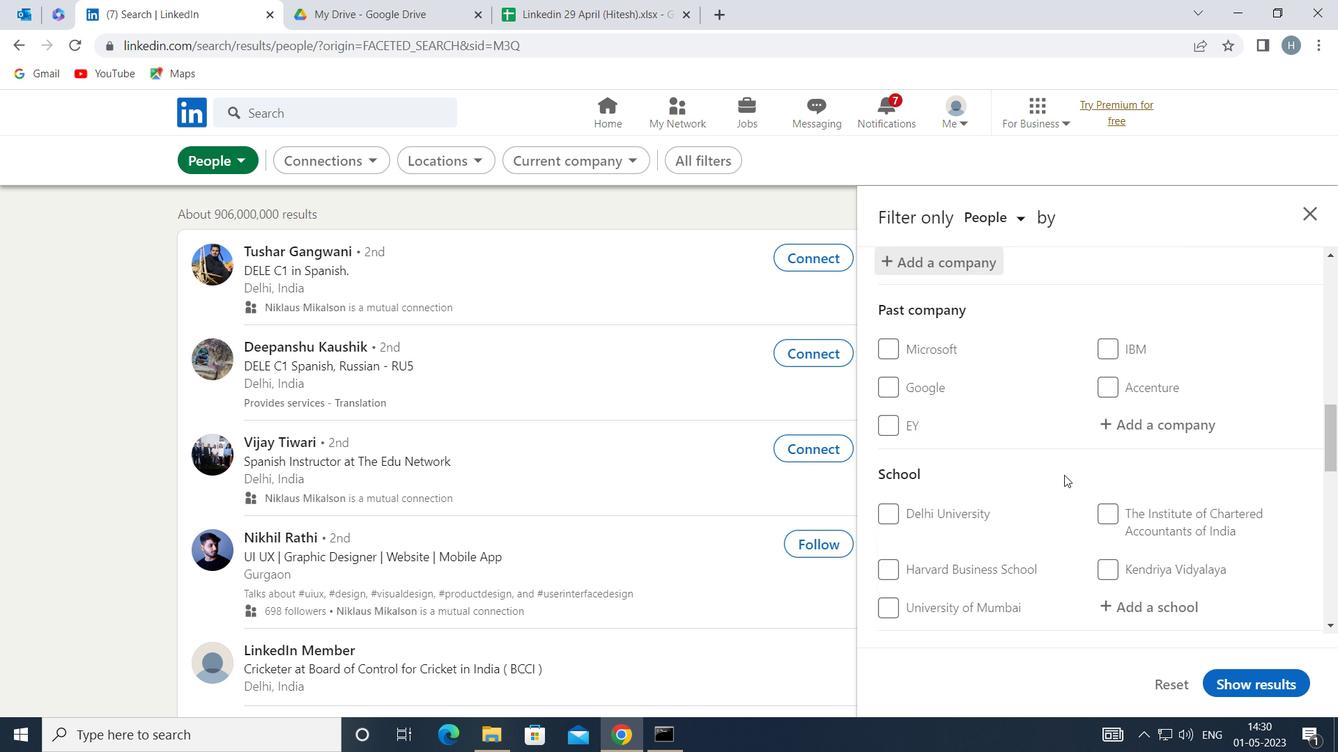 
Action: Mouse moved to (1138, 469)
Screenshot: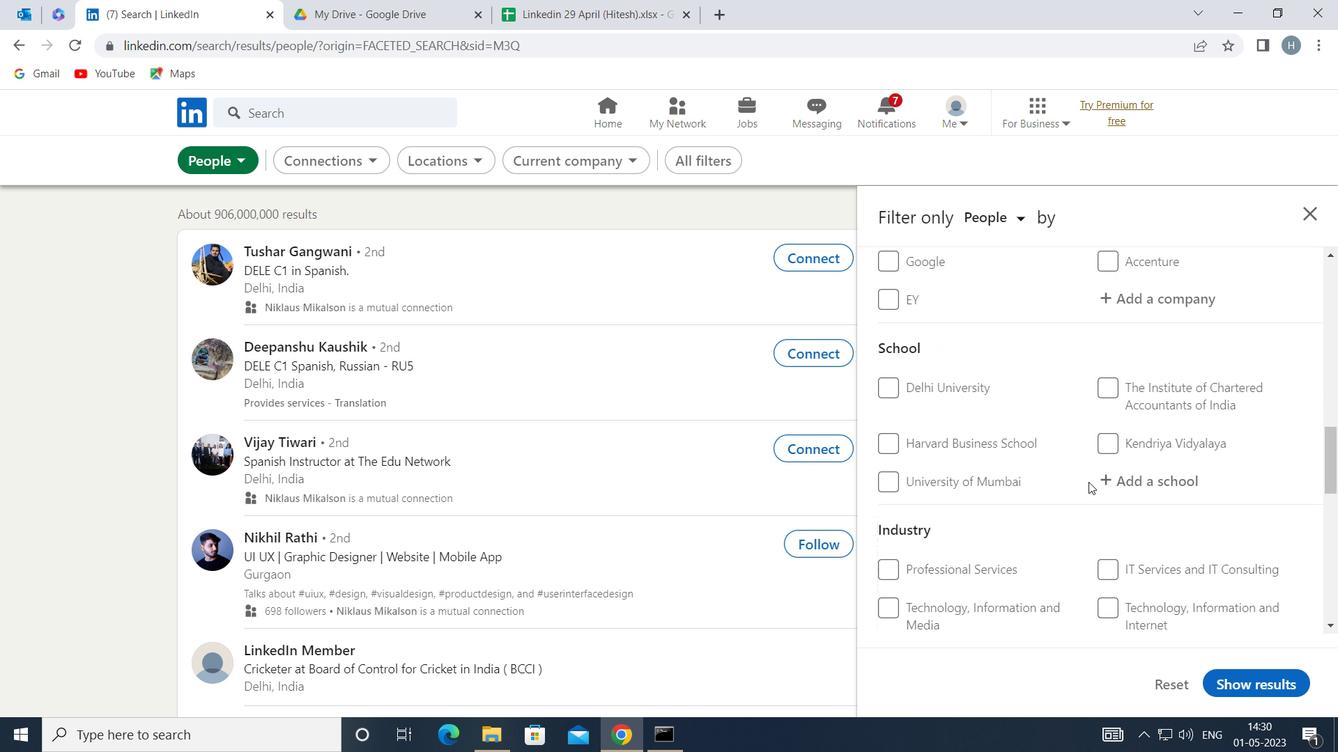 
Action: Mouse pressed left at (1138, 469)
Screenshot: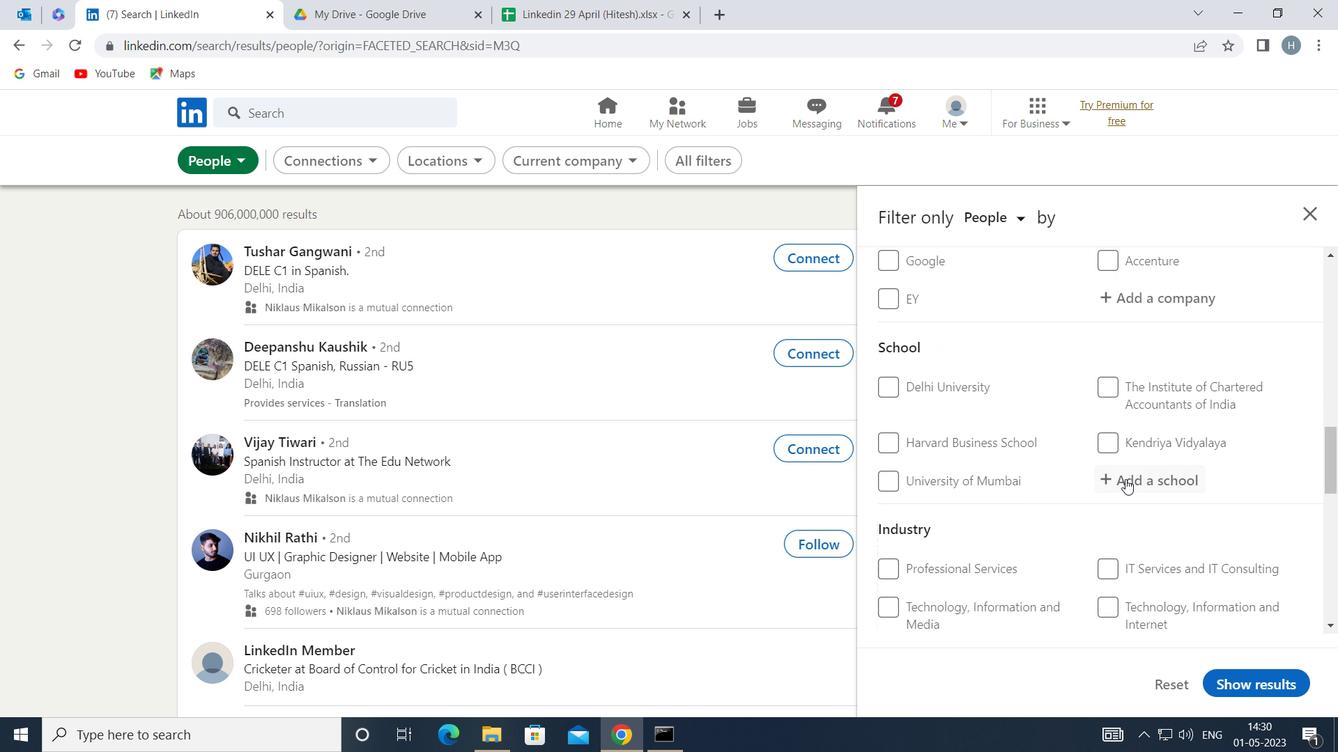 
Action: Mouse moved to (1139, 469)
Screenshot: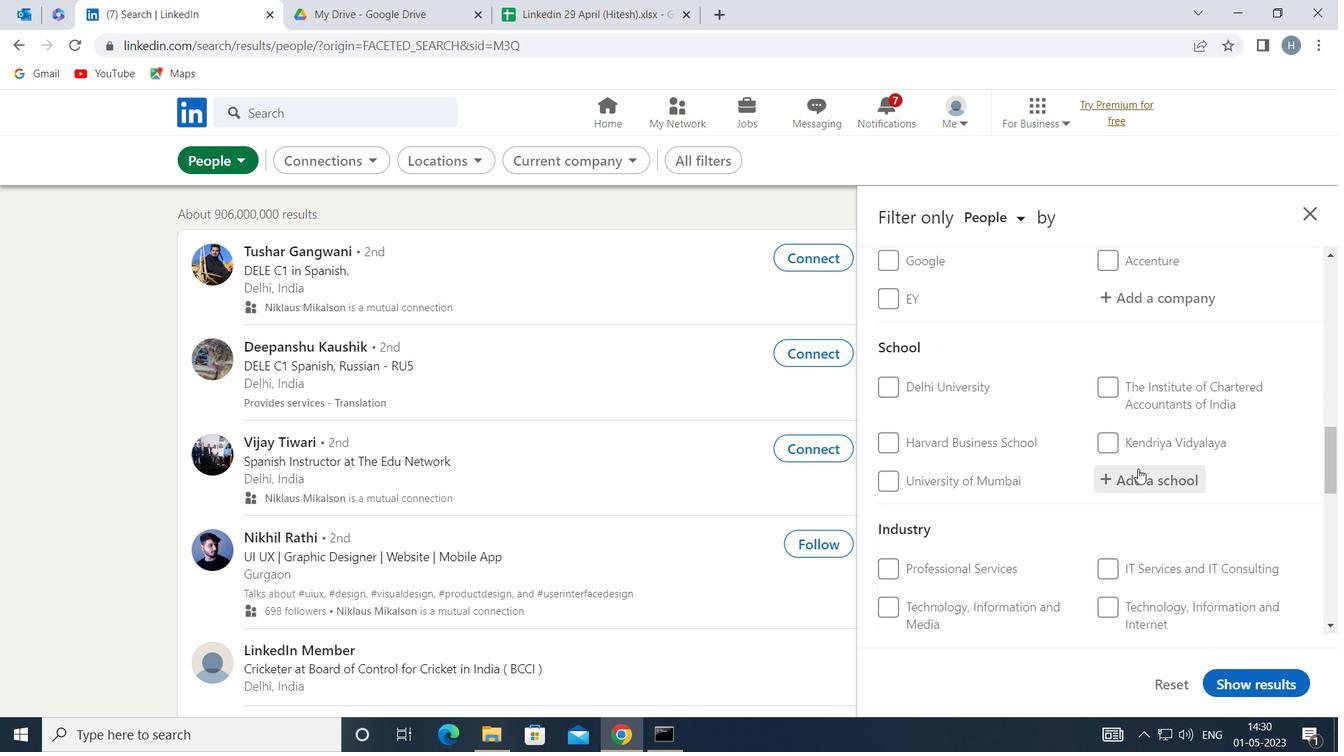 
Action: Key pressed <Key.shift>S
Screenshot: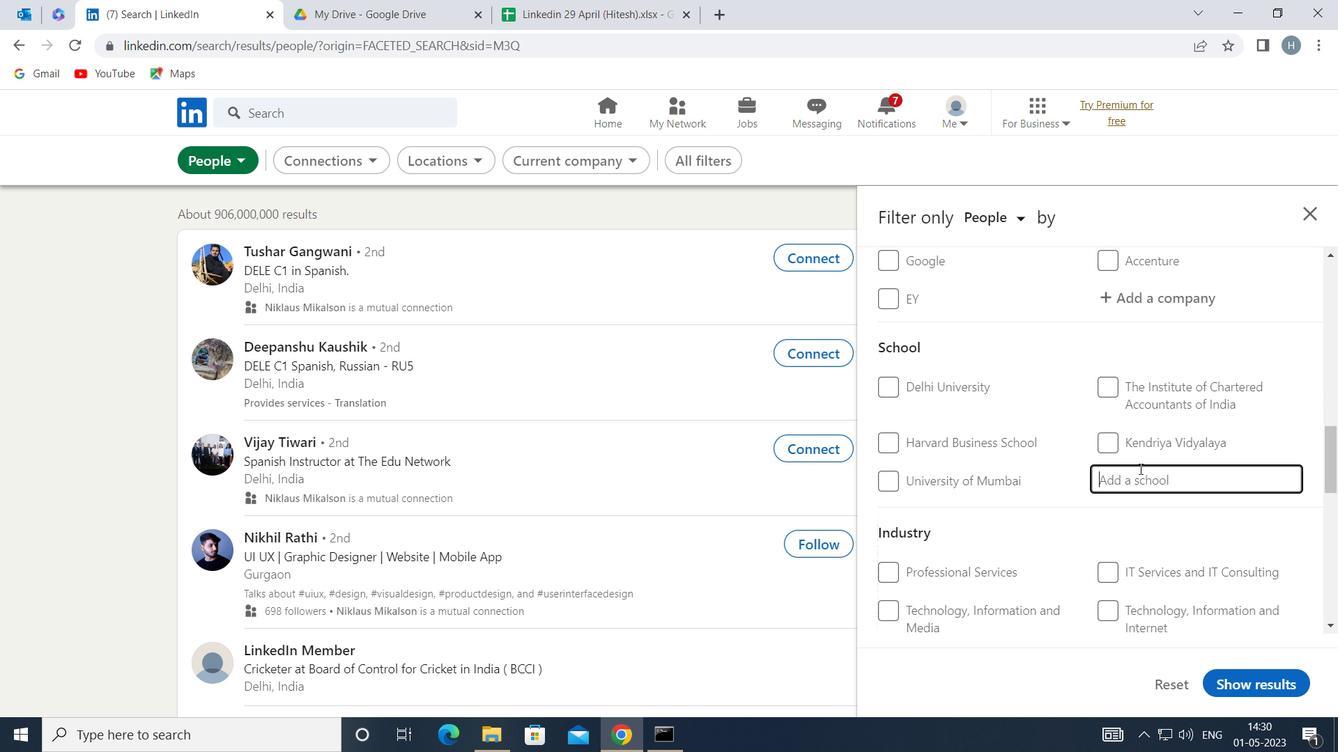 
Action: Mouse moved to (1145, 464)
Screenshot: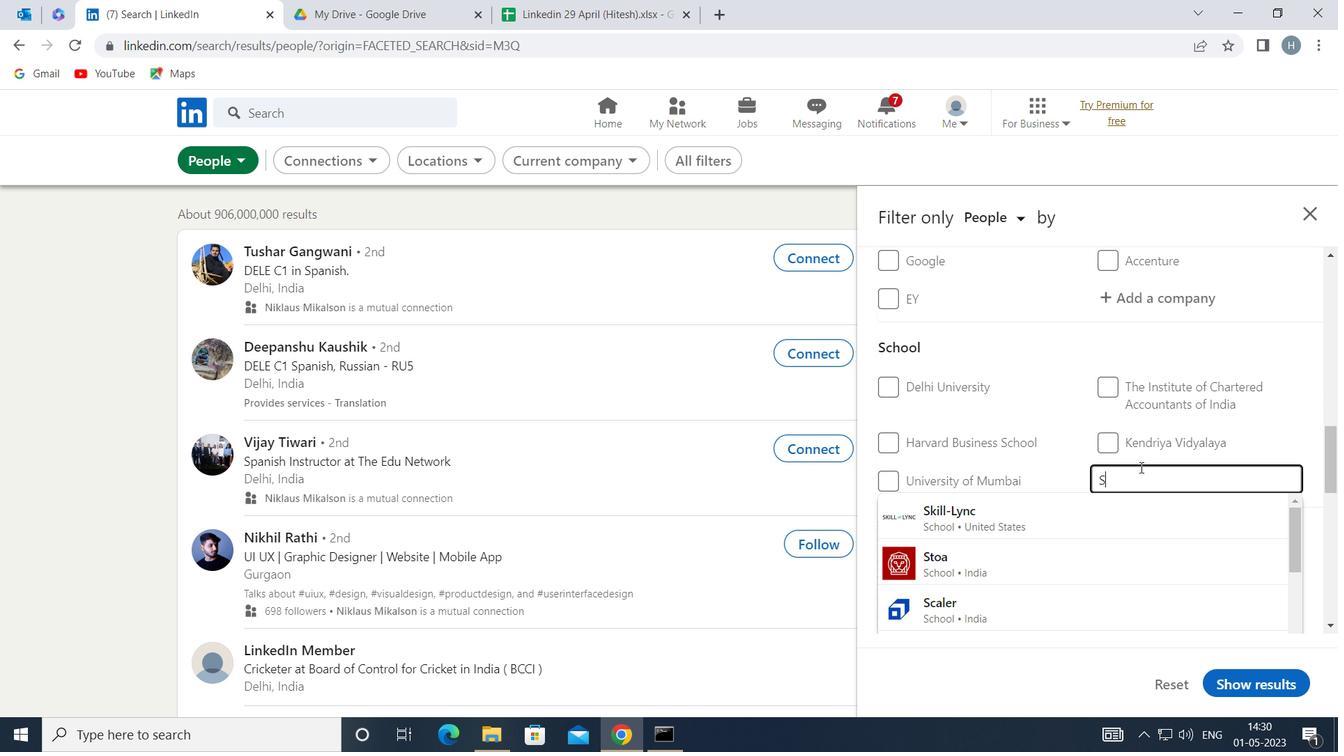 
Action: Key pressed IN
Screenshot: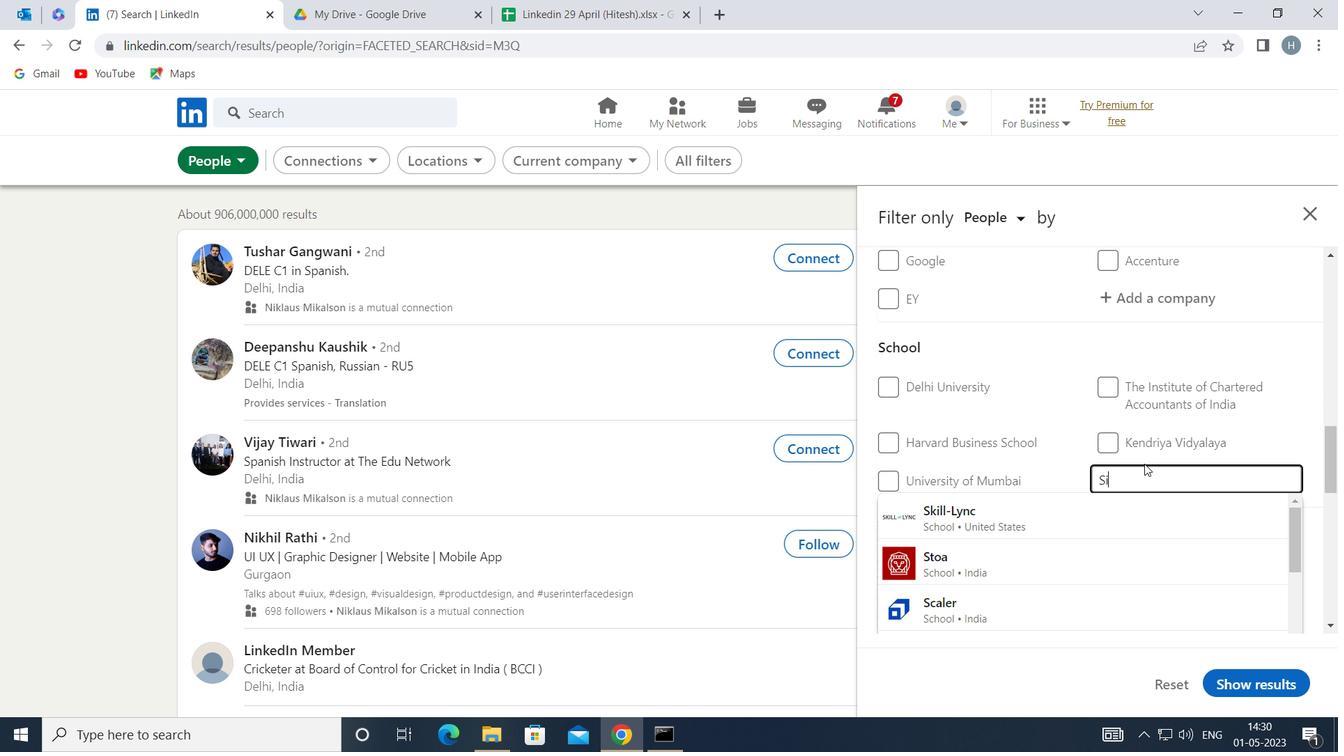 
Action: Mouse moved to (1145, 463)
Screenshot: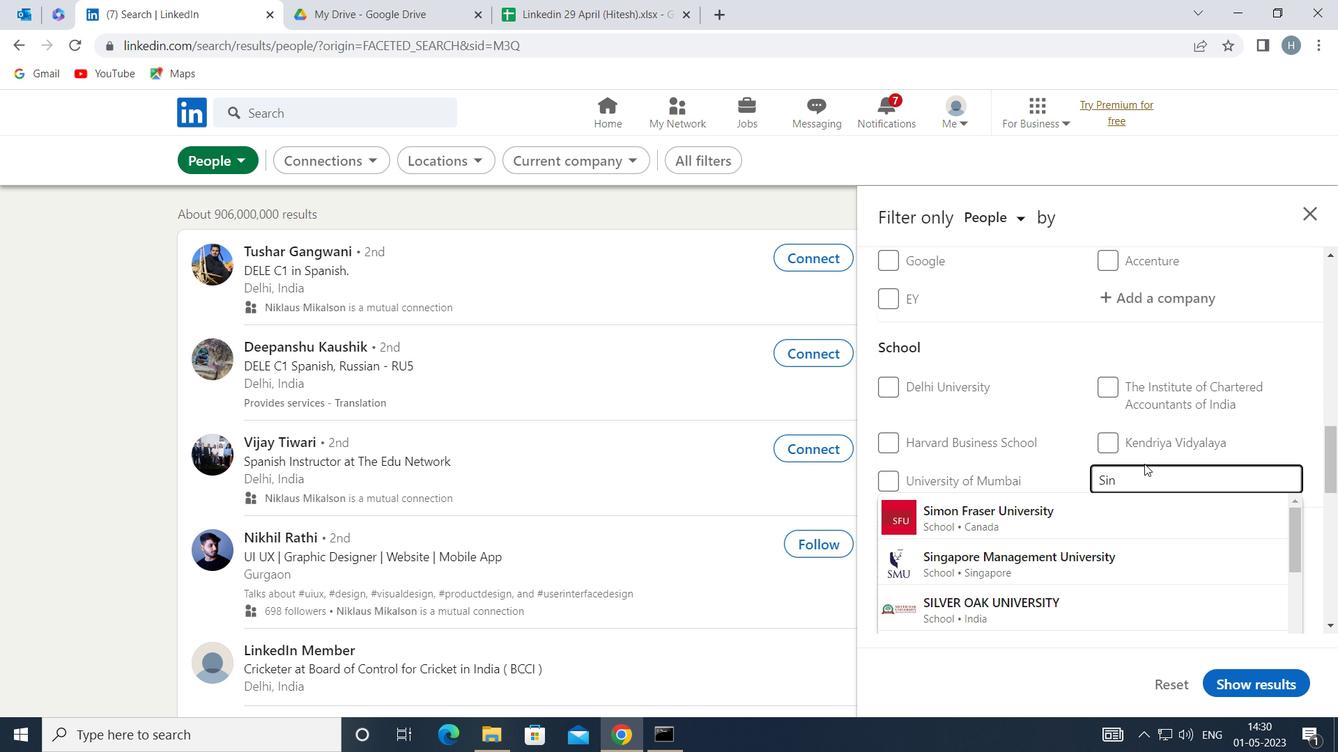 
Action: Key pressed H
Screenshot: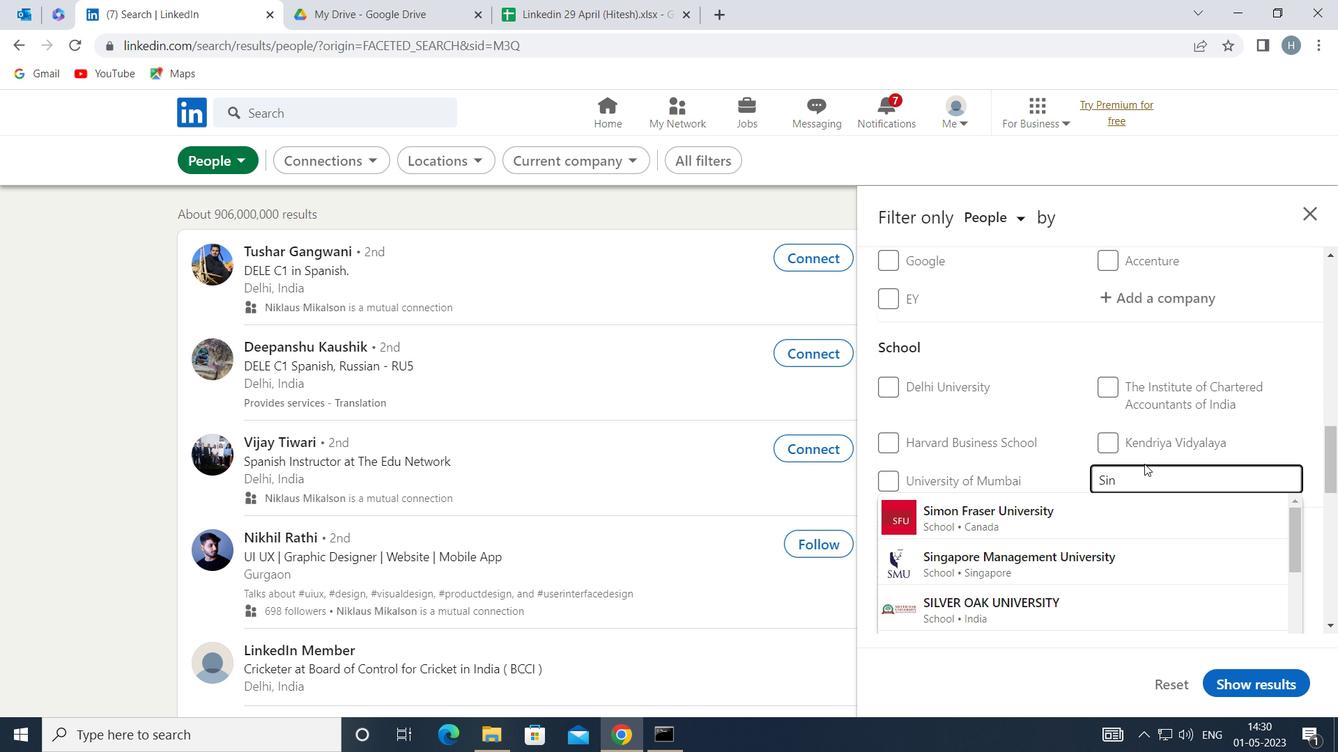
Action: Mouse moved to (1145, 463)
Screenshot: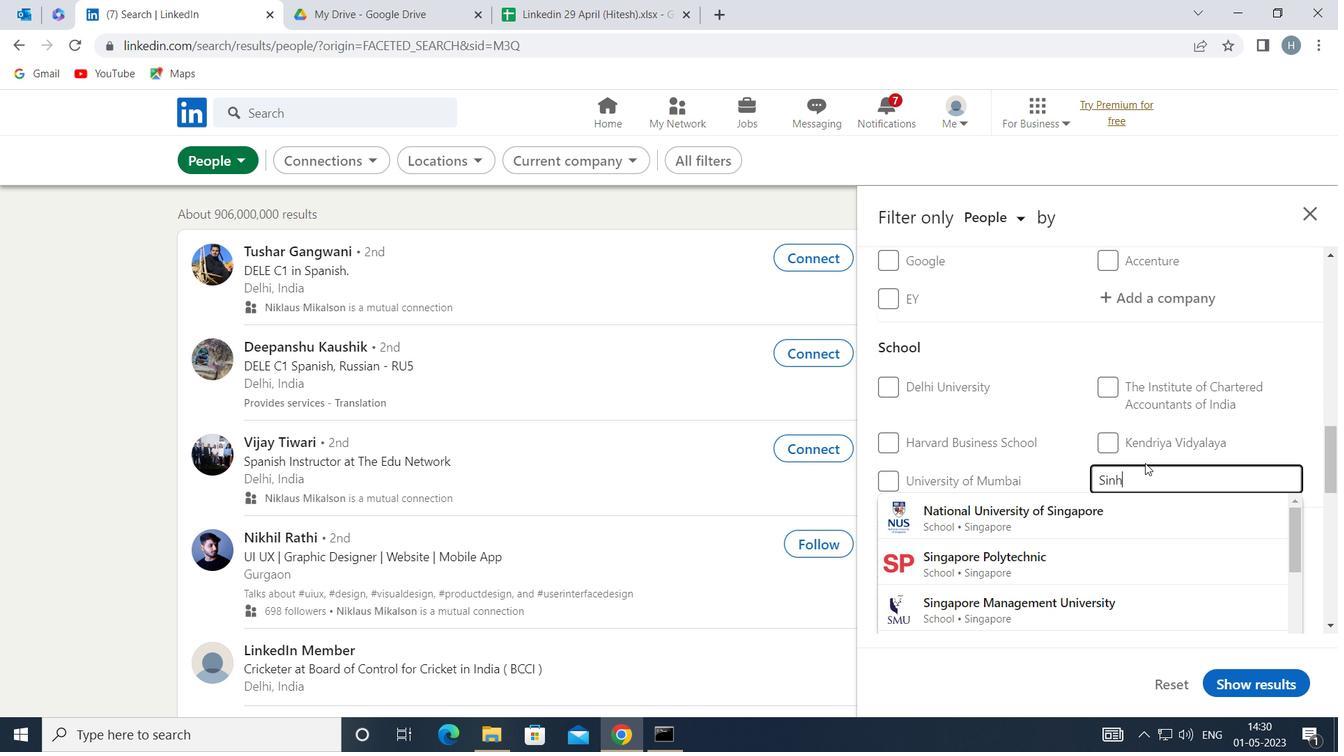 
Action: Key pressed G
Screenshot: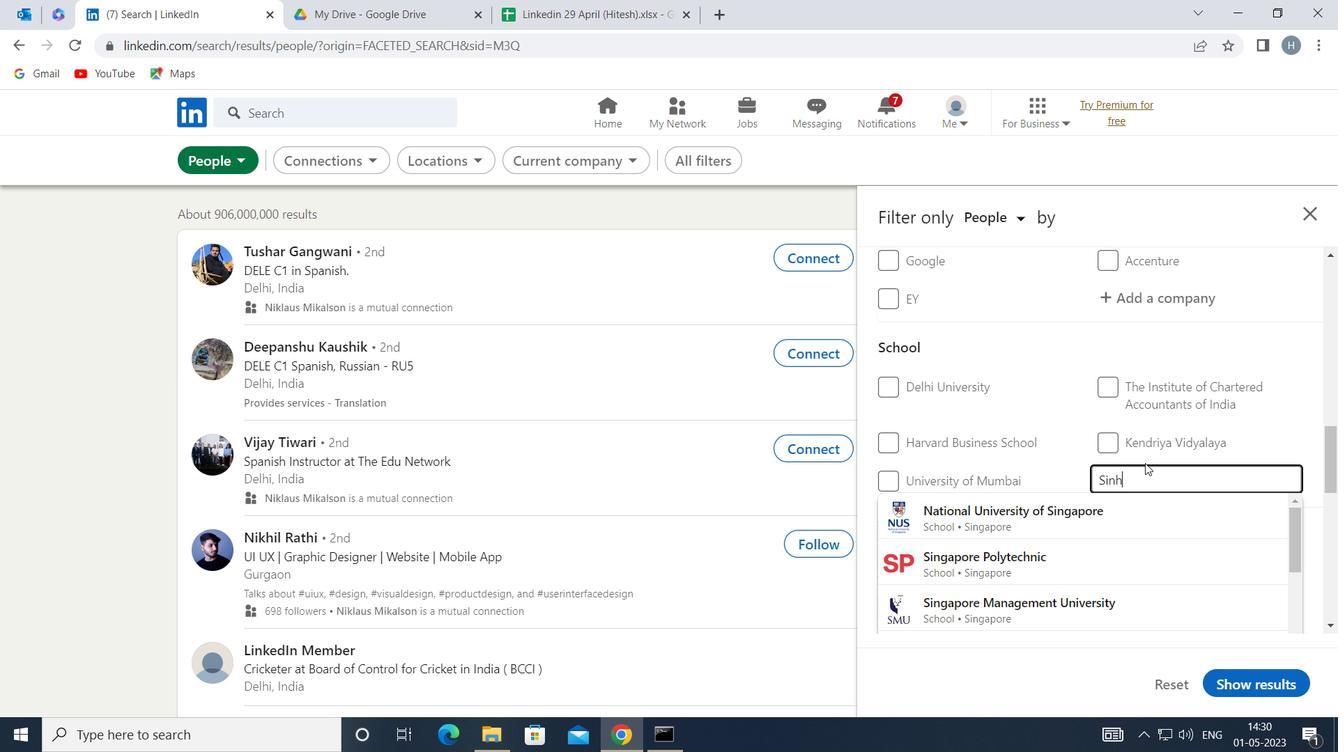 
Action: Mouse moved to (1146, 464)
Screenshot: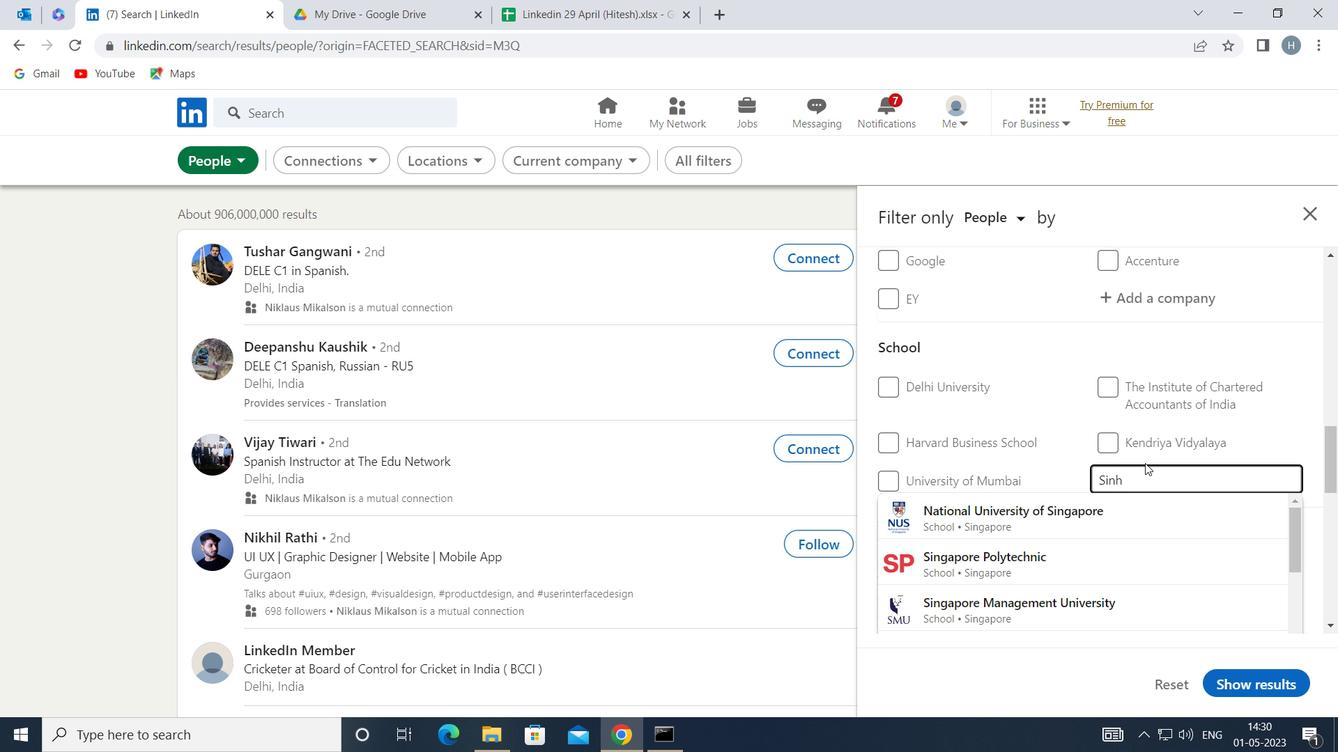 
Action: Key pressed AD
Screenshot: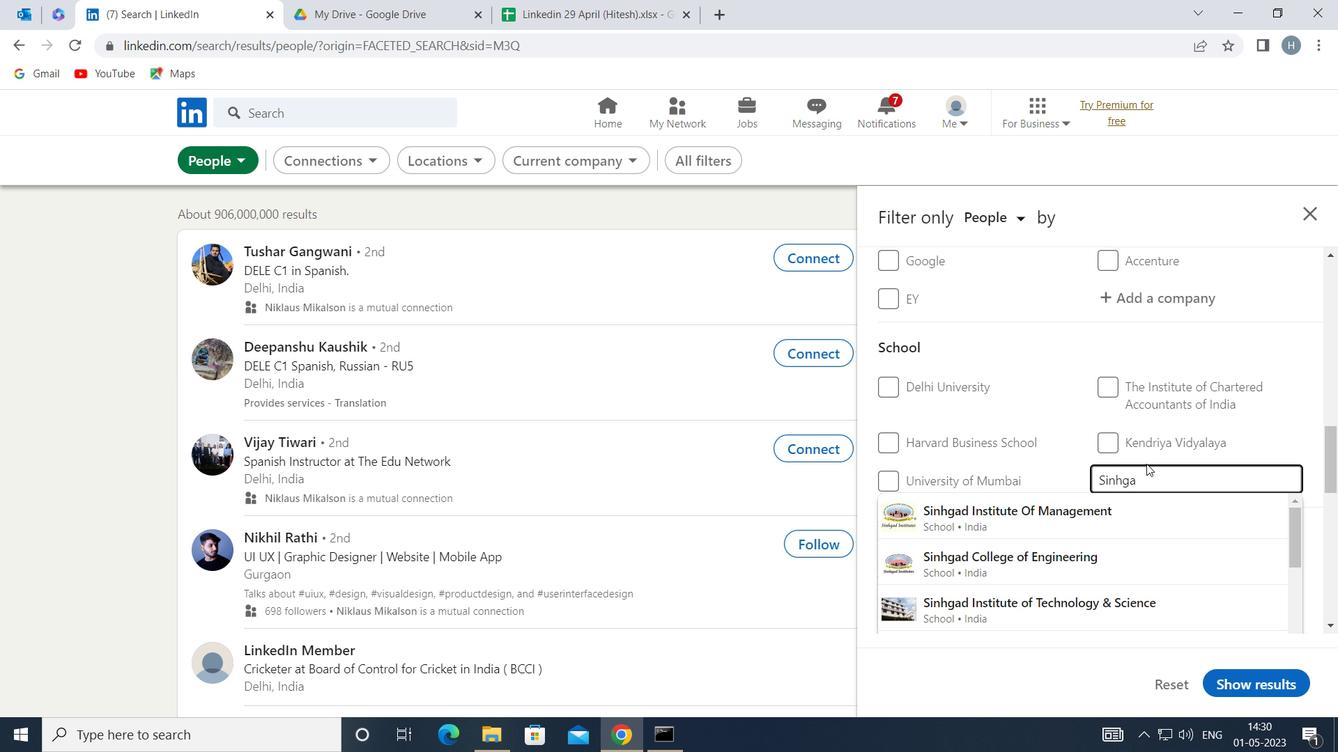
Action: Mouse moved to (1145, 464)
Screenshot: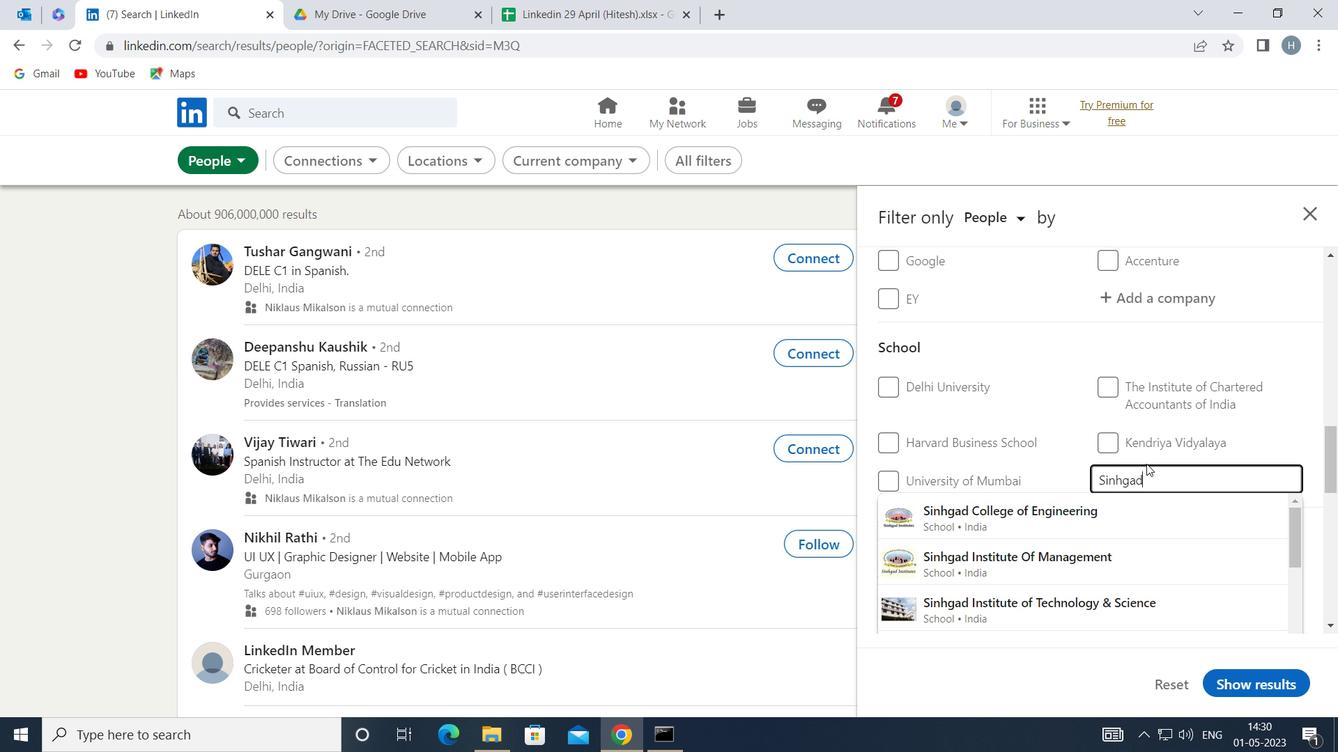 
Action: Key pressed <Key.space>
Screenshot: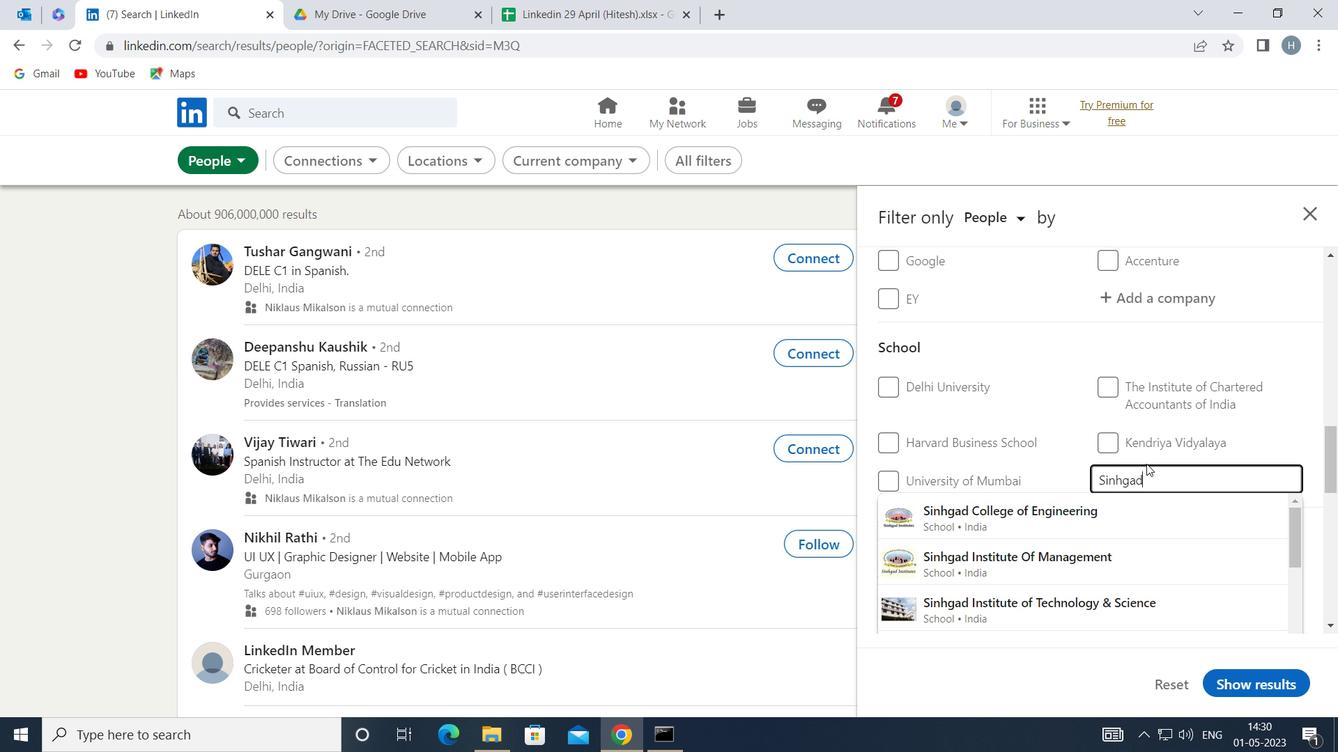 
Action: Mouse moved to (1117, 486)
Screenshot: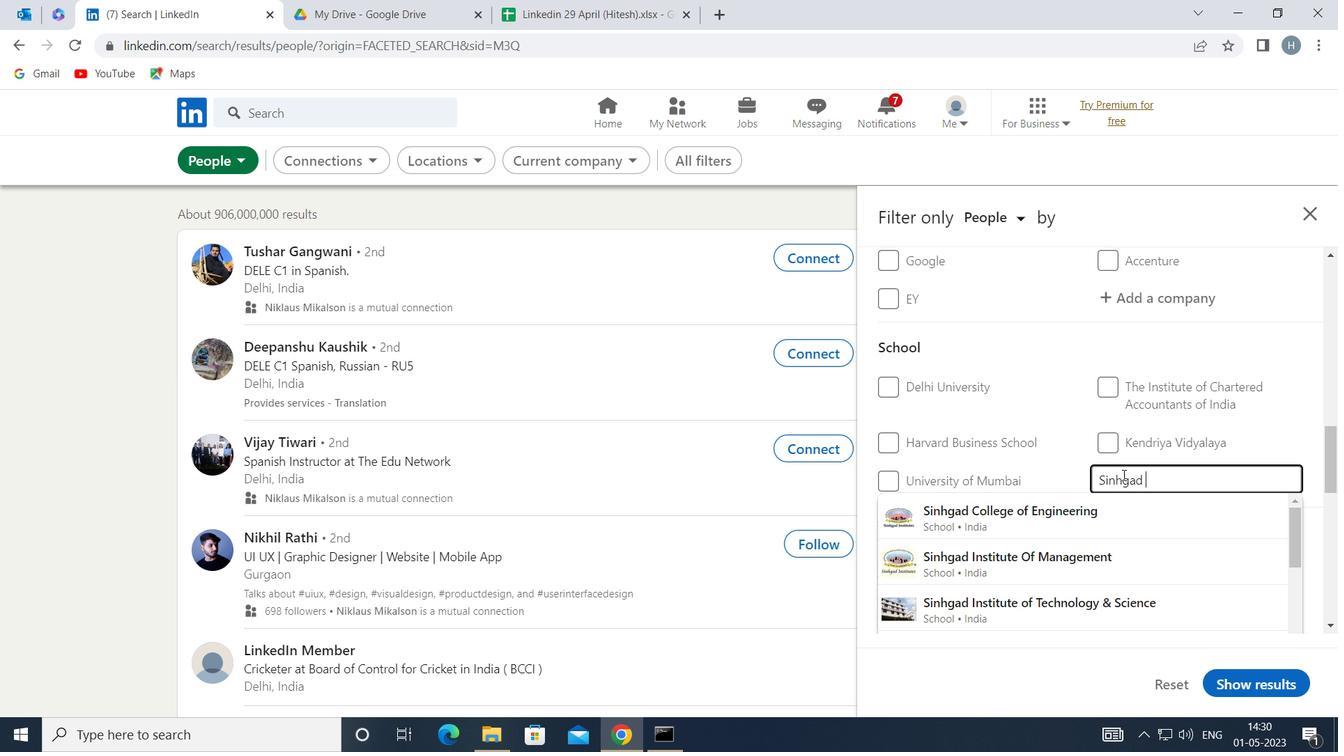 
Action: Key pressed <Key.shift>INSTITUTE<Key.space>OF<Key.space><Key.shift>TEC
Screenshot: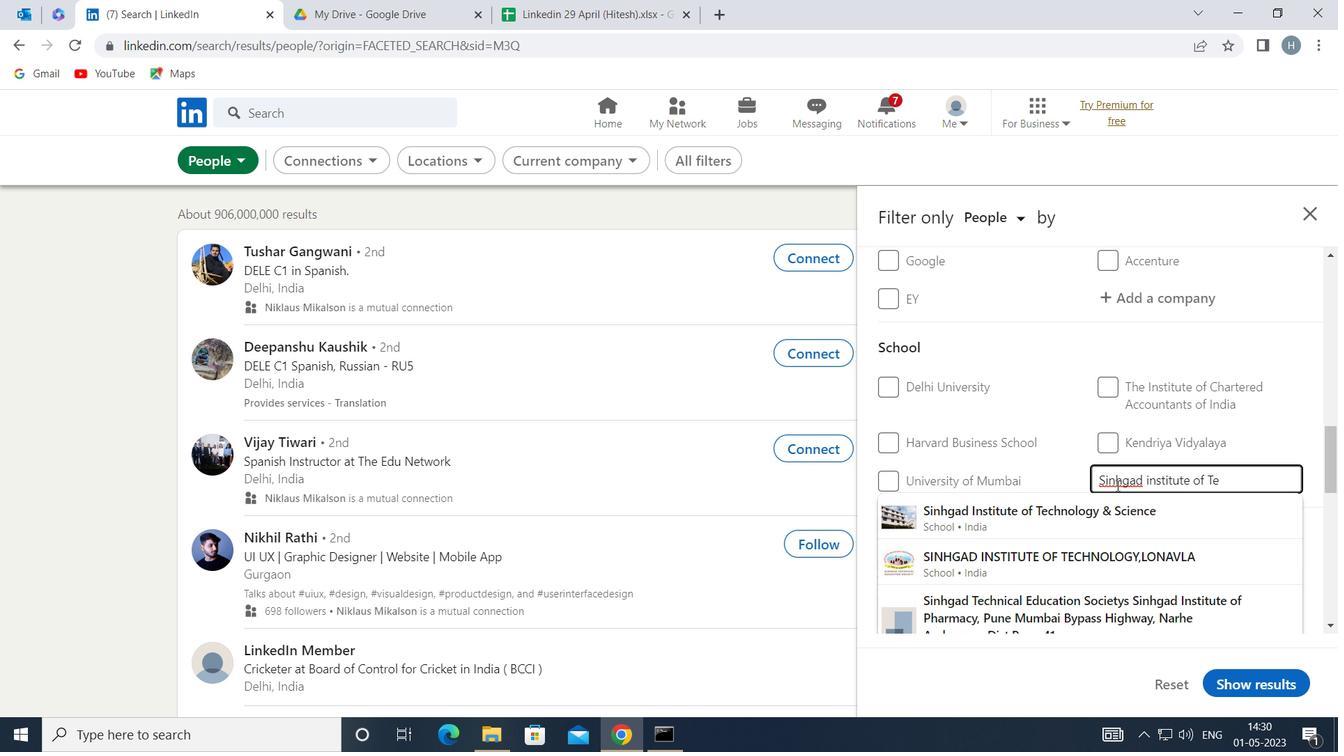 
Action: Mouse moved to (1175, 515)
Screenshot: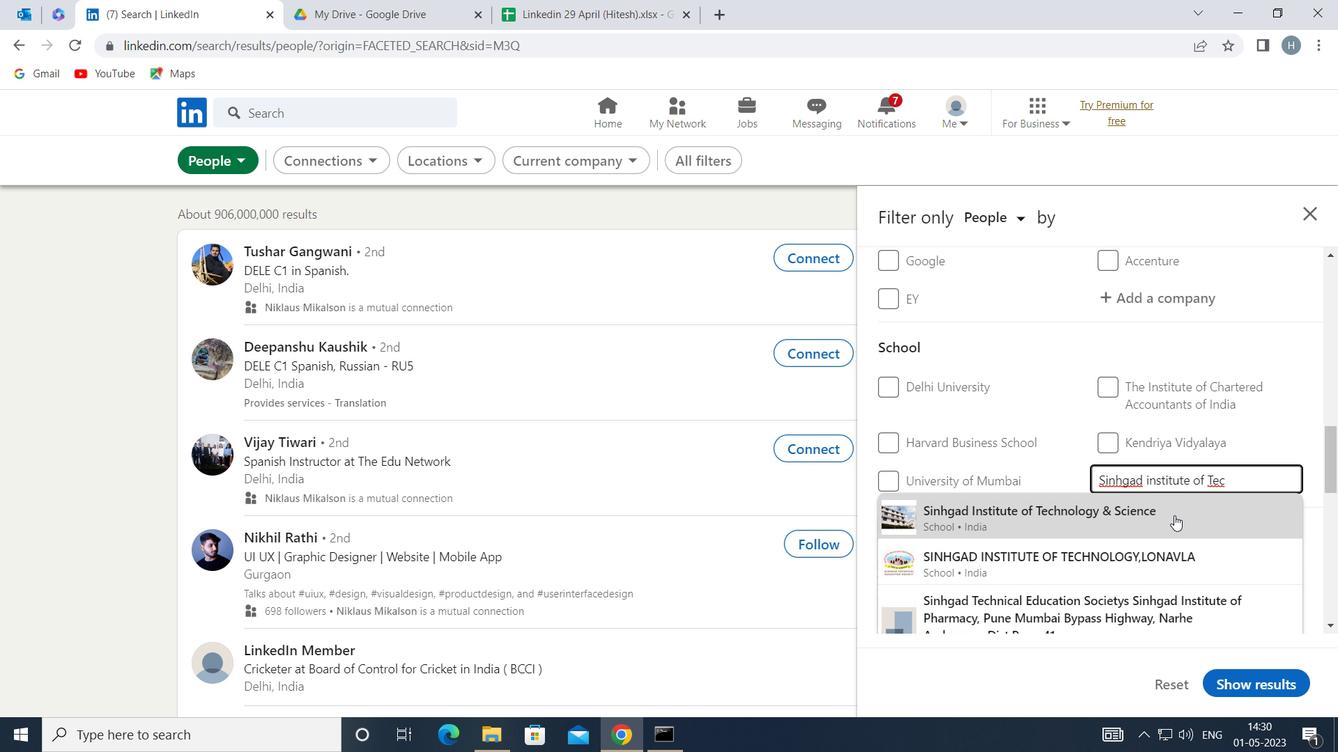 
Action: Mouse pressed left at (1175, 515)
Screenshot: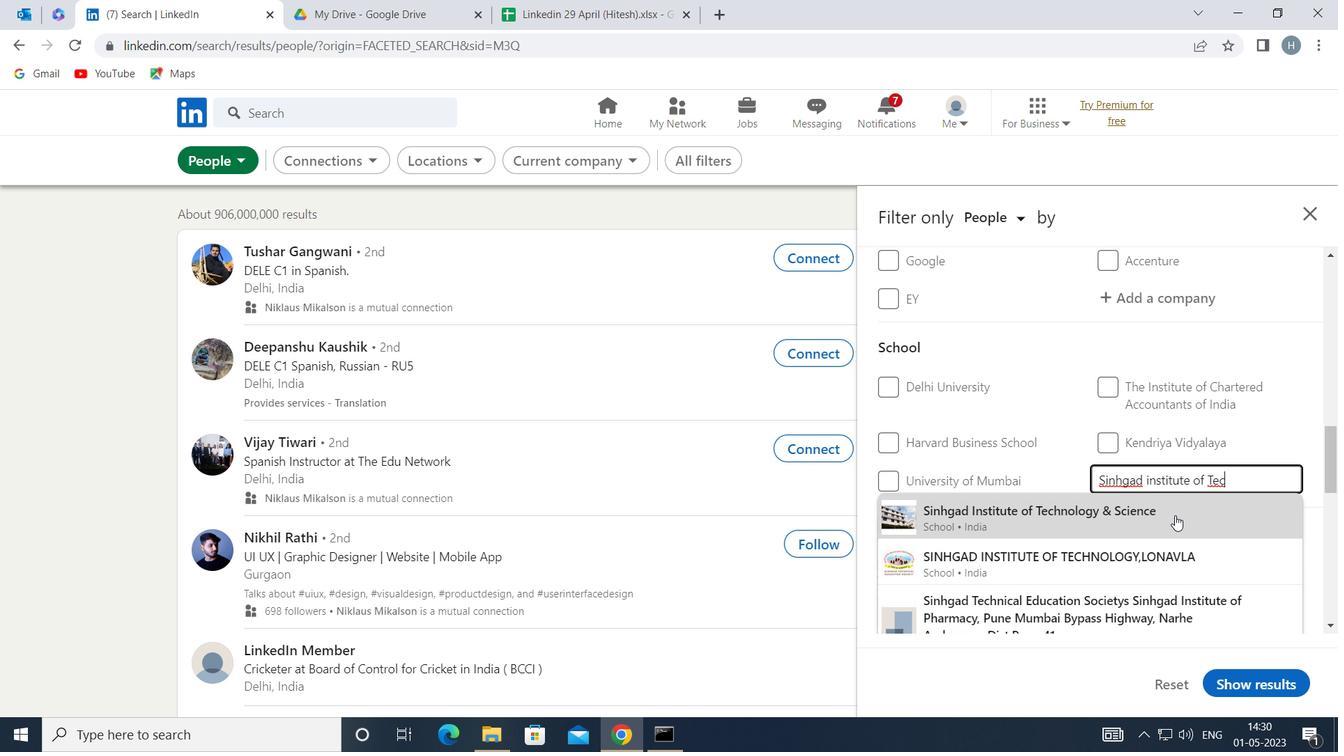 
Action: Mouse moved to (1098, 510)
Screenshot: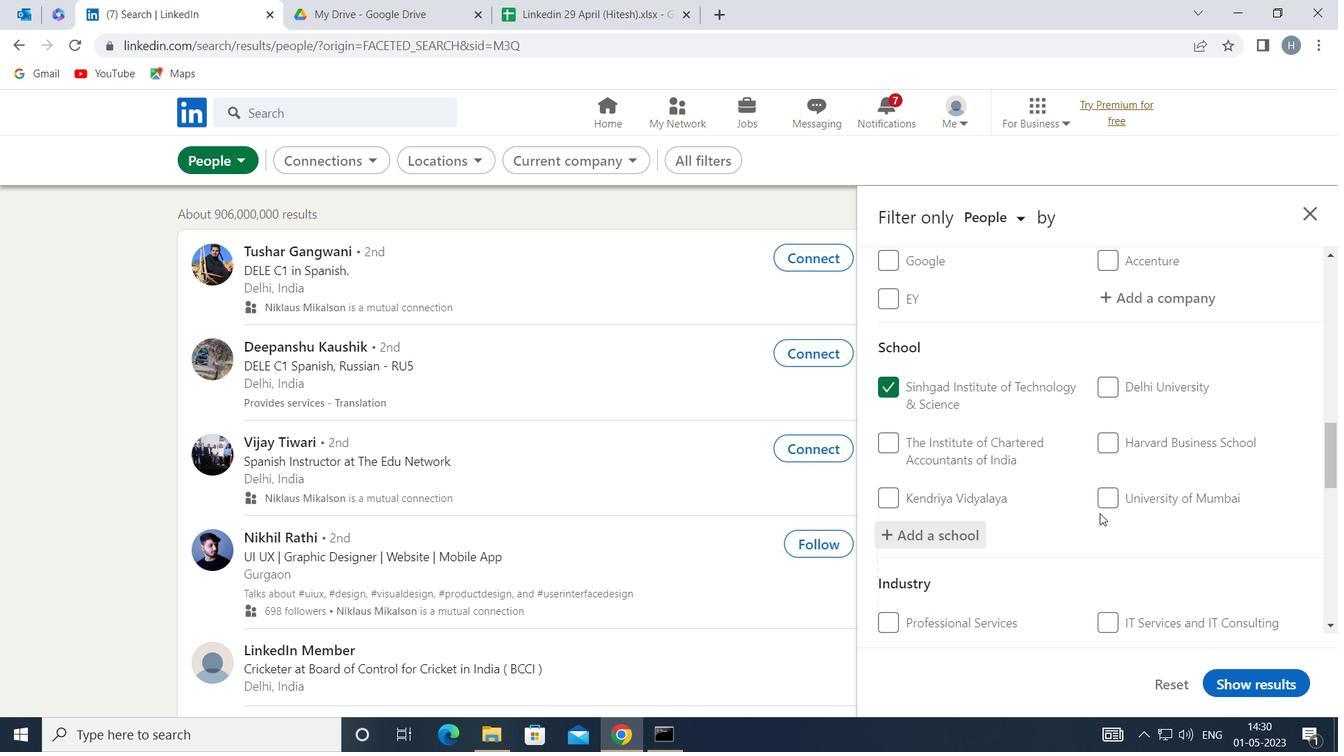 
Action: Mouse scrolled (1098, 510) with delta (0, 0)
Screenshot: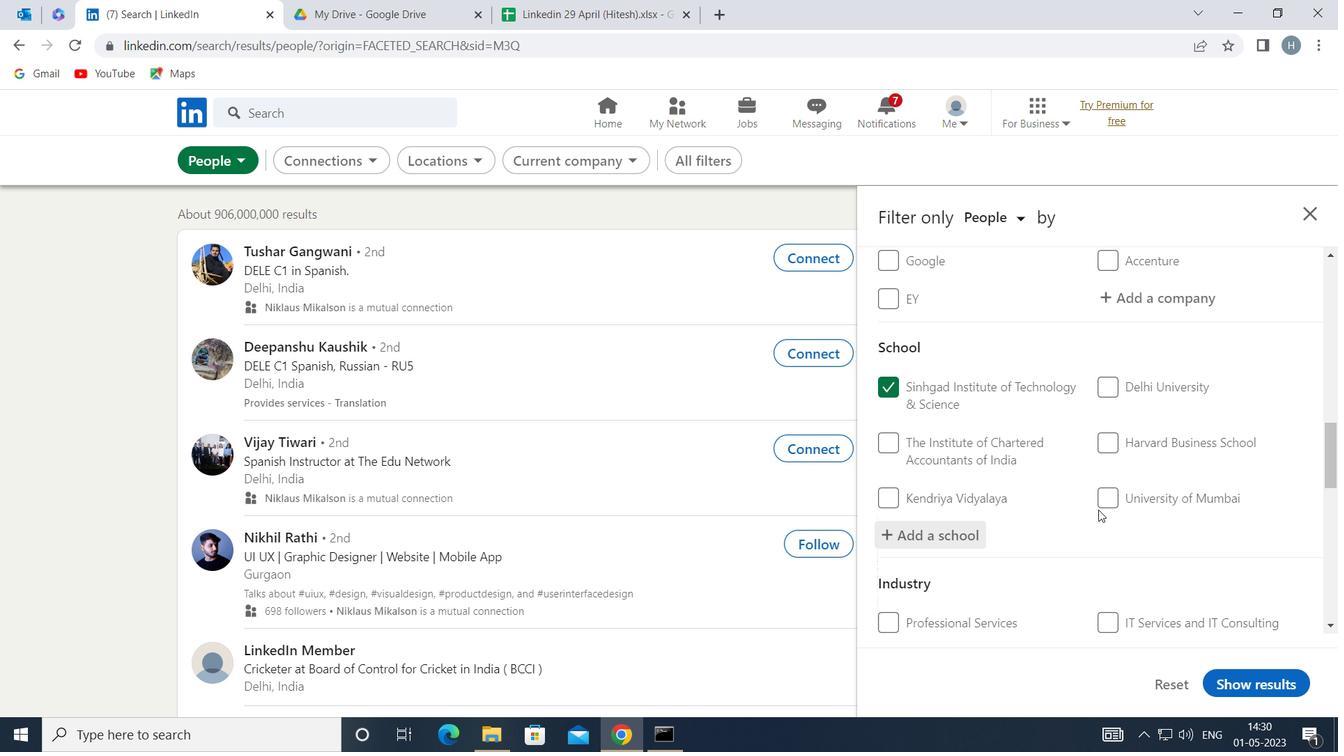 
Action: Mouse scrolled (1098, 510) with delta (0, 0)
Screenshot: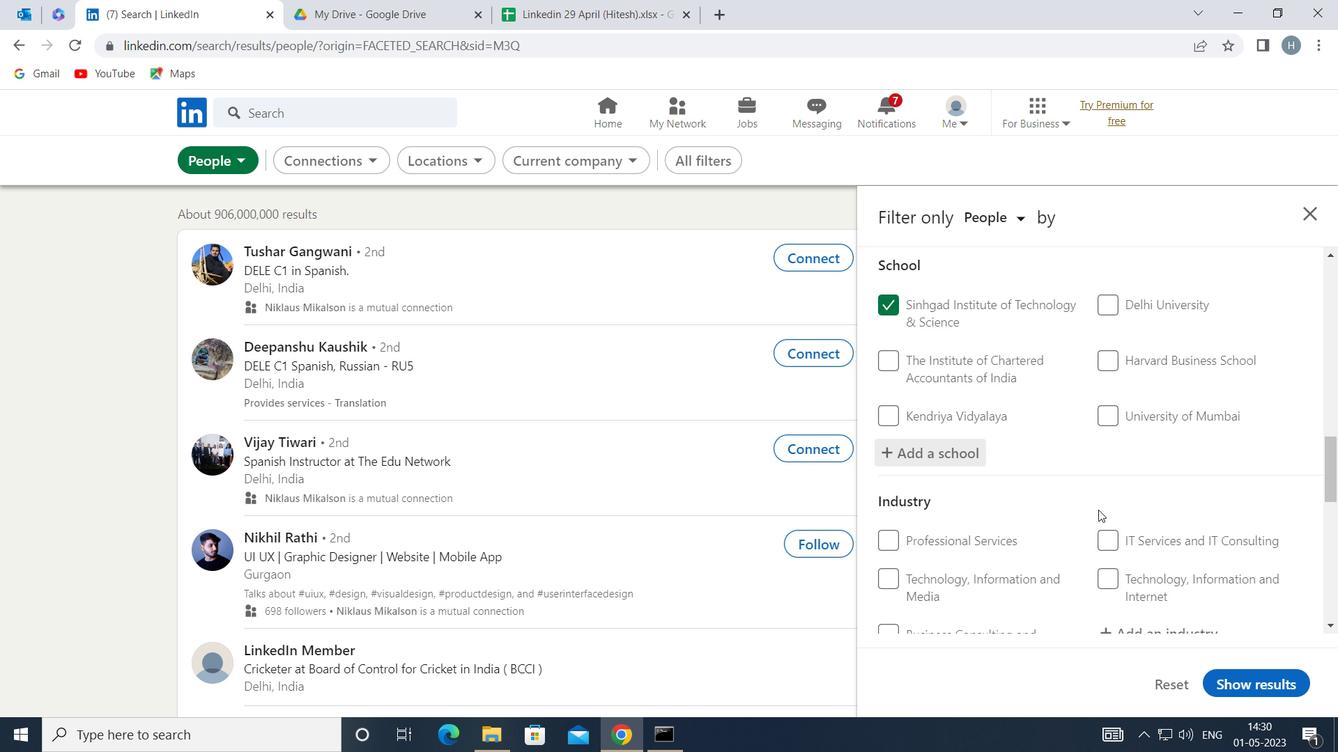 
Action: Mouse moved to (1098, 504)
Screenshot: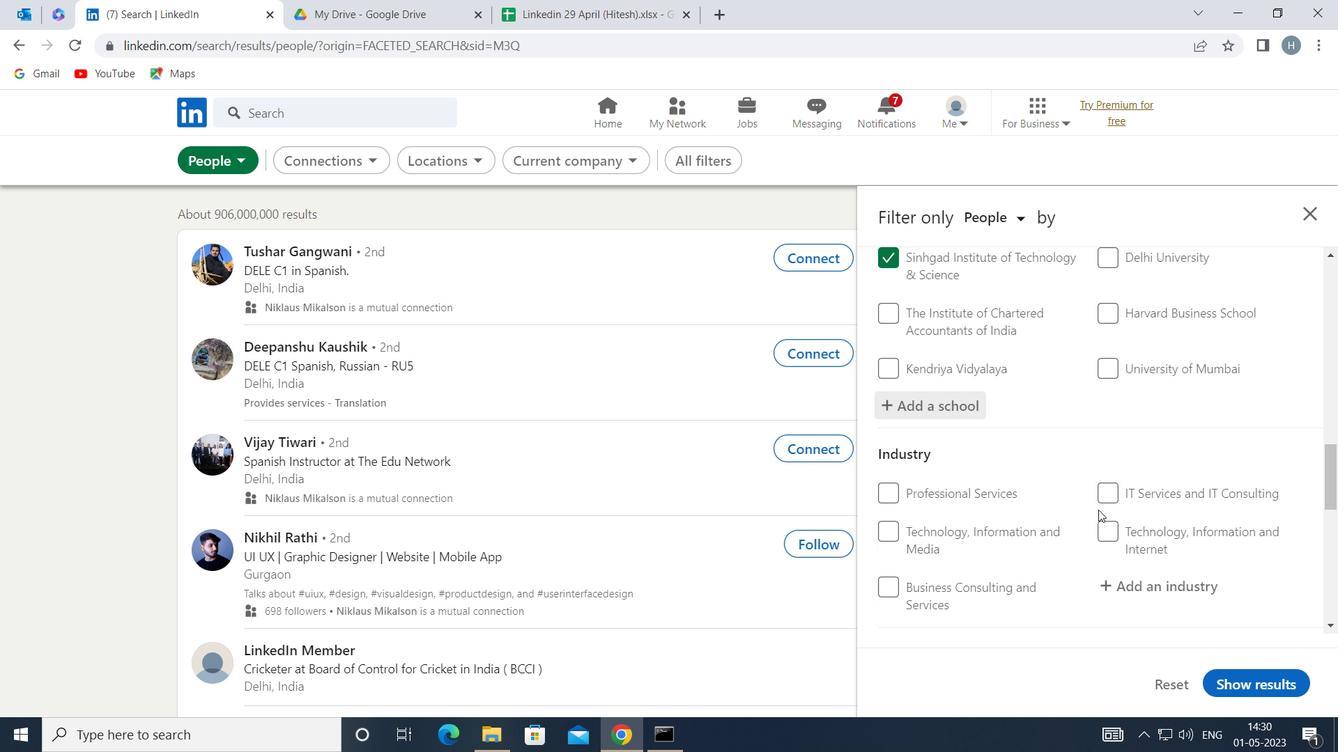 
Action: Mouse scrolled (1098, 503) with delta (0, 0)
Screenshot: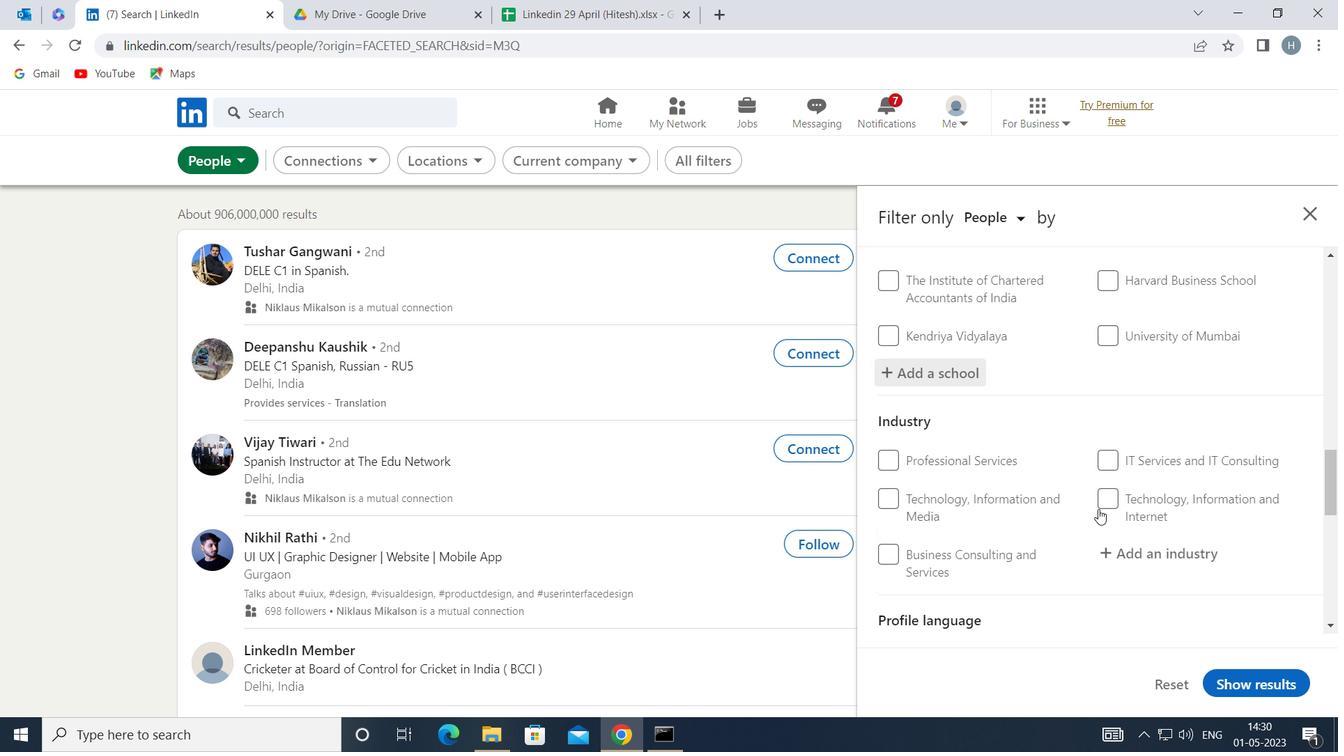 
Action: Mouse moved to (1175, 454)
Screenshot: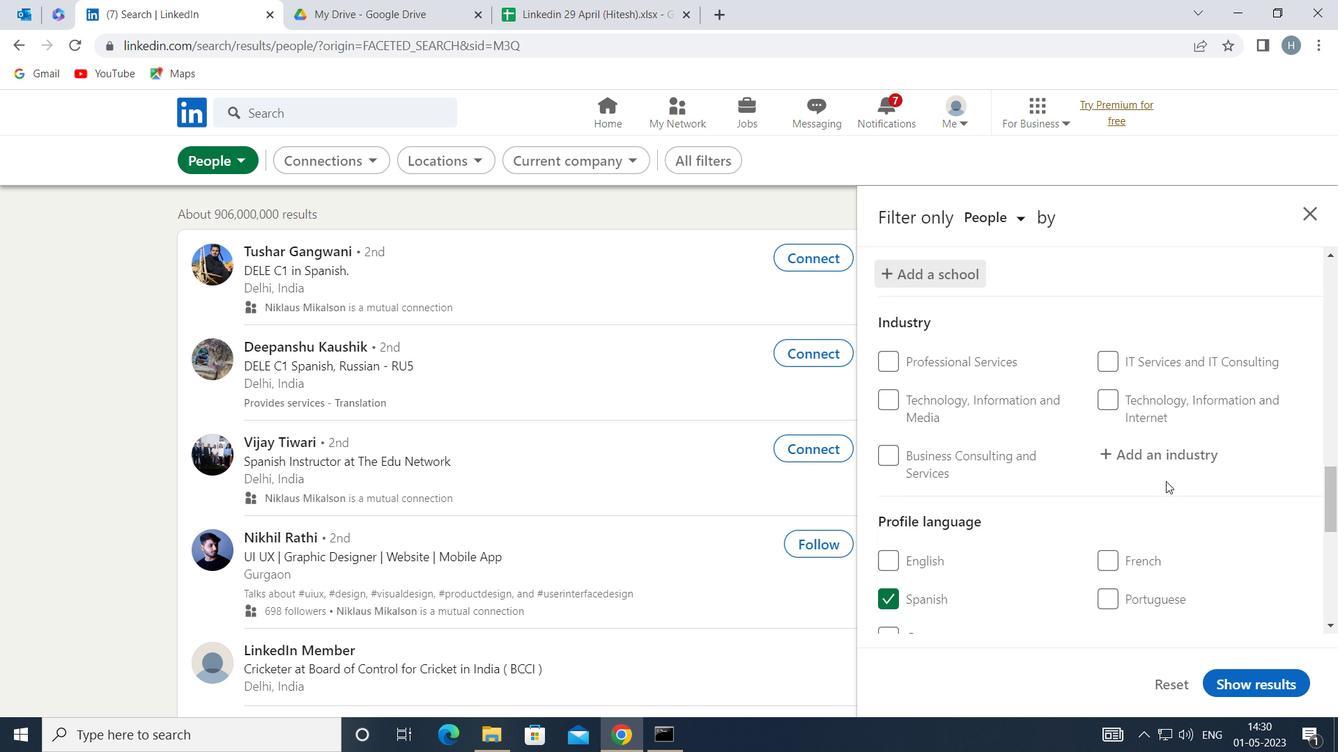 
Action: Mouse pressed left at (1175, 454)
Screenshot: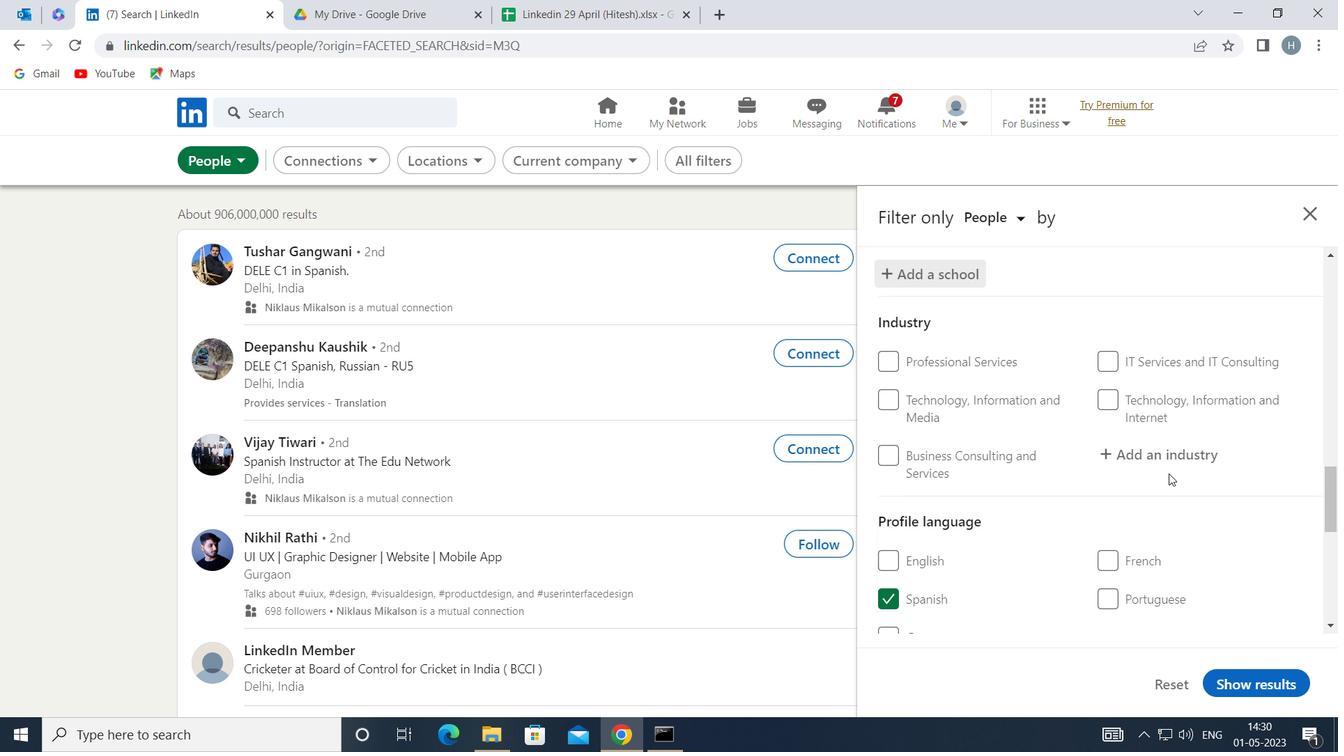
Action: Mouse moved to (1175, 454)
Screenshot: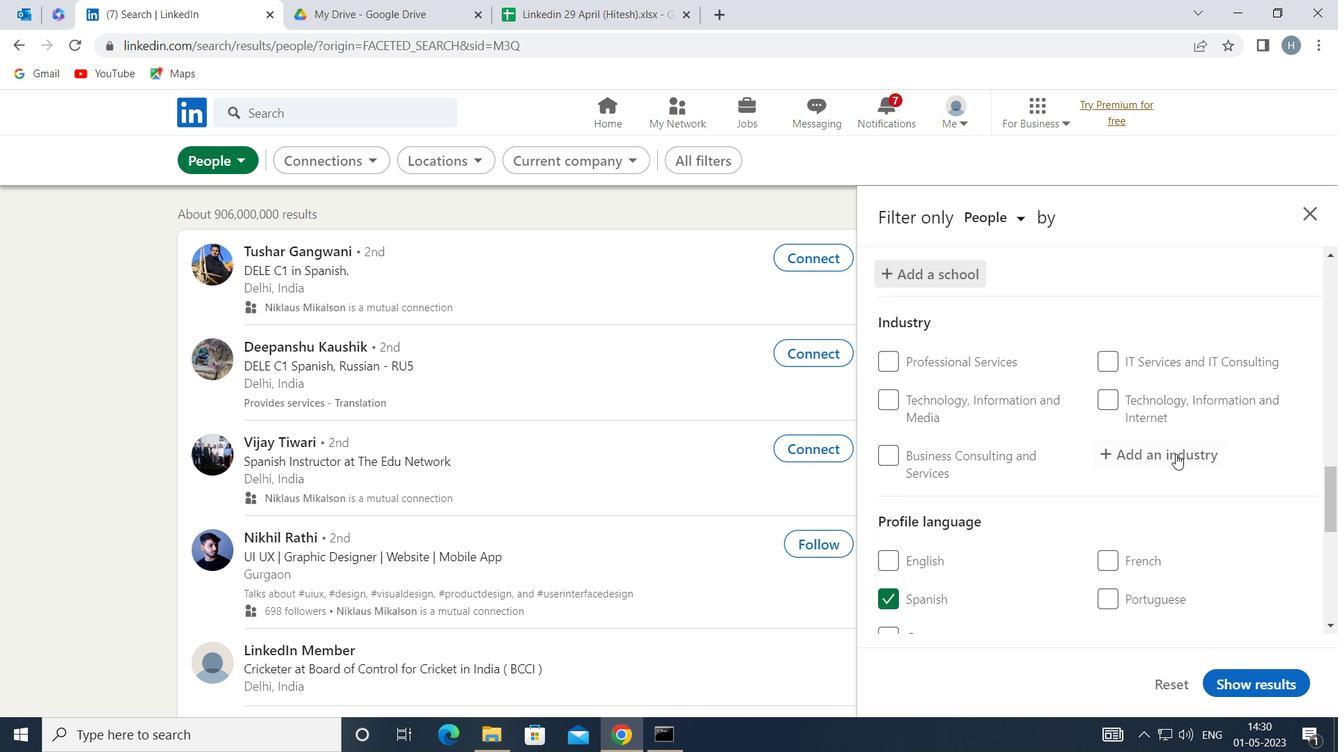 
Action: Key pressed <Key.shift>RENEWABLE<Key.space><Key.shift>E
Screenshot: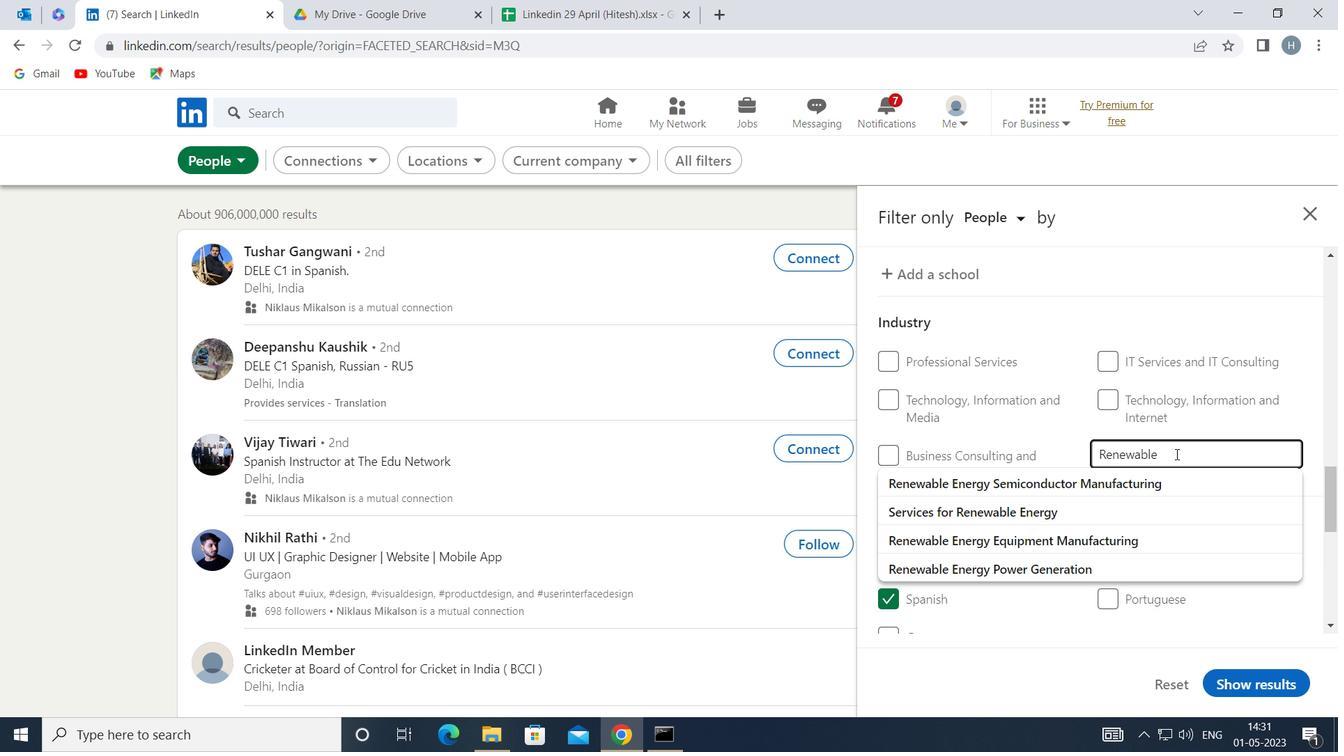 
Action: Mouse moved to (1144, 483)
Screenshot: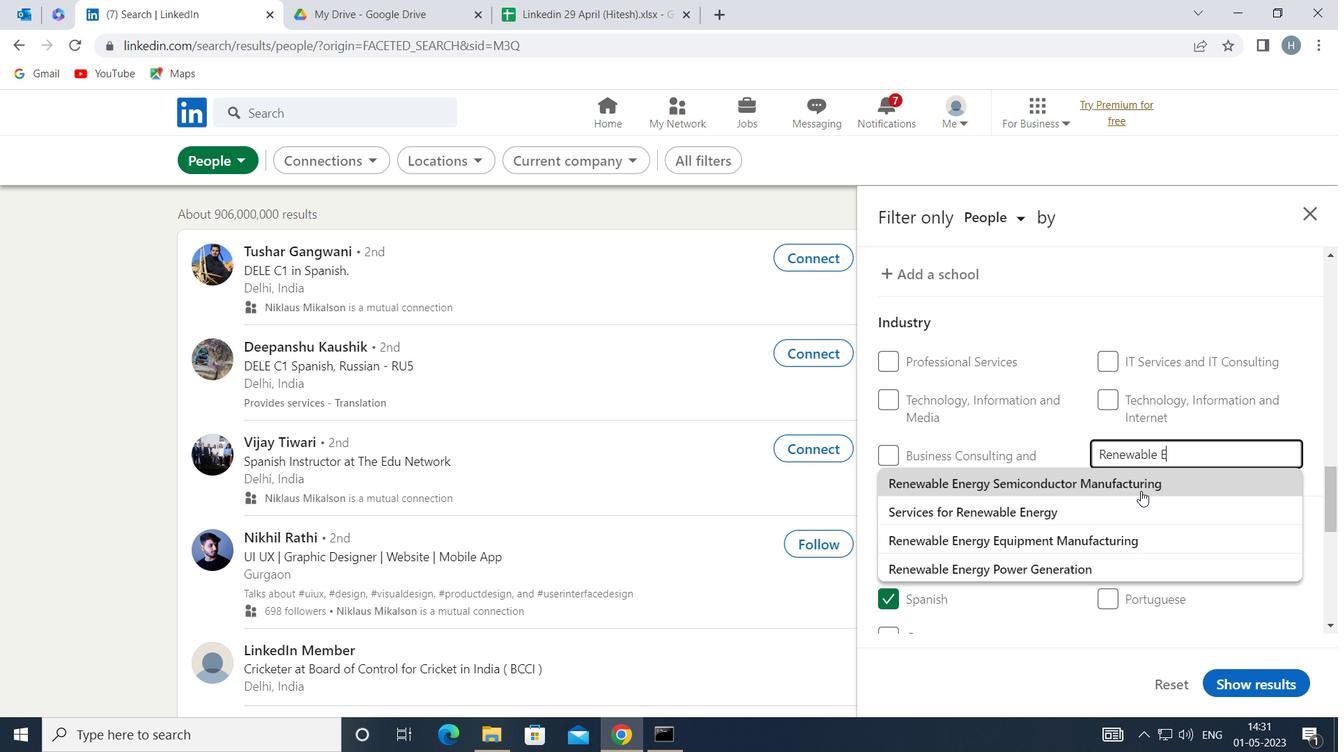 
Action: Mouse pressed left at (1144, 483)
Screenshot: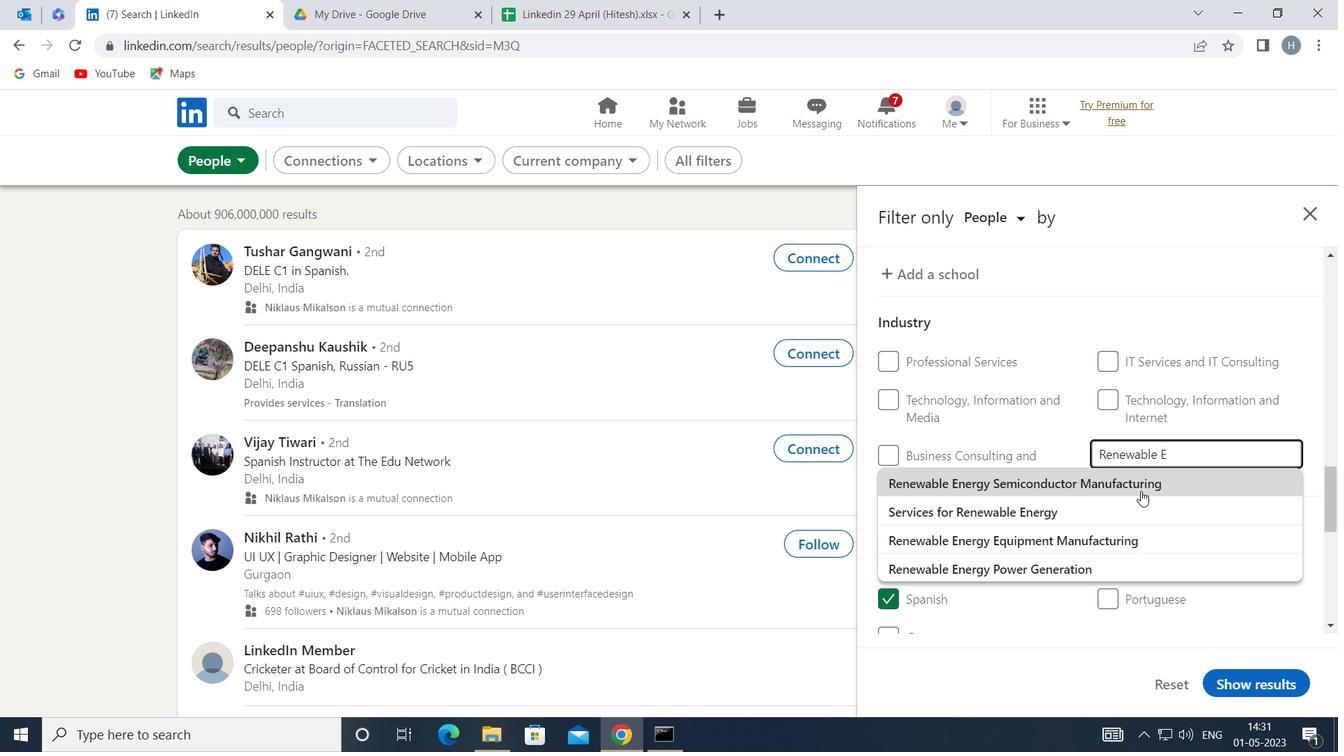 
Action: Mouse moved to (1050, 515)
Screenshot: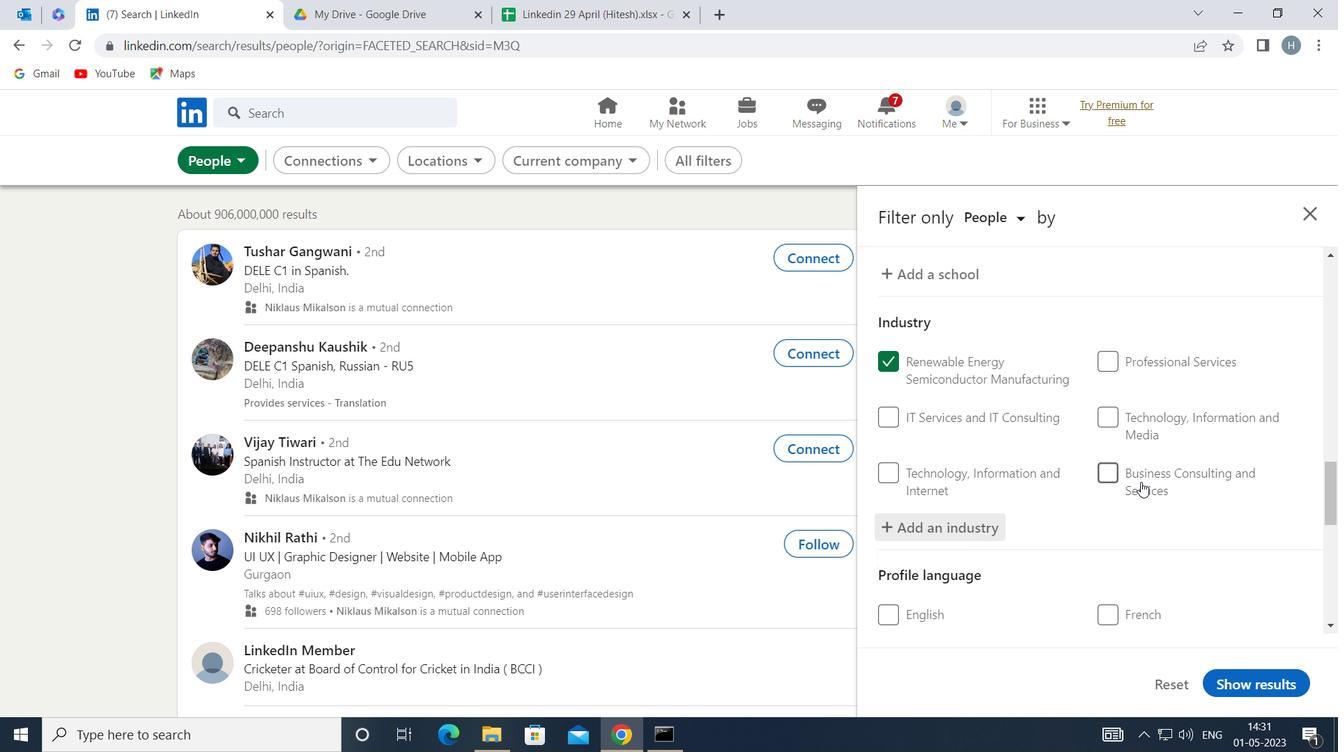 
Action: Mouse scrolled (1050, 514) with delta (0, 0)
Screenshot: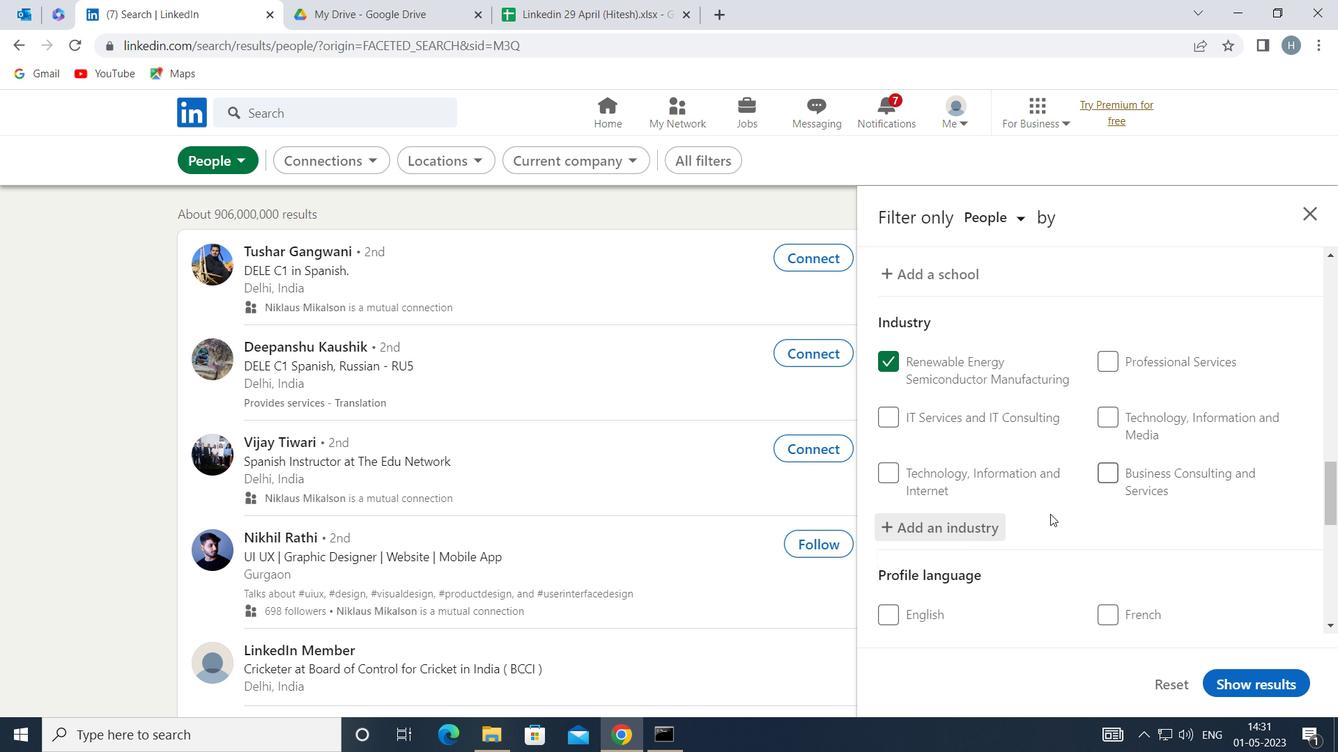 
Action: Mouse scrolled (1050, 514) with delta (0, 0)
Screenshot: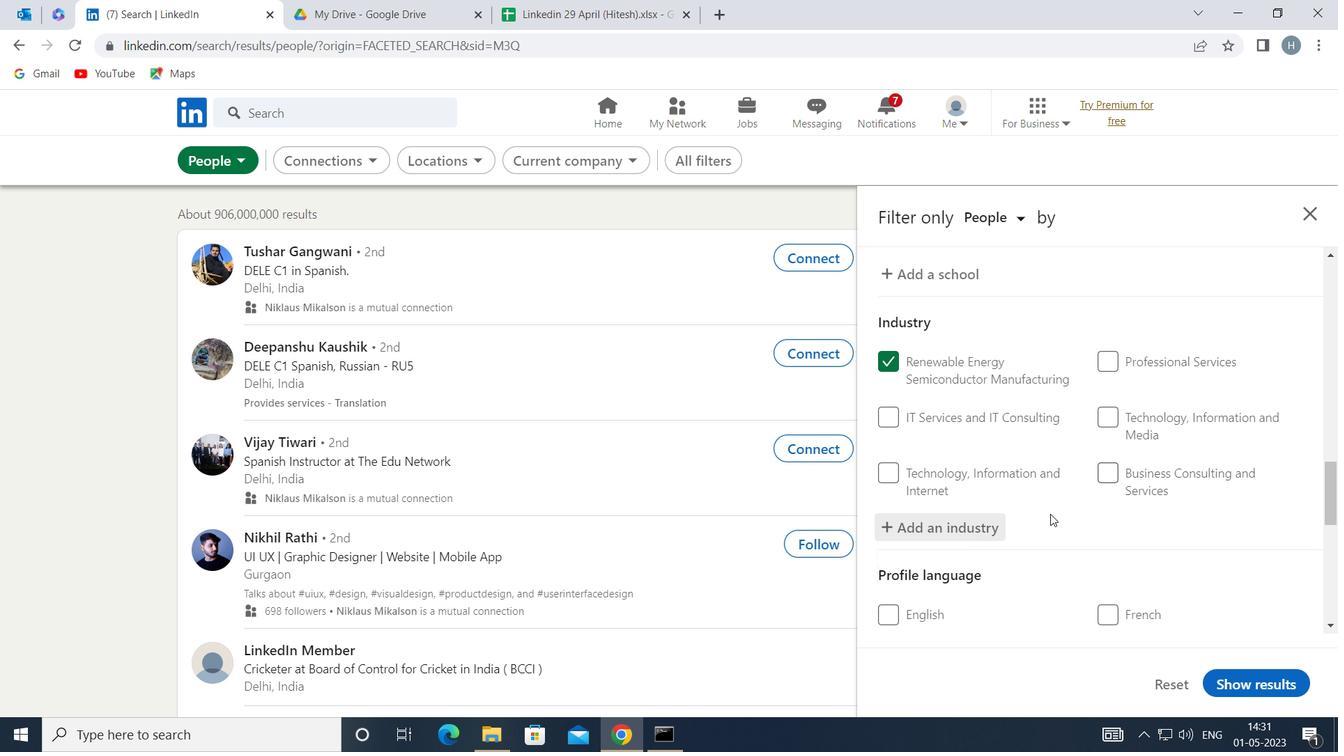 
Action: Mouse moved to (1048, 509)
Screenshot: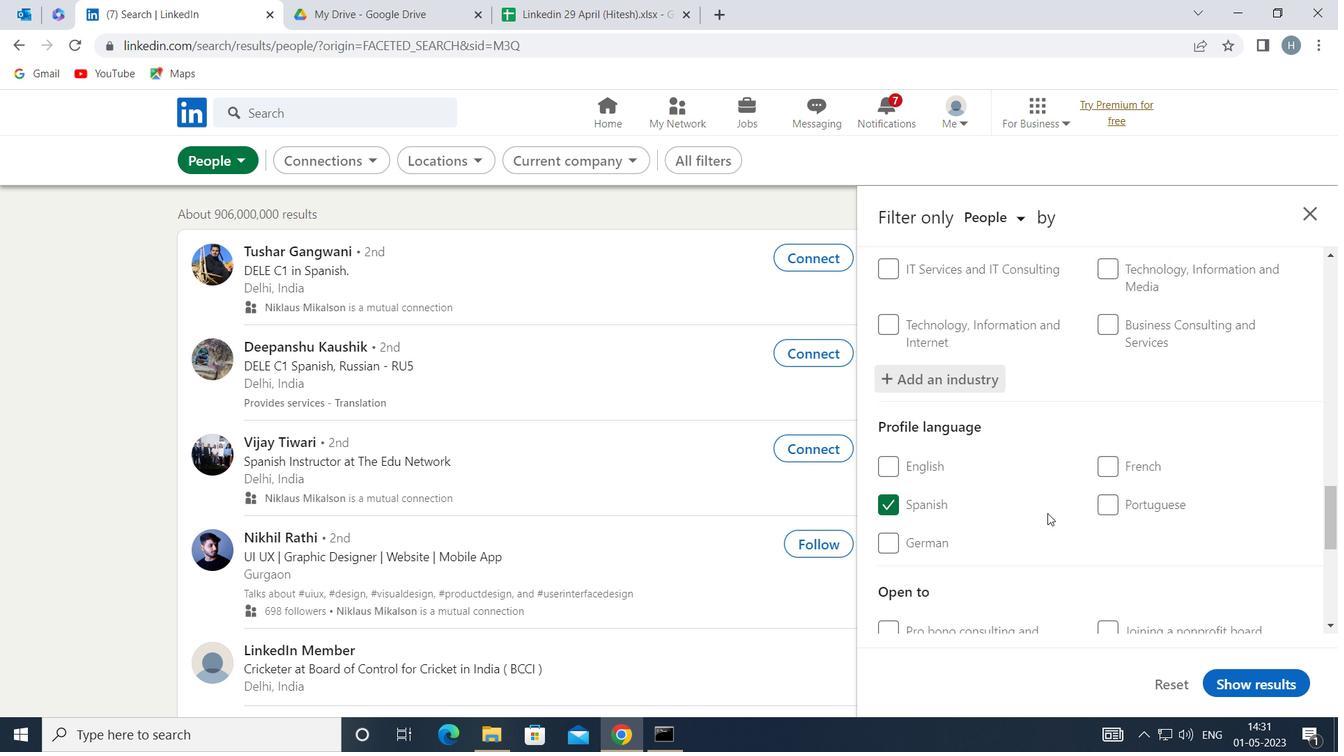 
Action: Mouse scrolled (1048, 508) with delta (0, 0)
Screenshot: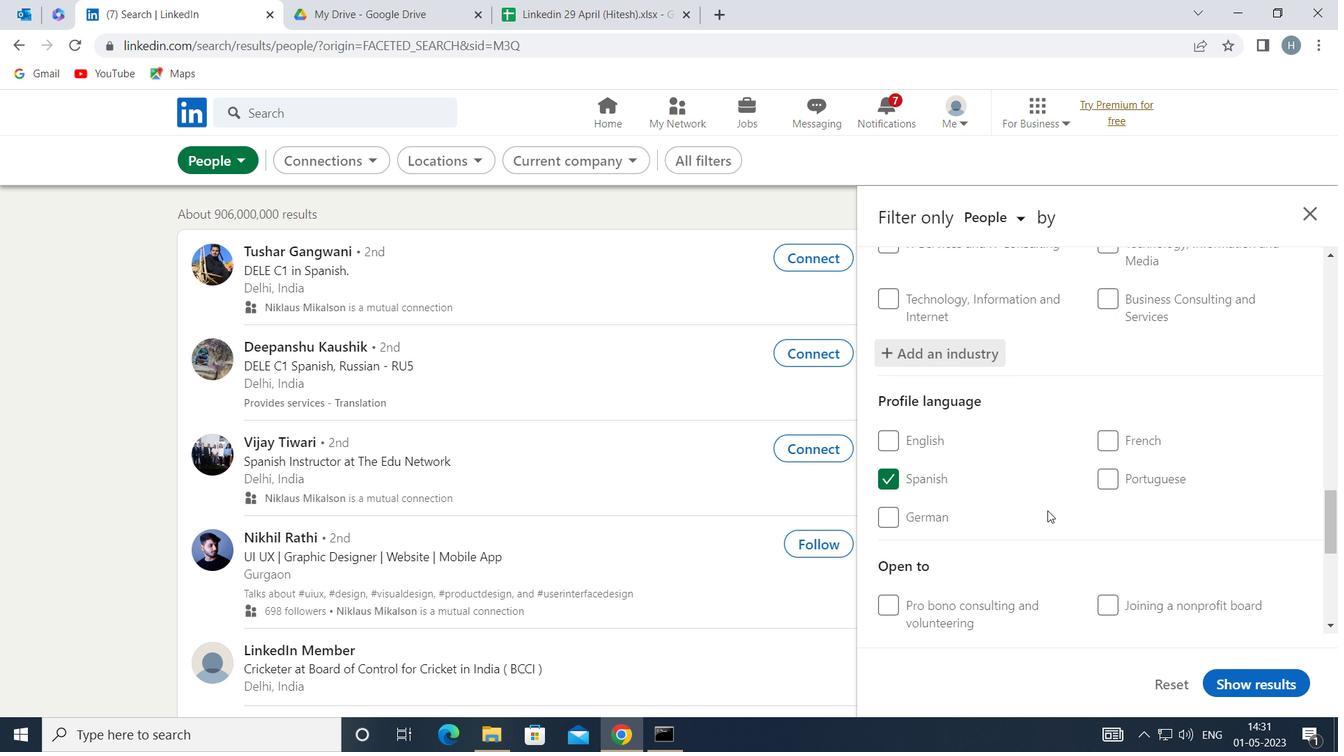 
Action: Mouse scrolled (1048, 508) with delta (0, 0)
Screenshot: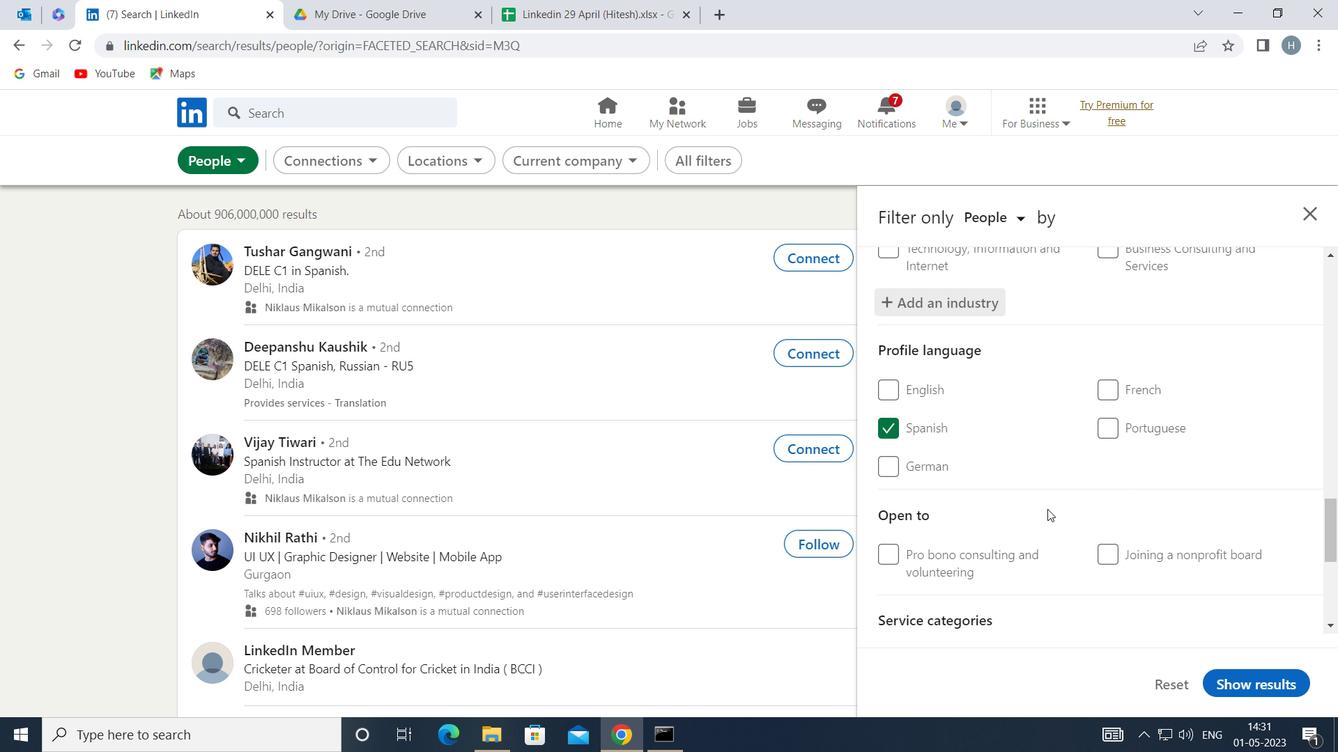 
Action: Mouse moved to (1048, 507)
Screenshot: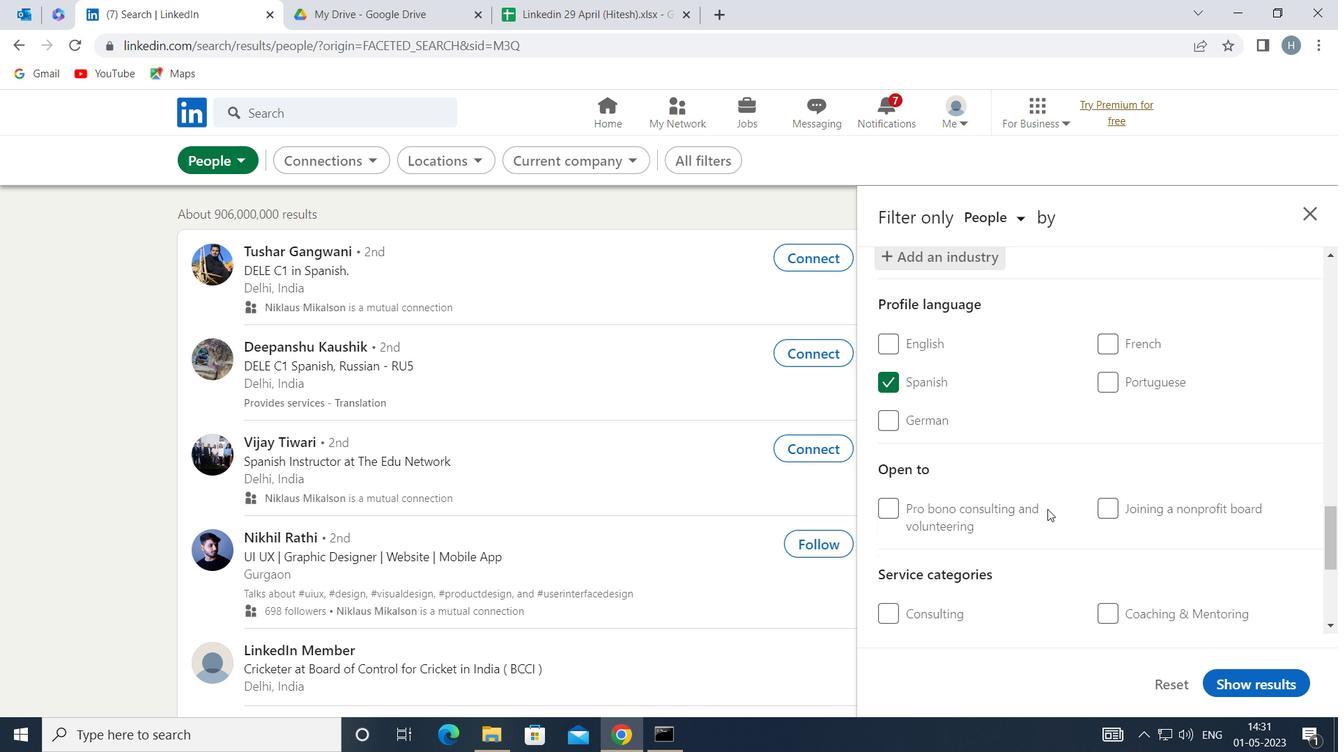 
Action: Mouse scrolled (1048, 506) with delta (0, 0)
Screenshot: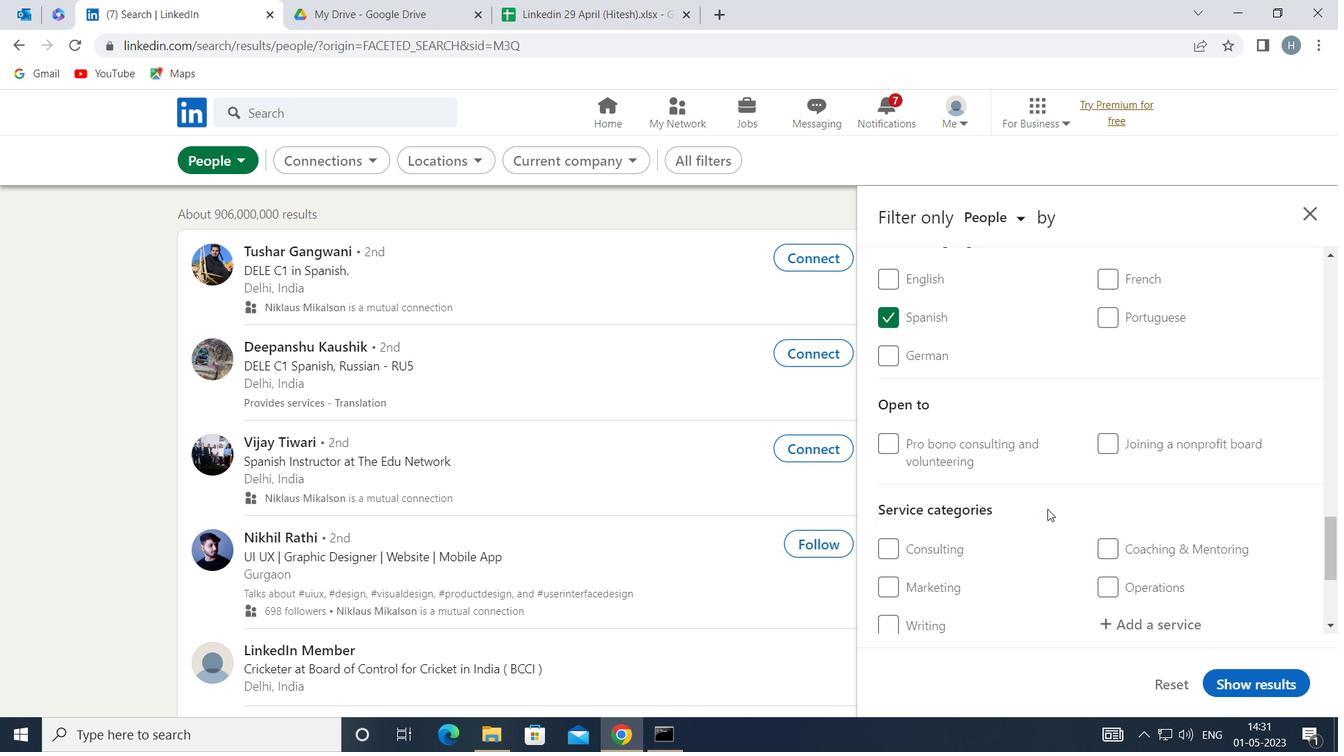 
Action: Mouse scrolled (1048, 506) with delta (0, 0)
Screenshot: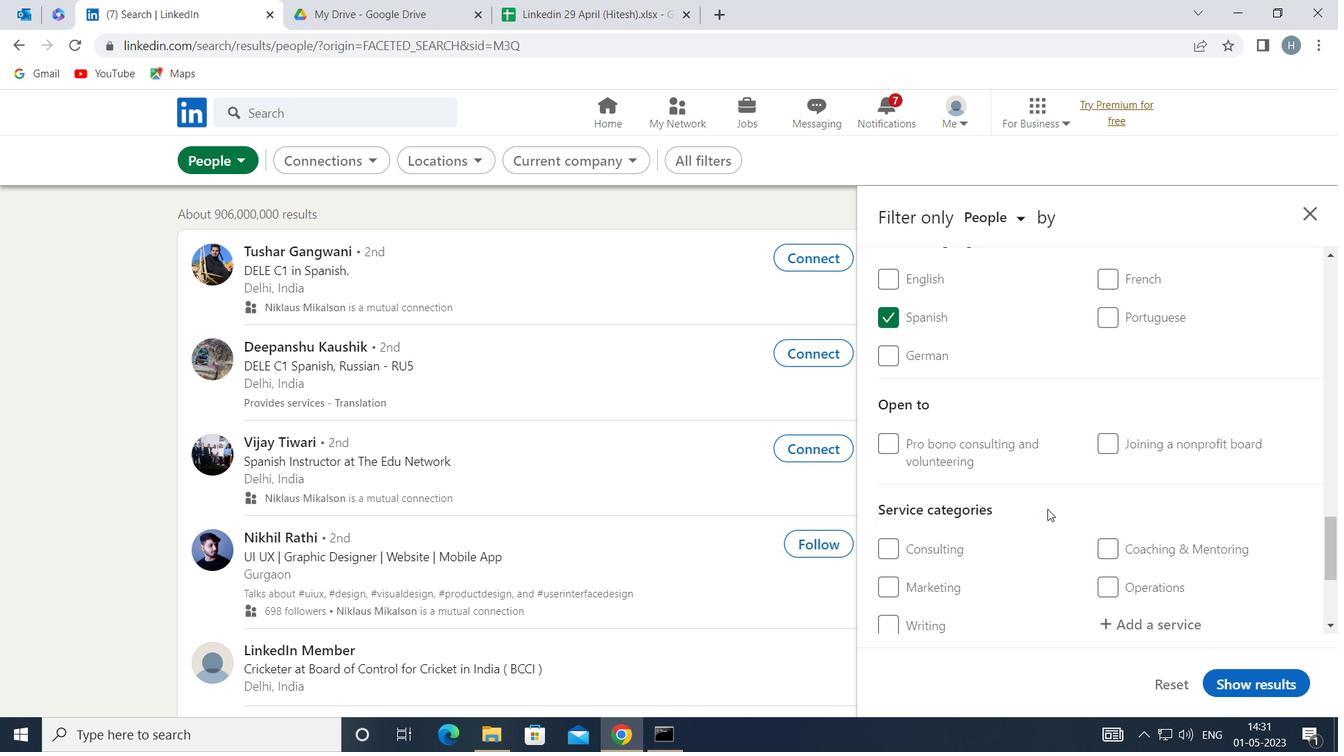 
Action: Mouse moved to (1162, 434)
Screenshot: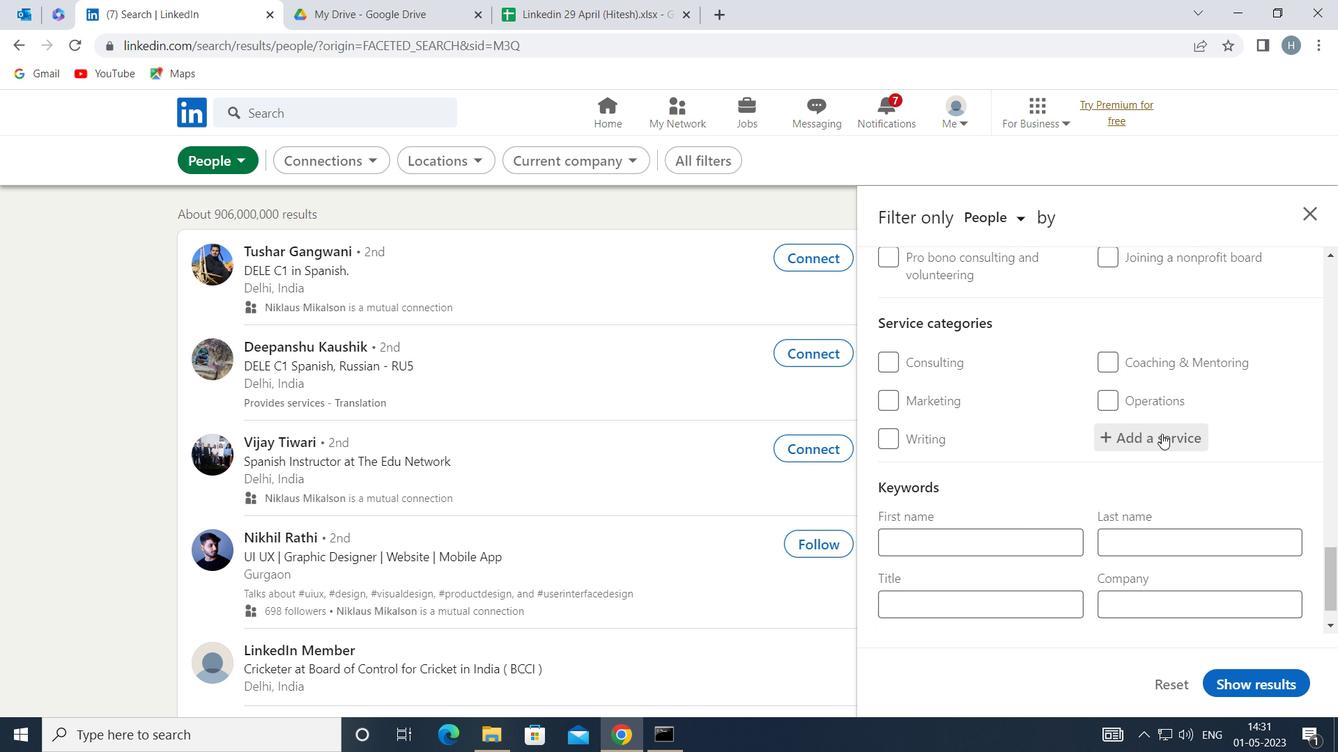 
Action: Mouse pressed left at (1162, 434)
Screenshot: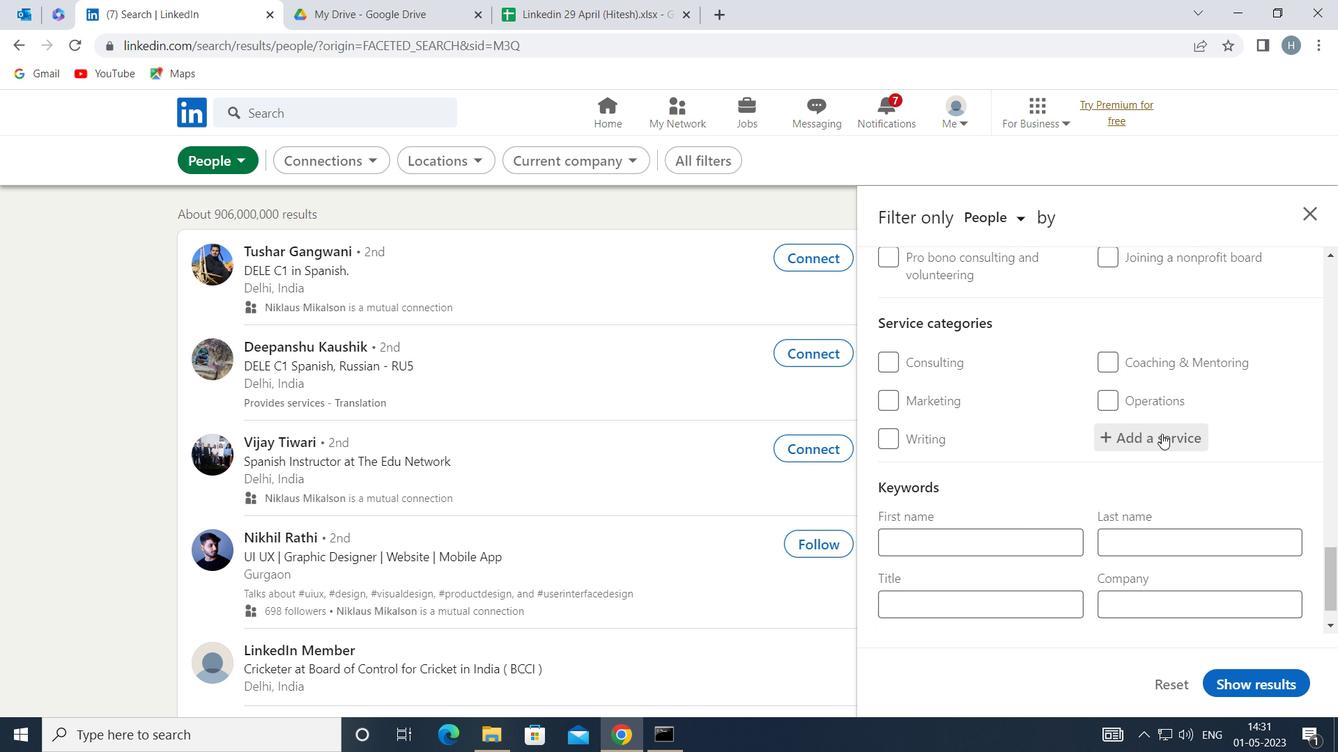 
Action: Mouse moved to (1163, 434)
Screenshot: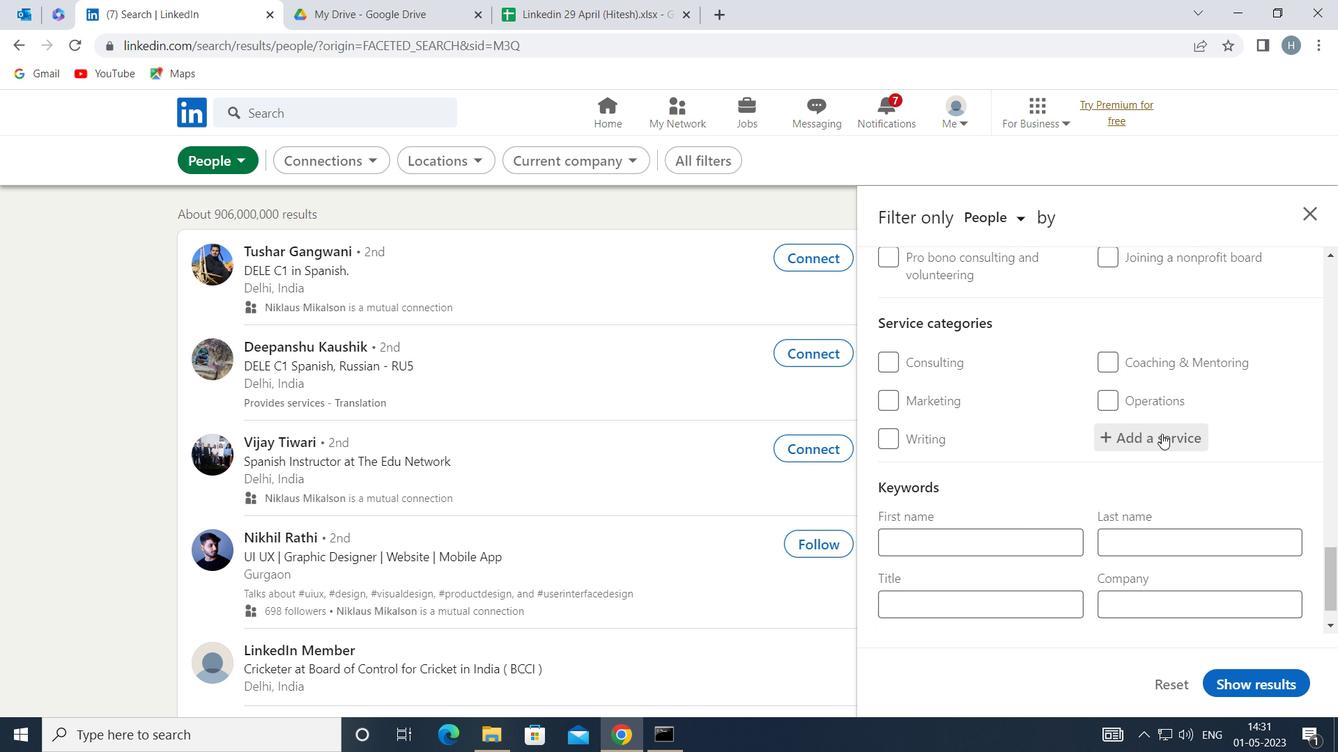 
Action: Key pressed <Key.shift>LOGO
Screenshot: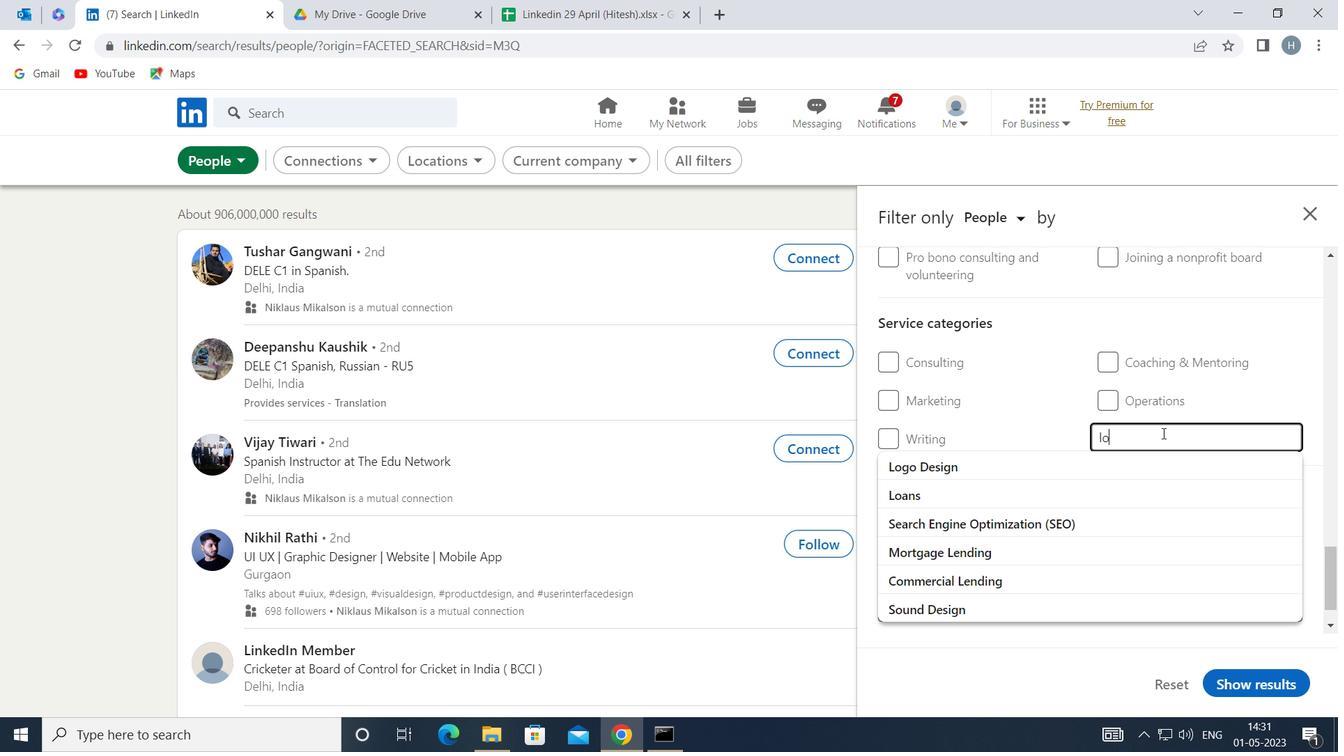 
Action: Mouse moved to (1028, 472)
Screenshot: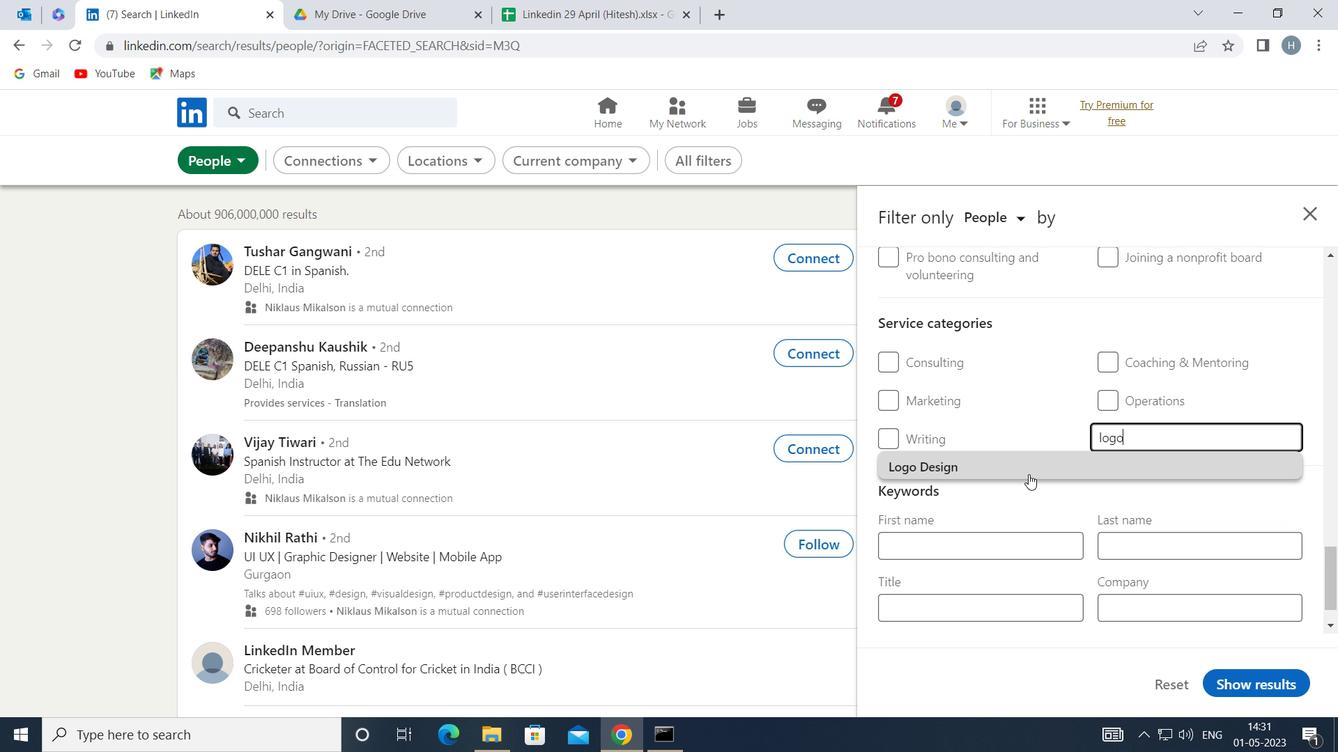 
Action: Mouse pressed left at (1028, 472)
Screenshot: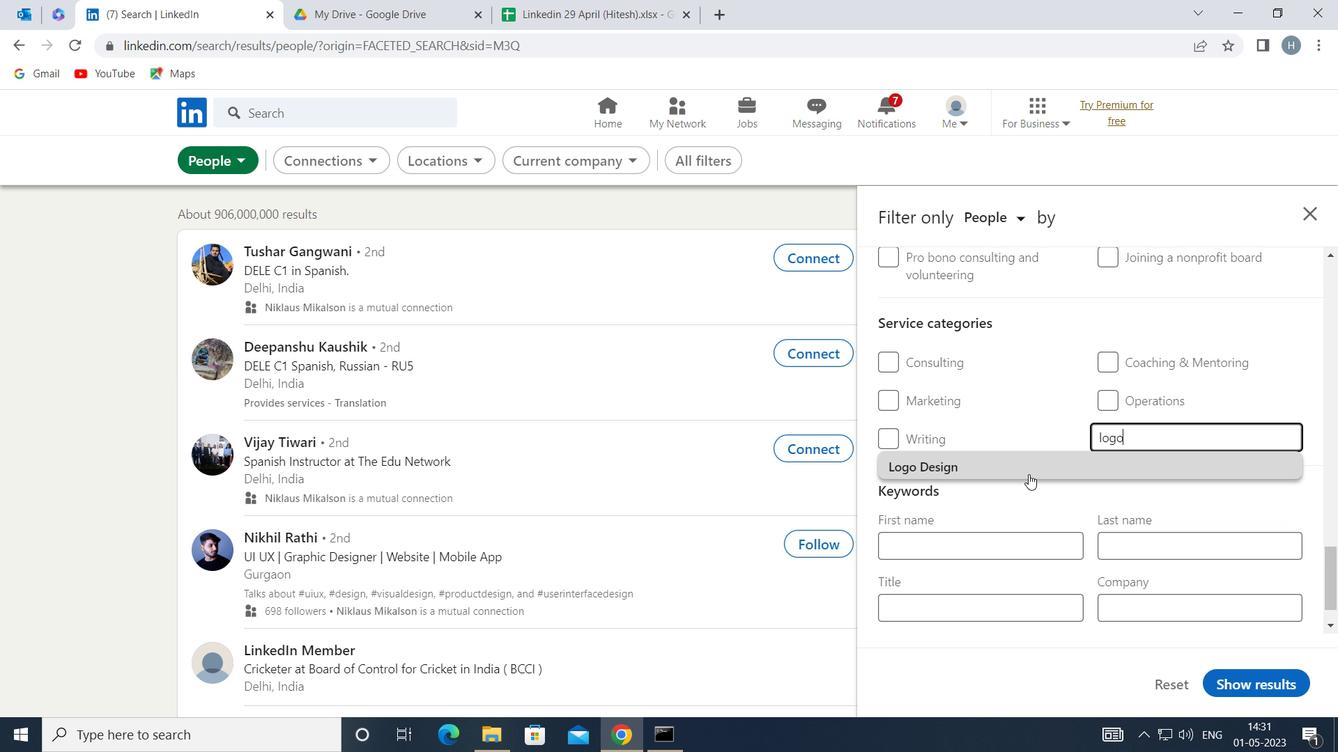 
Action: Mouse scrolled (1028, 471) with delta (0, 0)
Screenshot: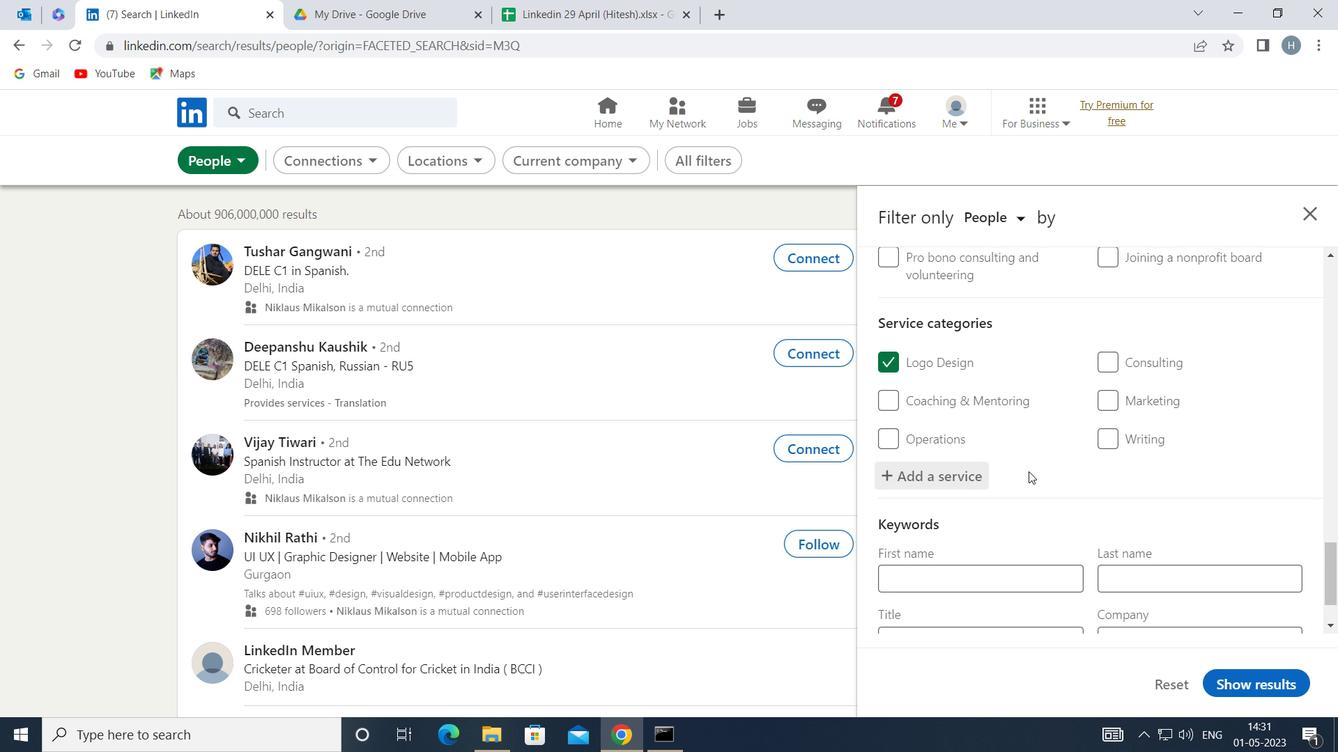 
Action: Mouse scrolled (1028, 471) with delta (0, 0)
Screenshot: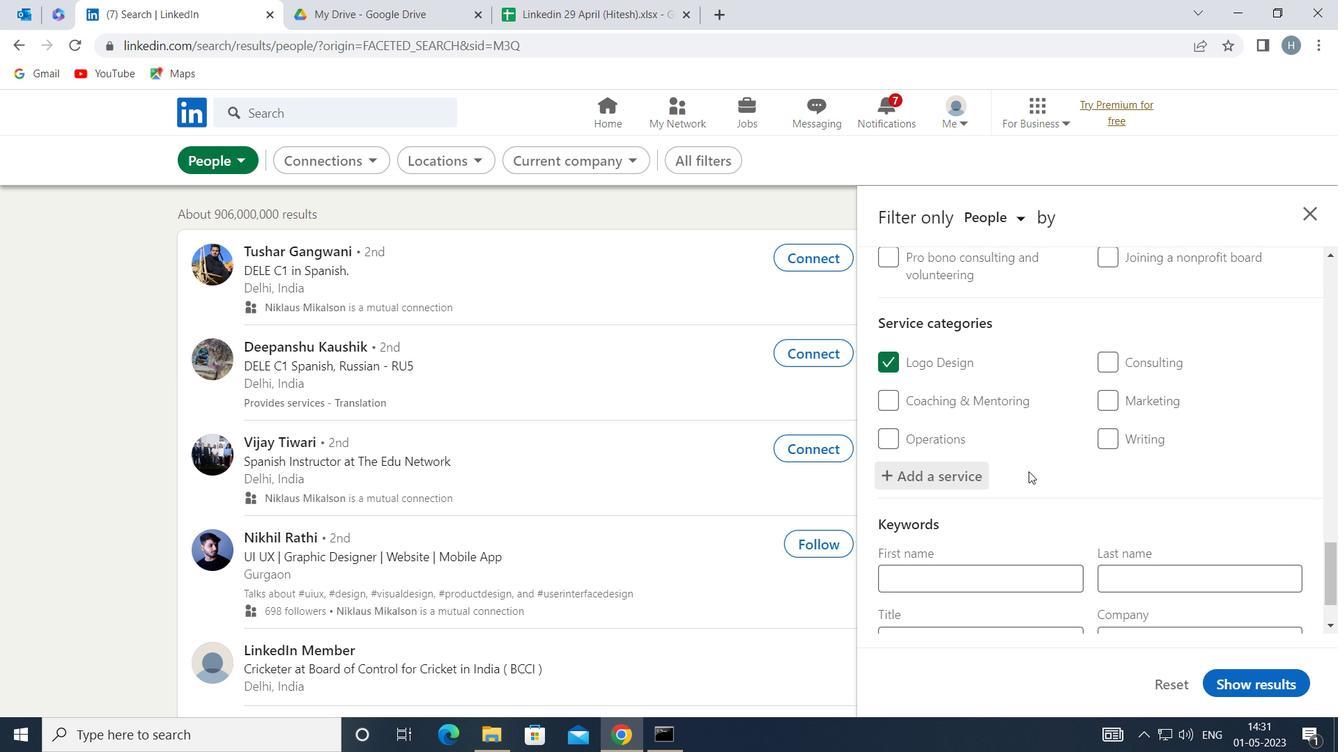 
Action: Mouse moved to (1022, 558)
Screenshot: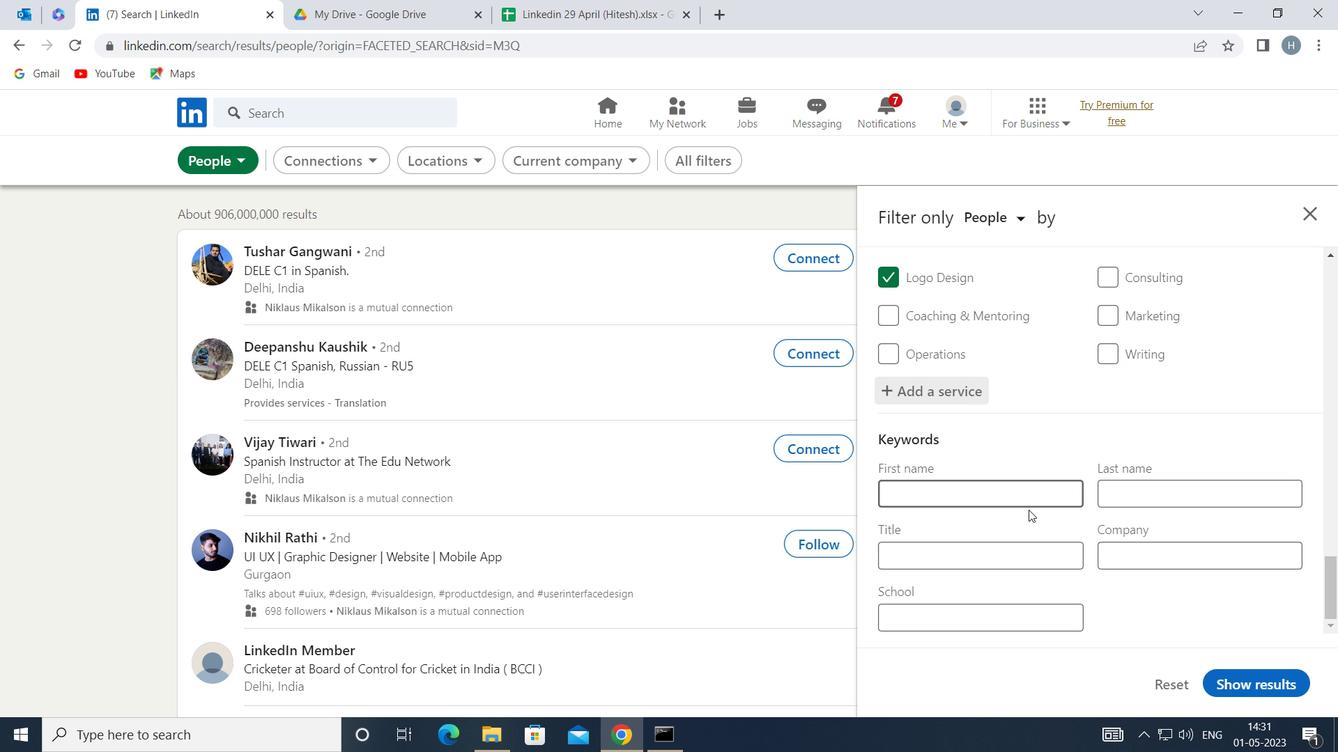 
Action: Mouse pressed left at (1022, 558)
Screenshot: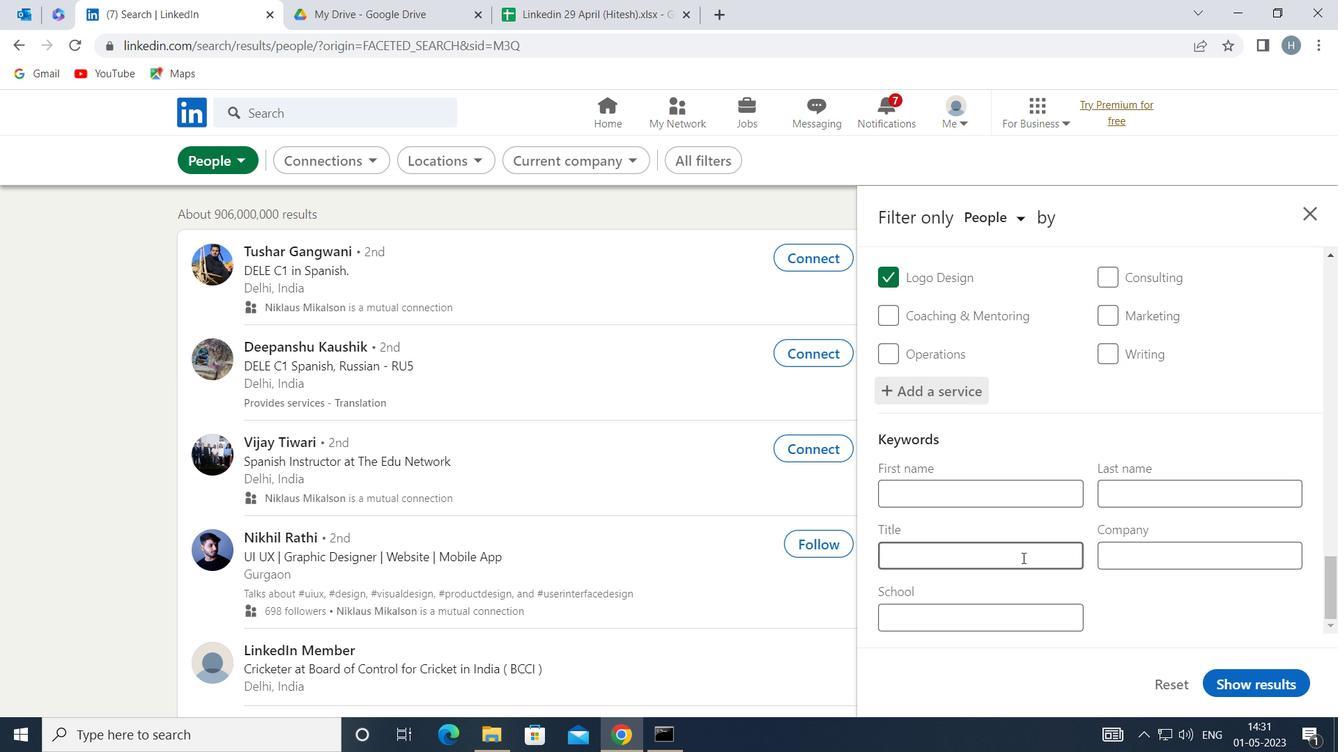 
Action: Key pressed <Key.shift>GRAPHIC<Key.space><Key.shift>DESIGNER
Screenshot: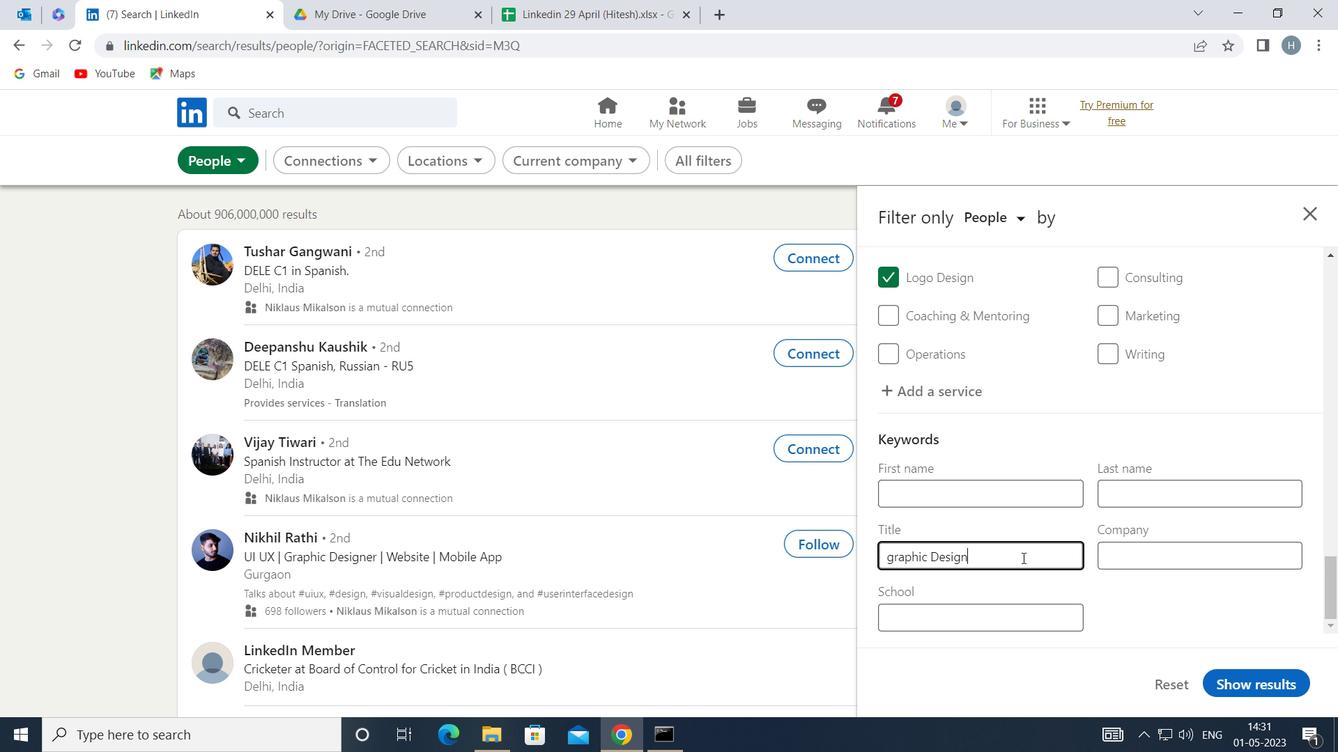 
Action: Mouse moved to (1272, 683)
Screenshot: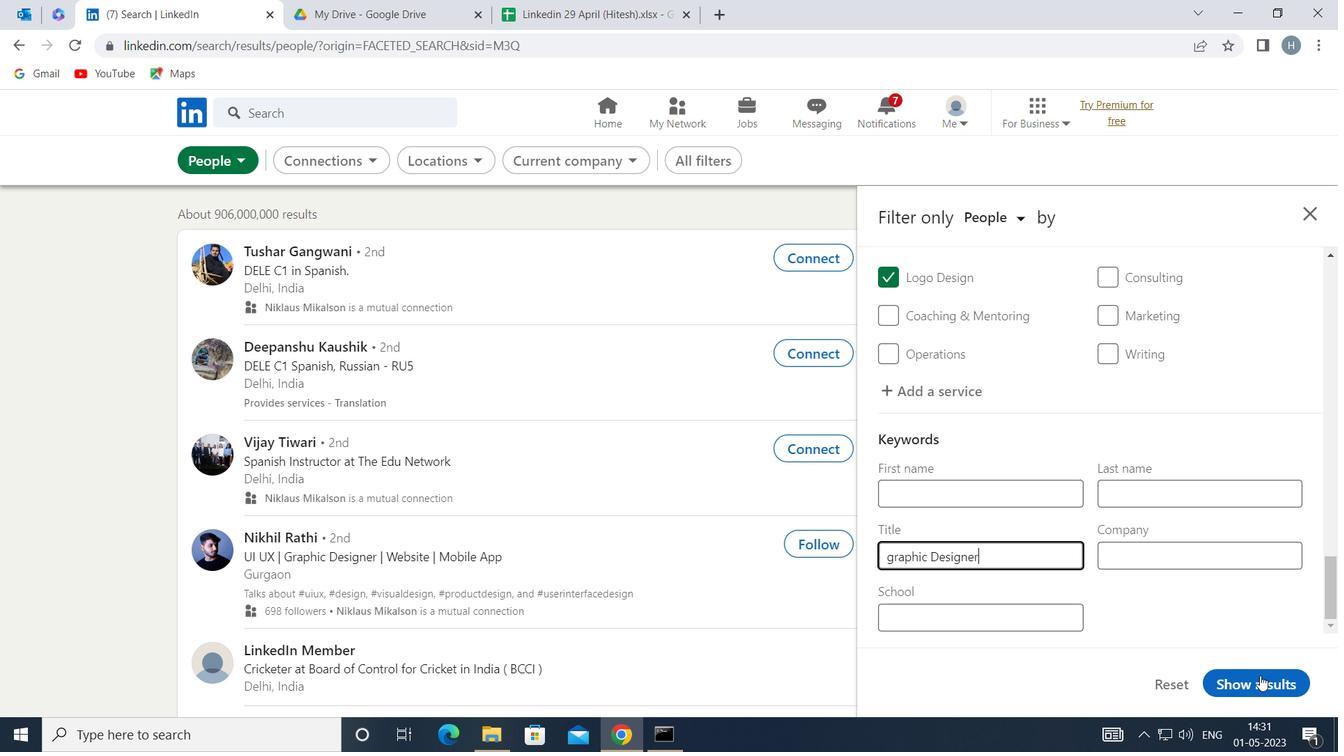 
Action: Mouse pressed left at (1272, 683)
Screenshot: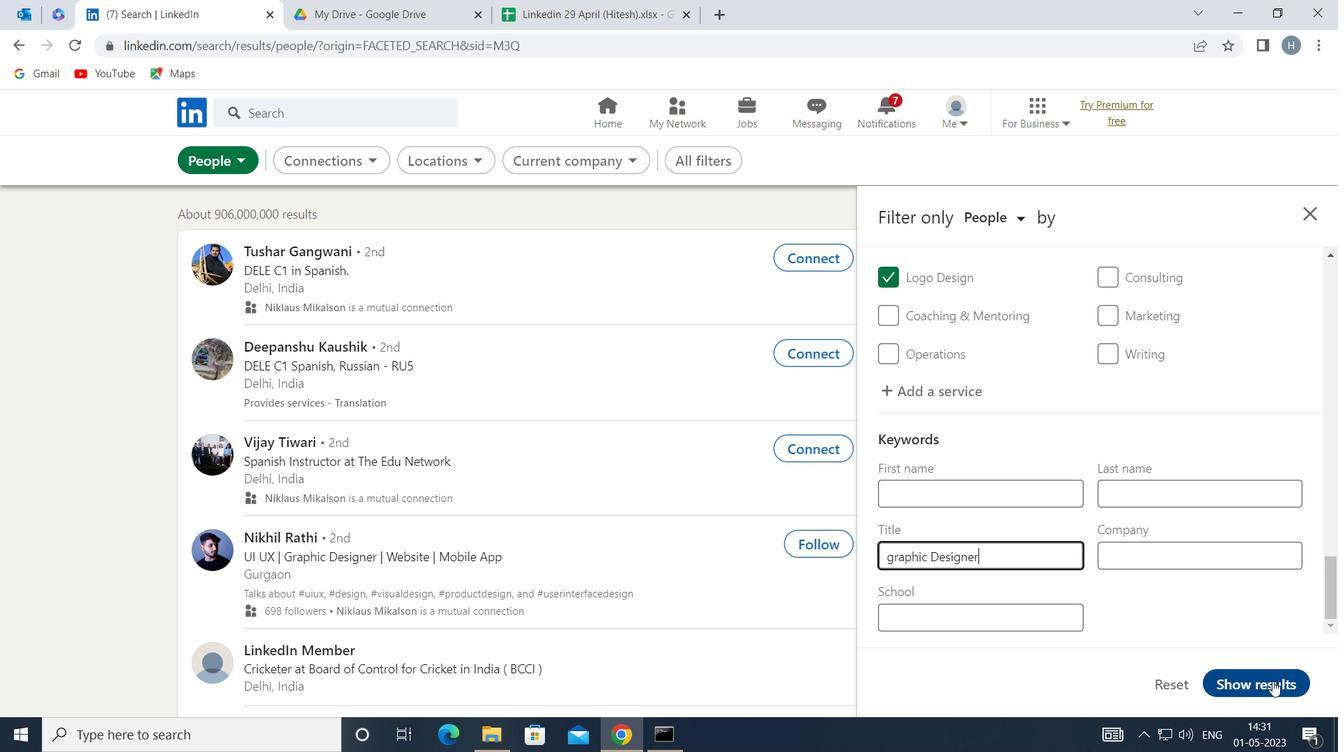
Action: Mouse moved to (859, 503)
Screenshot: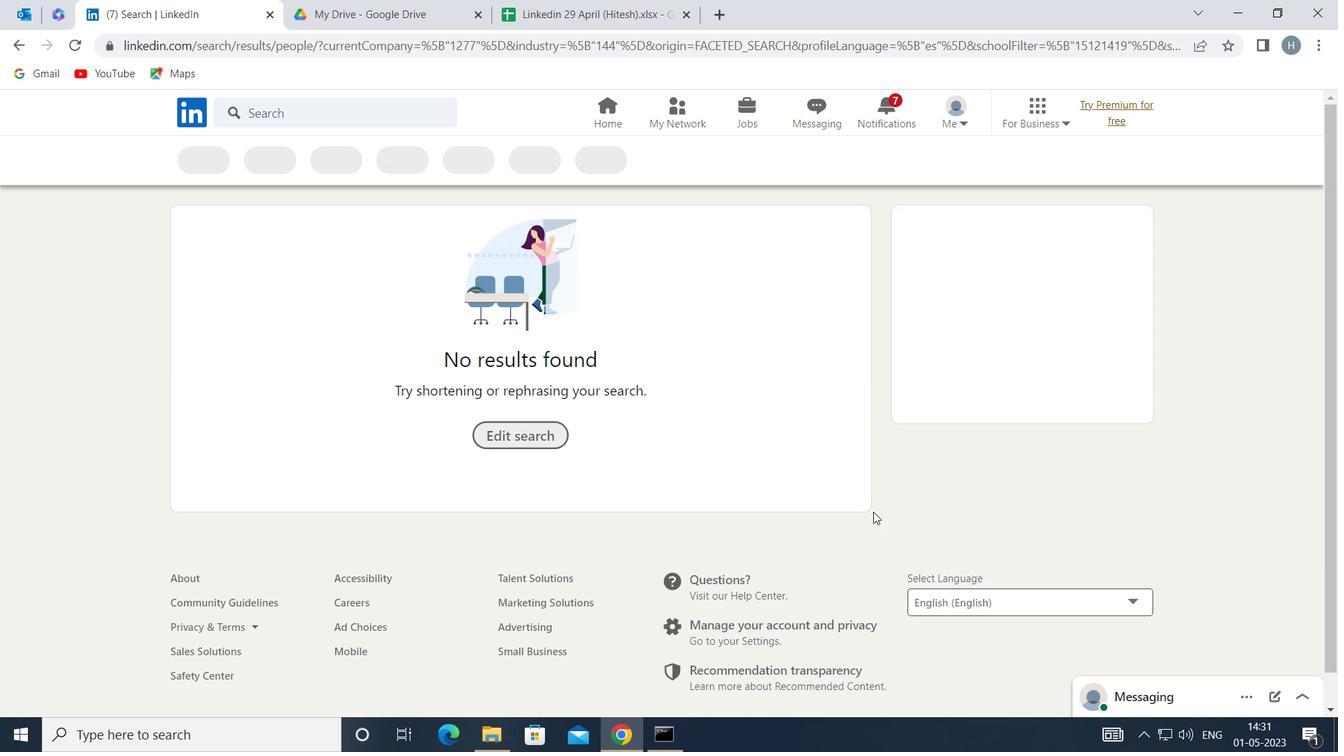 
